 Task: Find connections with filter location Whickham with filter topic #DigitalMarketingwith filter profile language French with filter current company BayOne Solutions with filter school Shanmugha Arts, Science, Technology and Research Academy with filter industry Wholesale Petroleum and Petroleum Products with filter service category Virtual Assistance with filter keywords title Sales Representative
Action: Mouse moved to (664, 86)
Screenshot: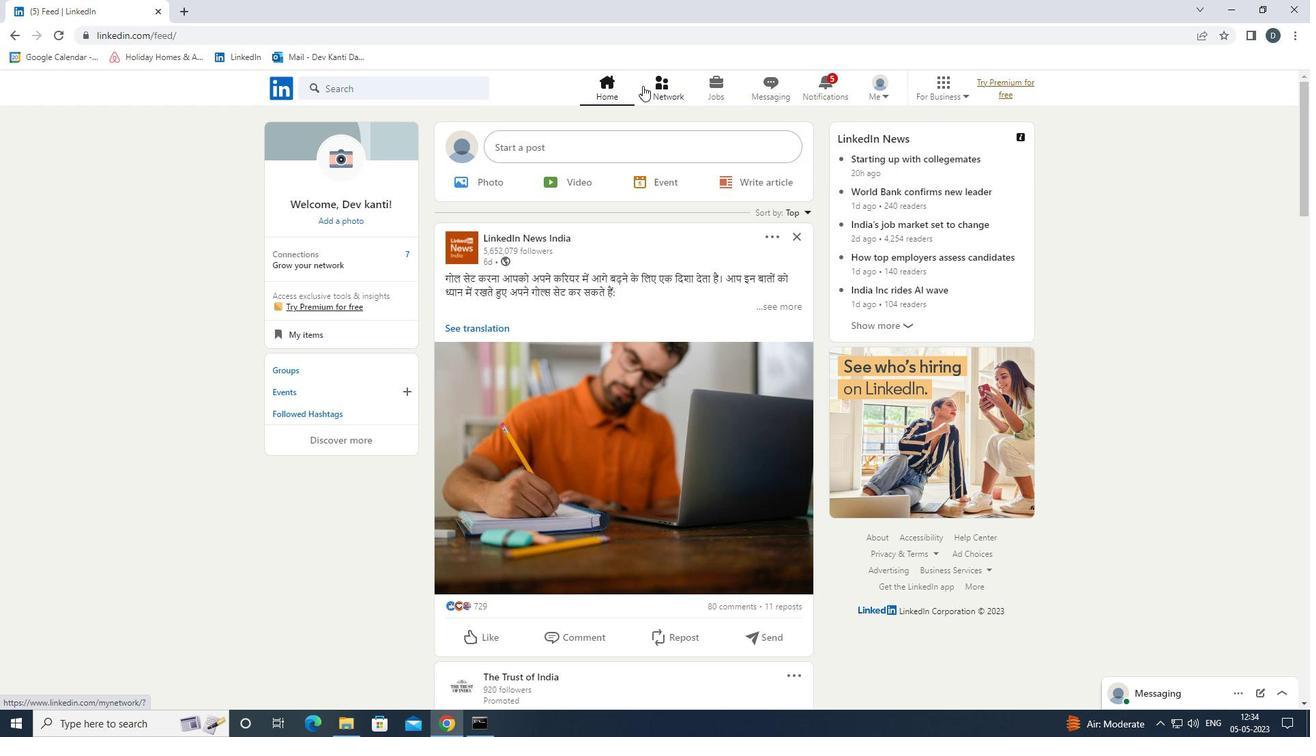 
Action: Mouse pressed left at (664, 86)
Screenshot: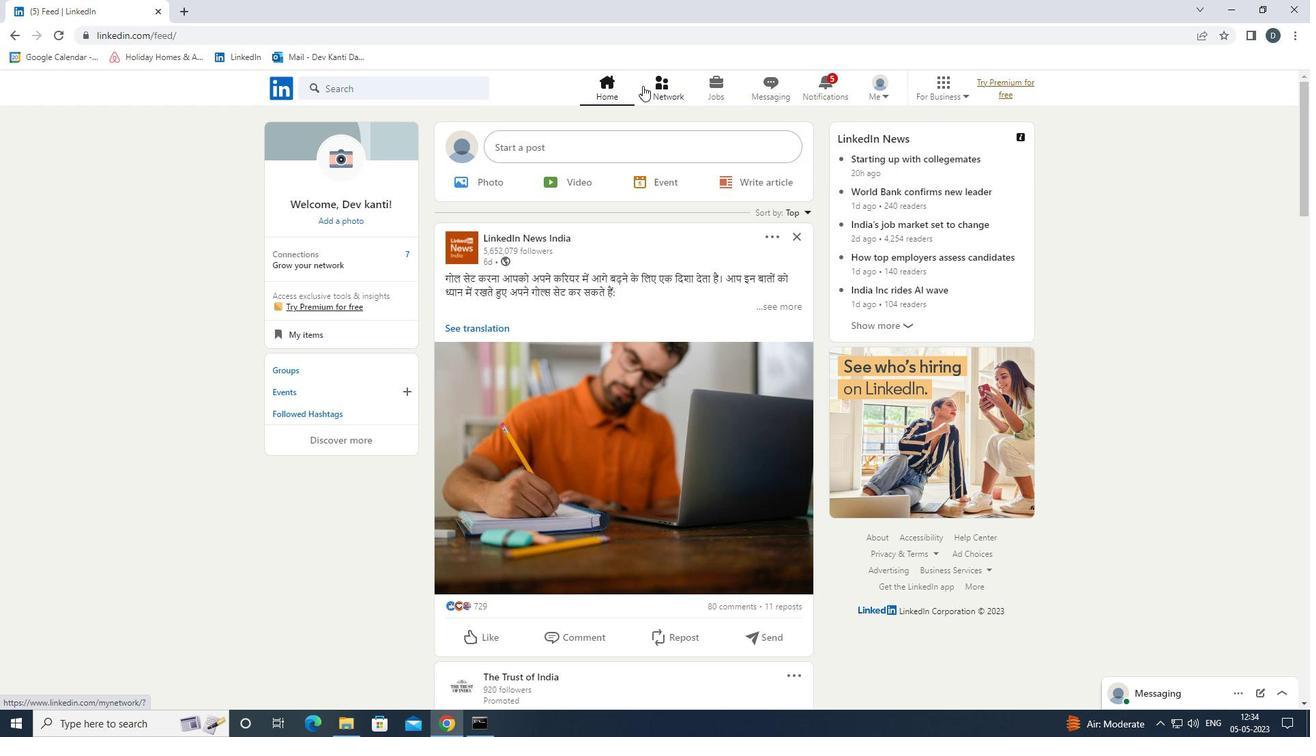 
Action: Mouse moved to (454, 165)
Screenshot: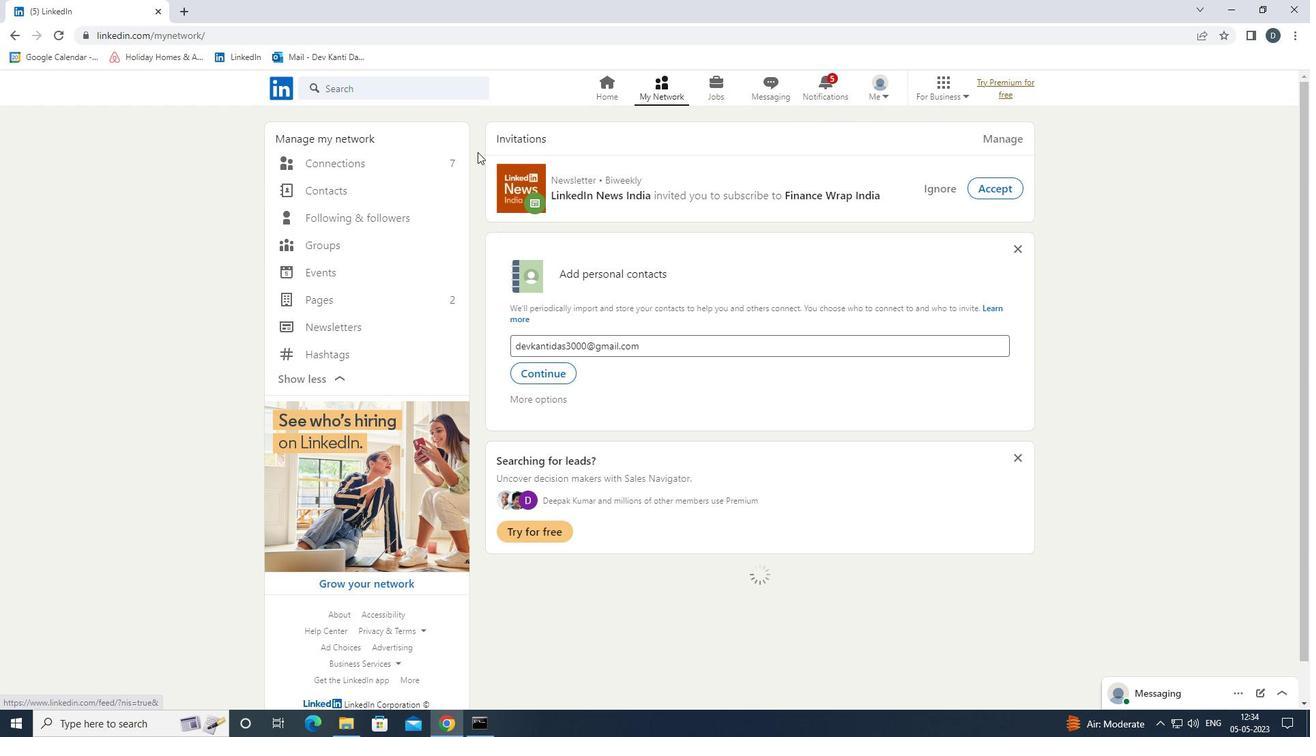 
Action: Mouse pressed left at (454, 165)
Screenshot: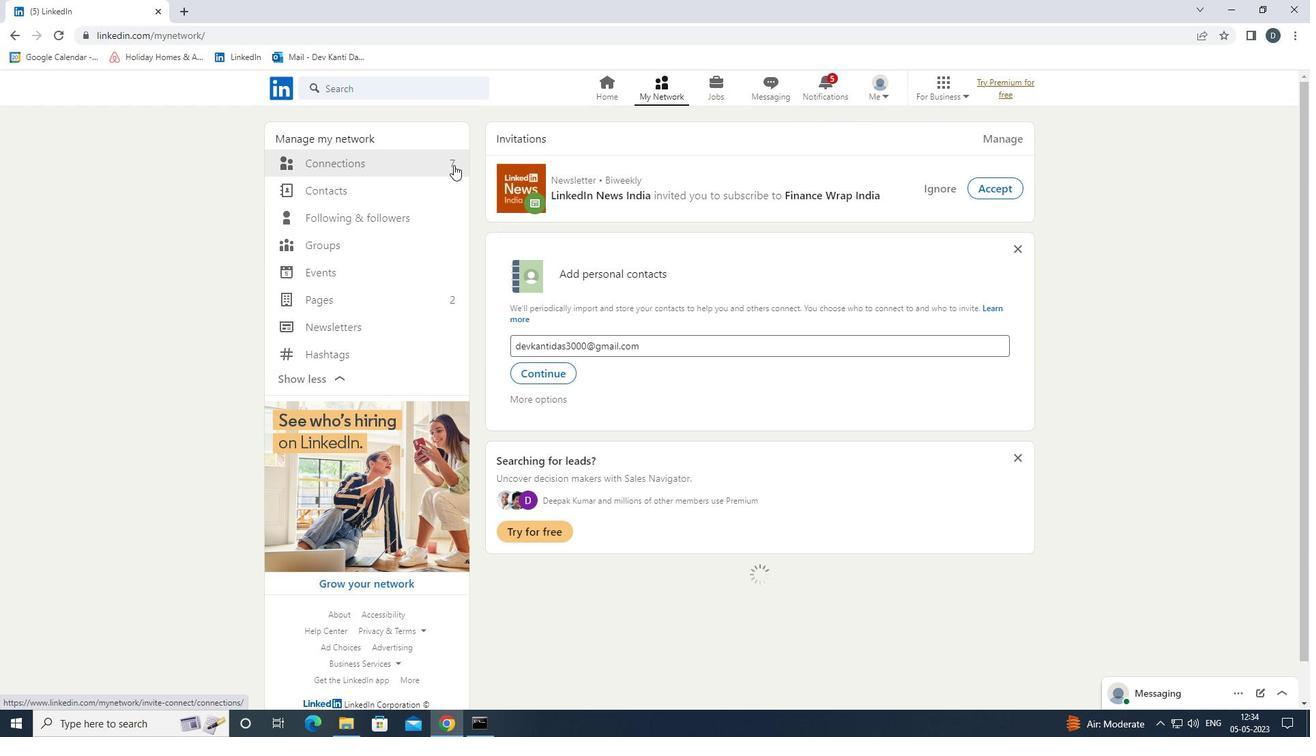 
Action: Mouse moved to (760, 163)
Screenshot: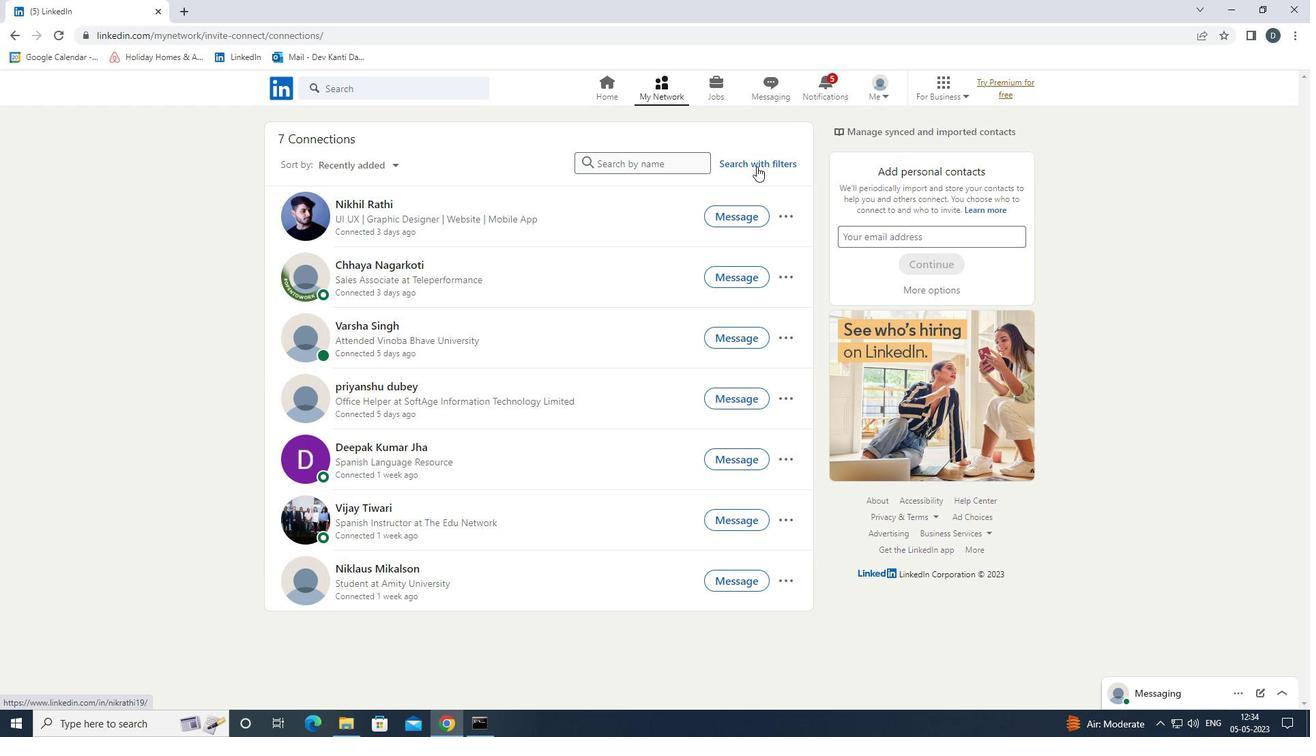 
Action: Mouse pressed left at (760, 163)
Screenshot: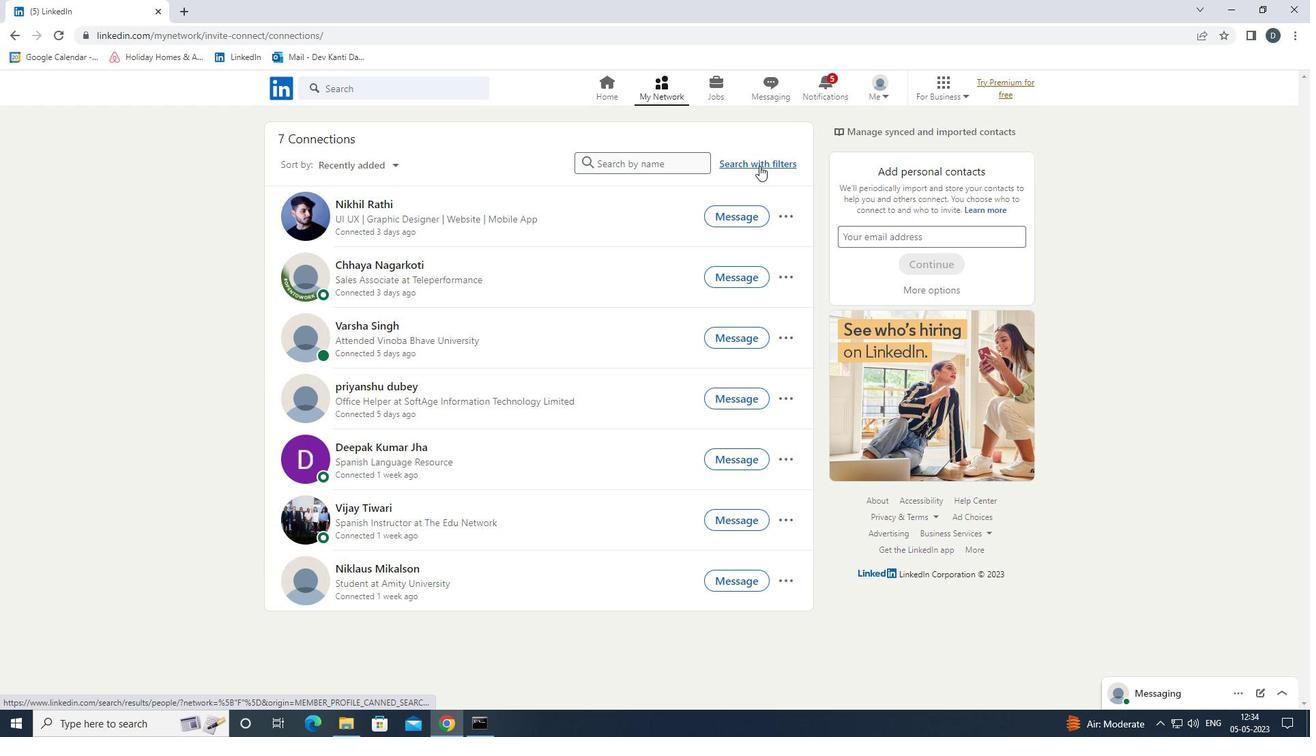 
Action: Mouse moved to (699, 126)
Screenshot: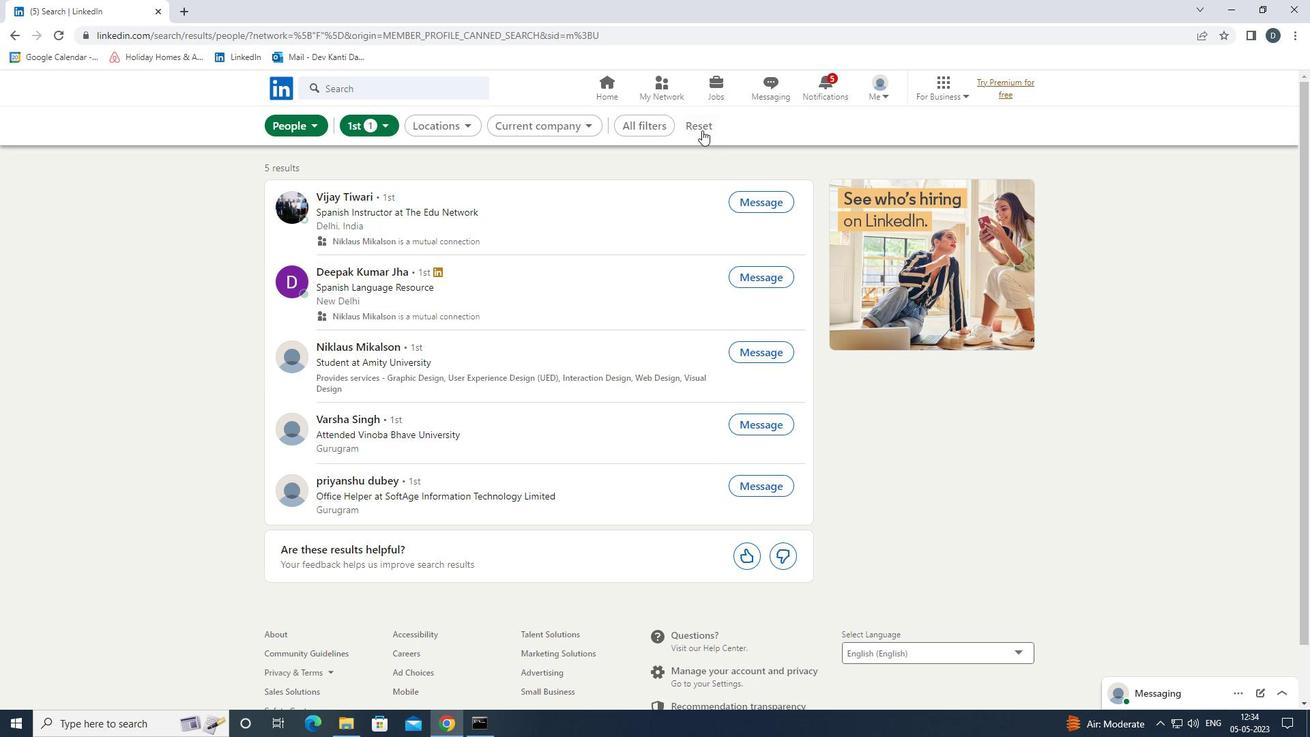 
Action: Mouse pressed left at (699, 126)
Screenshot: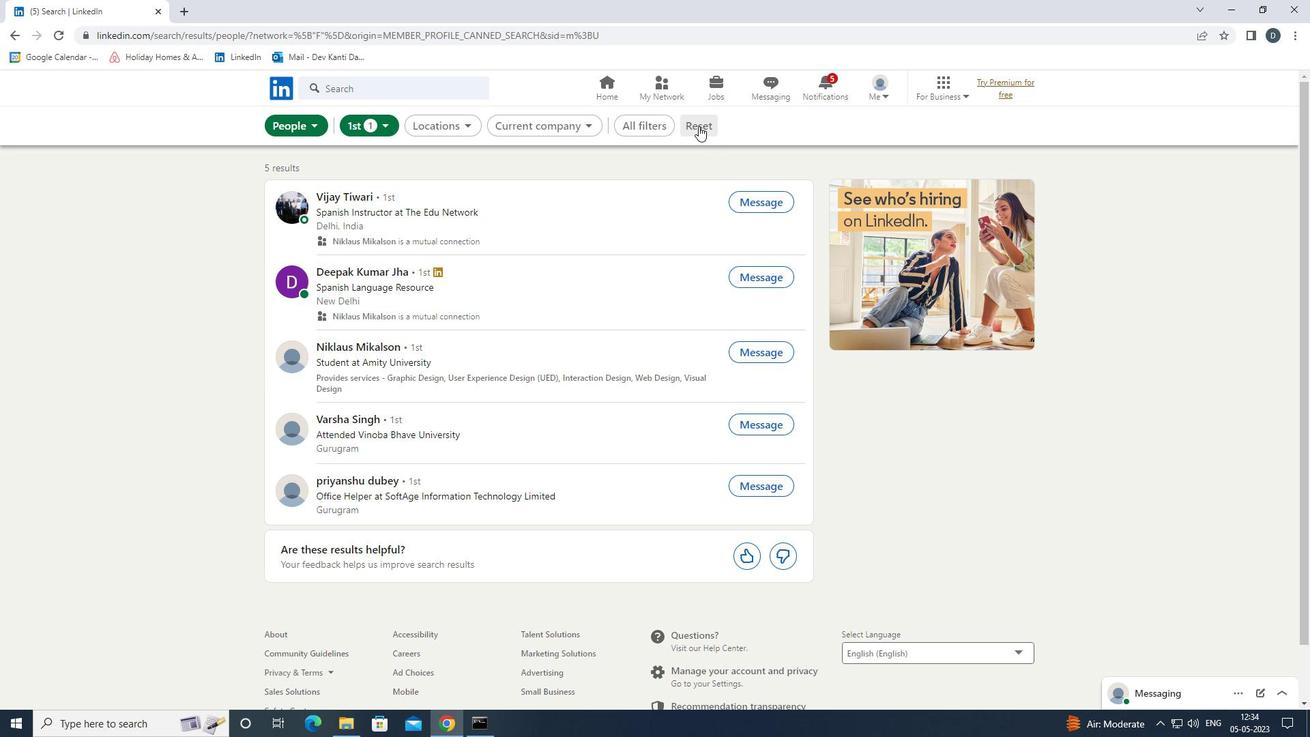 
Action: Mouse moved to (690, 124)
Screenshot: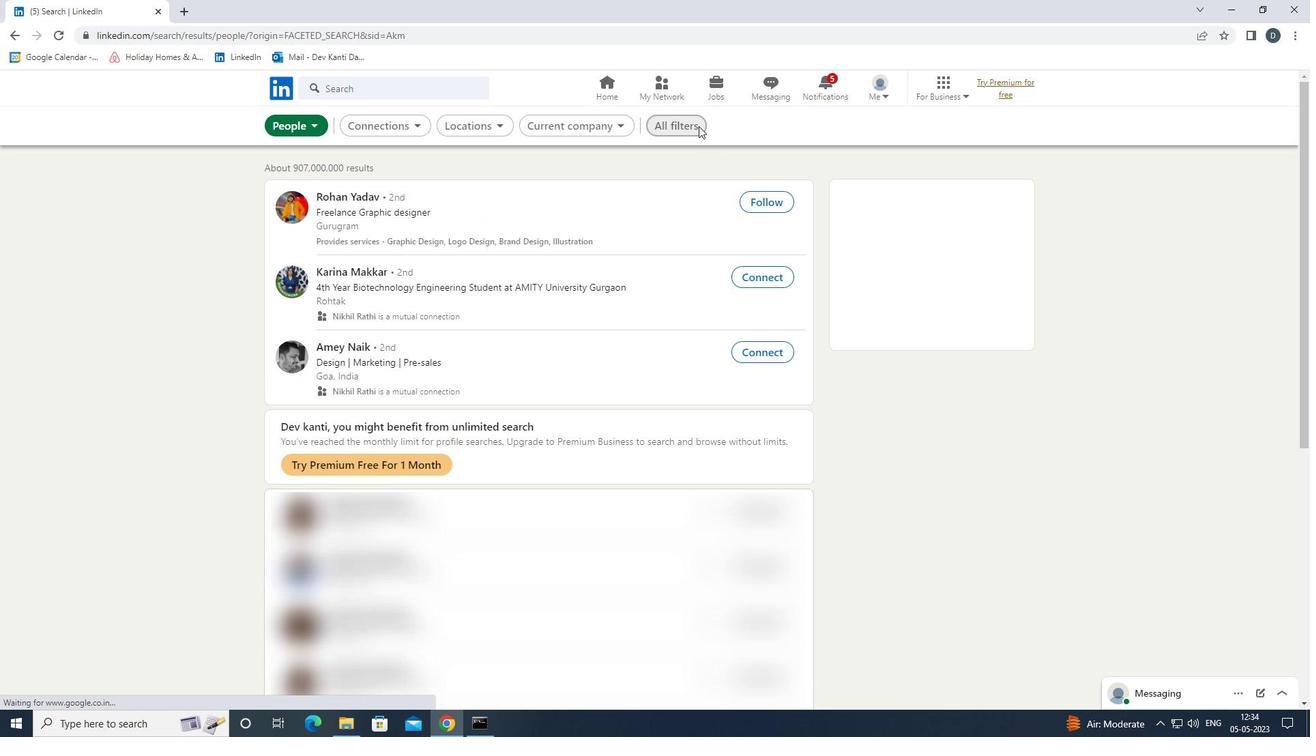 
Action: Mouse pressed left at (690, 124)
Screenshot: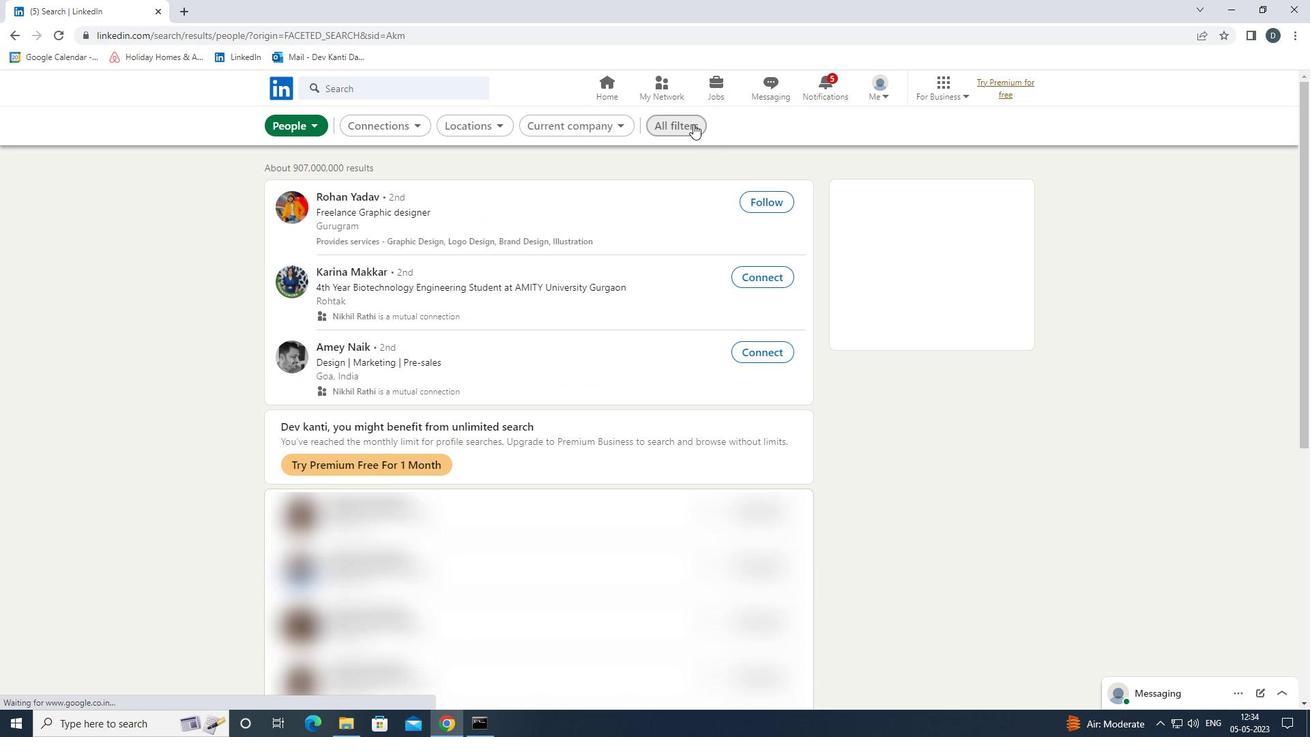 
Action: Mouse moved to (1133, 405)
Screenshot: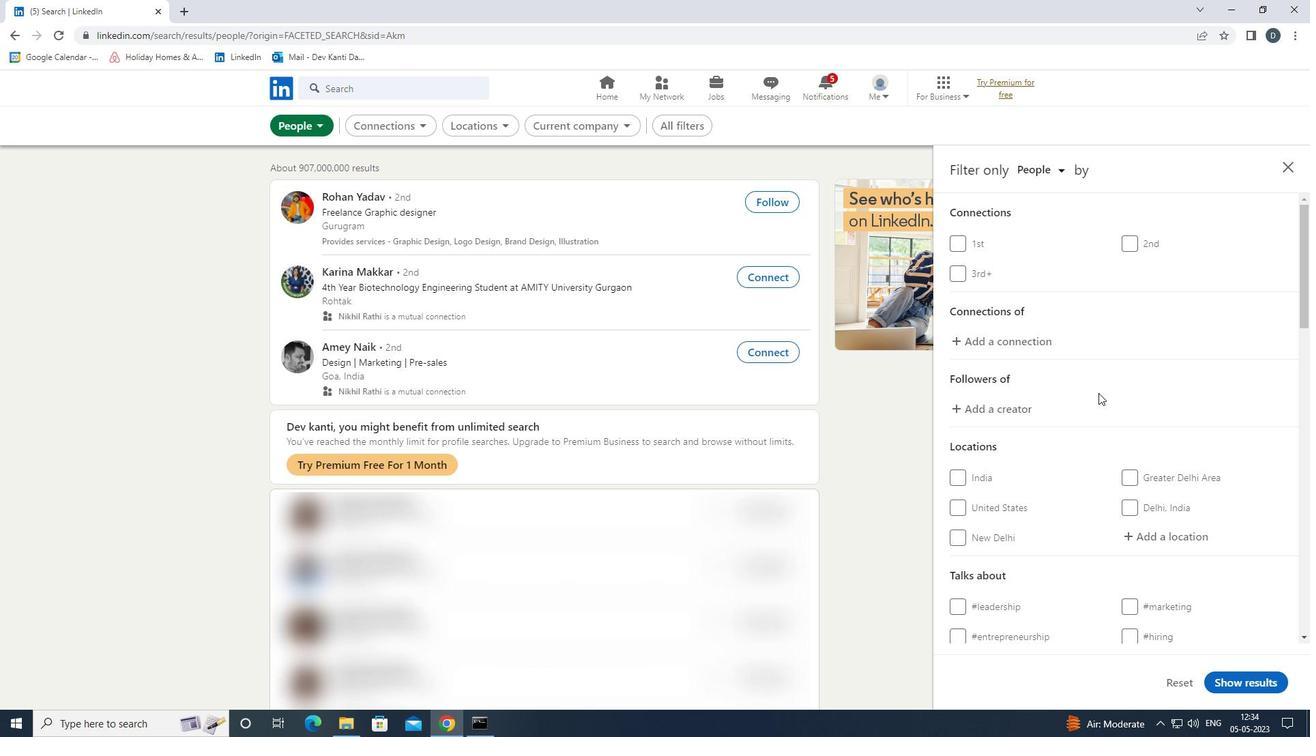 
Action: Mouse scrolled (1133, 404) with delta (0, 0)
Screenshot: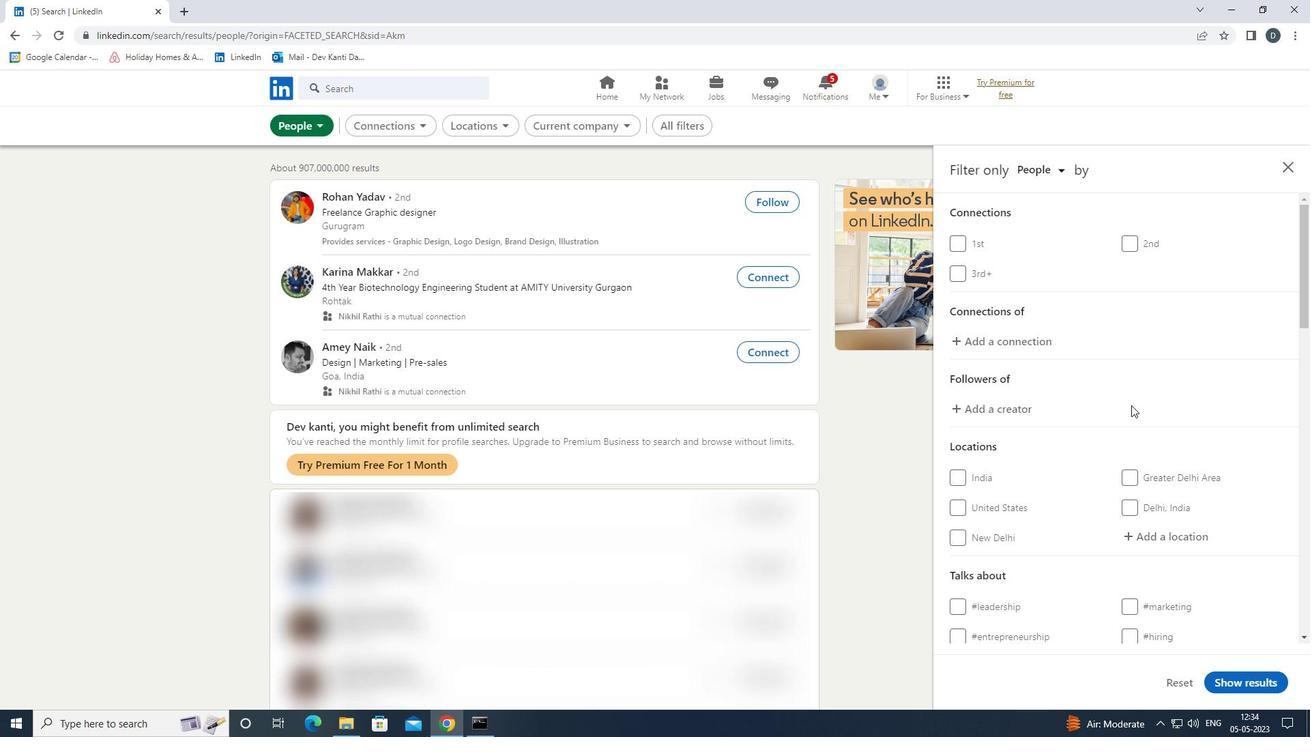 
Action: Mouse scrolled (1133, 404) with delta (0, 0)
Screenshot: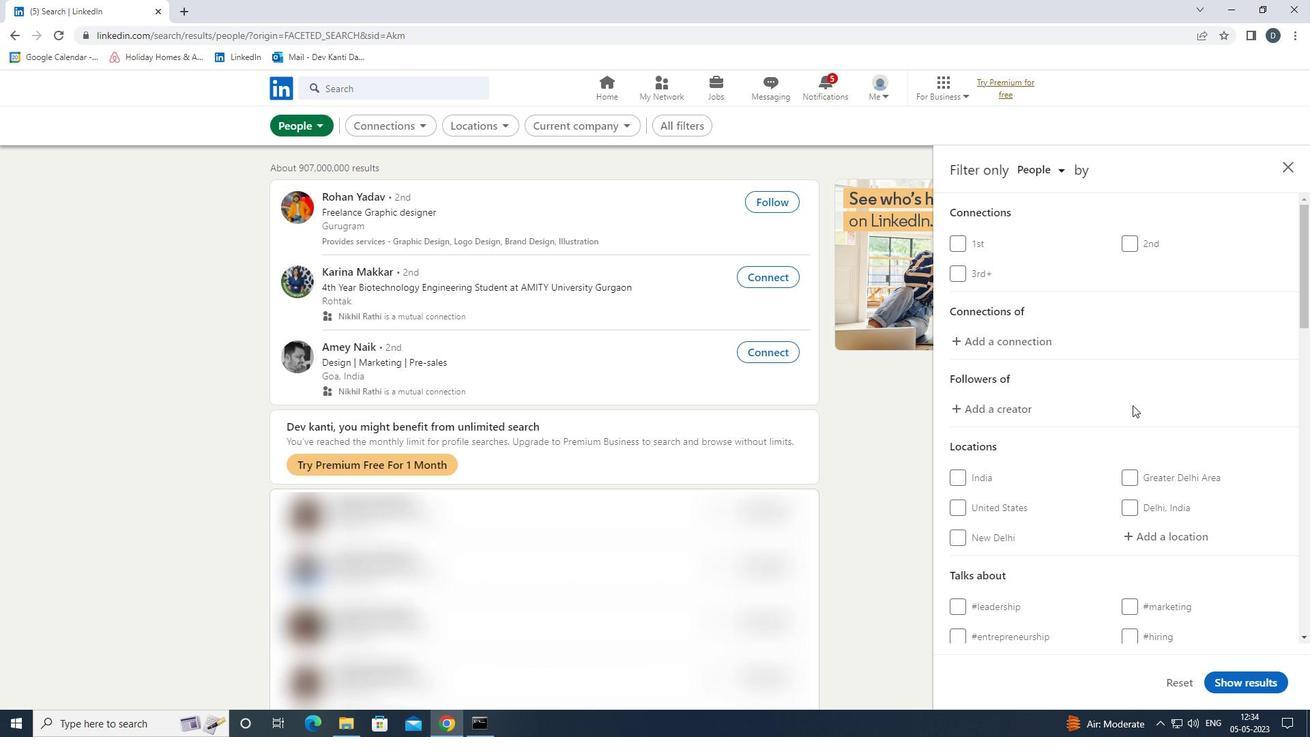 
Action: Mouse moved to (1164, 396)
Screenshot: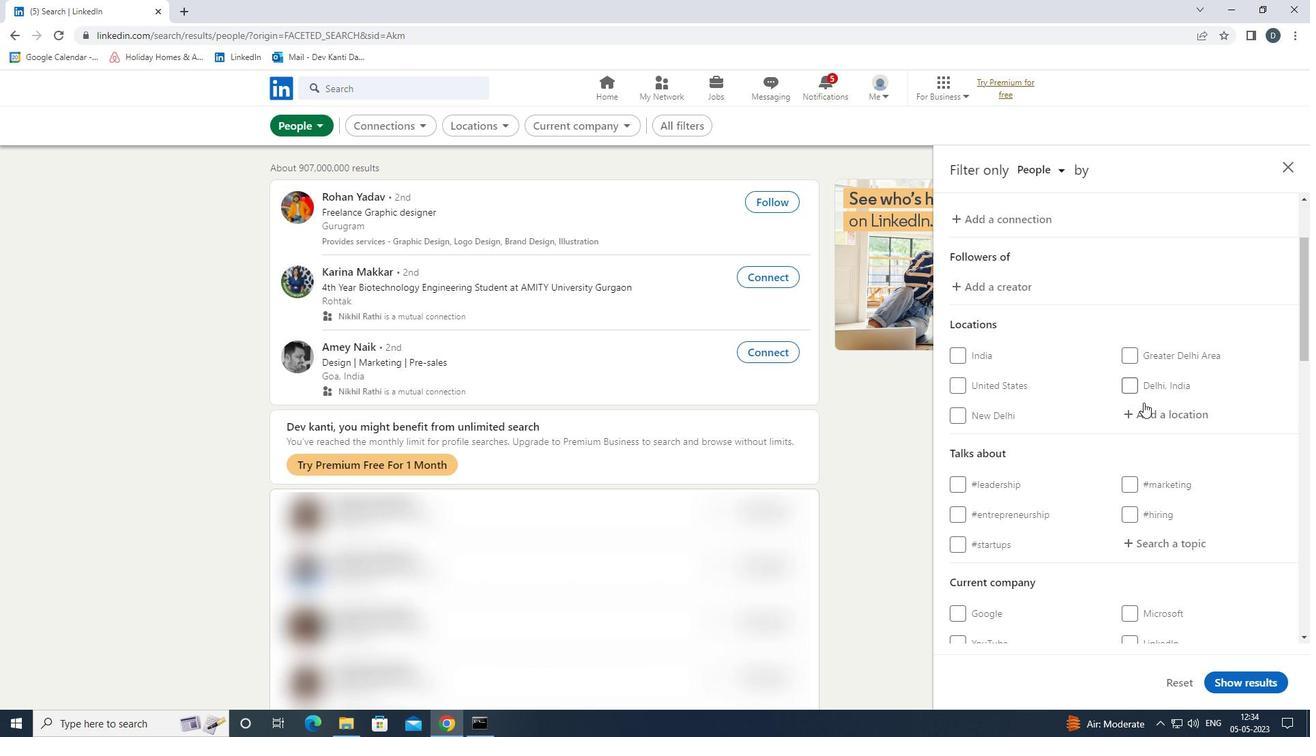 
Action: Mouse pressed left at (1164, 396)
Screenshot: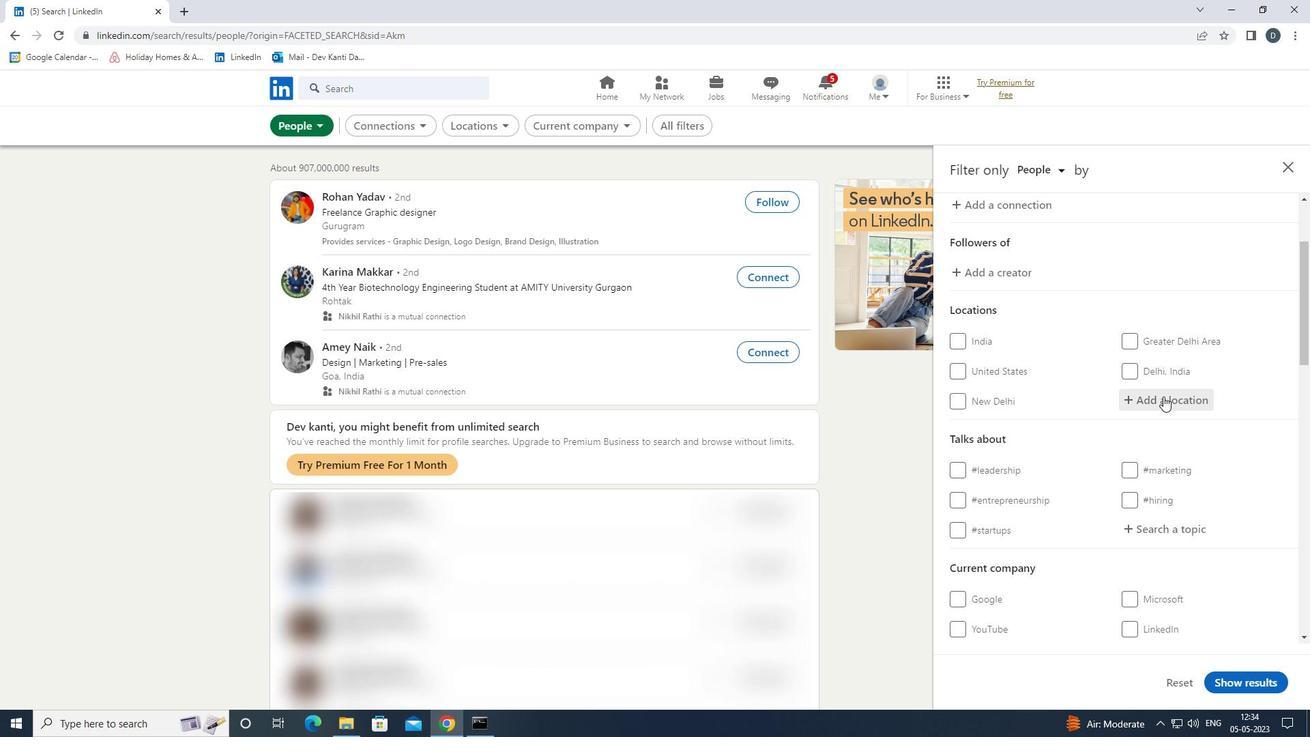 
Action: Key pressed <Key.shift><Key.shift><Key.shift><Key.shift>WHICKHAM<Key.backspace><Key.backspace><Key.backspace>HAM<Key.enter>
Screenshot: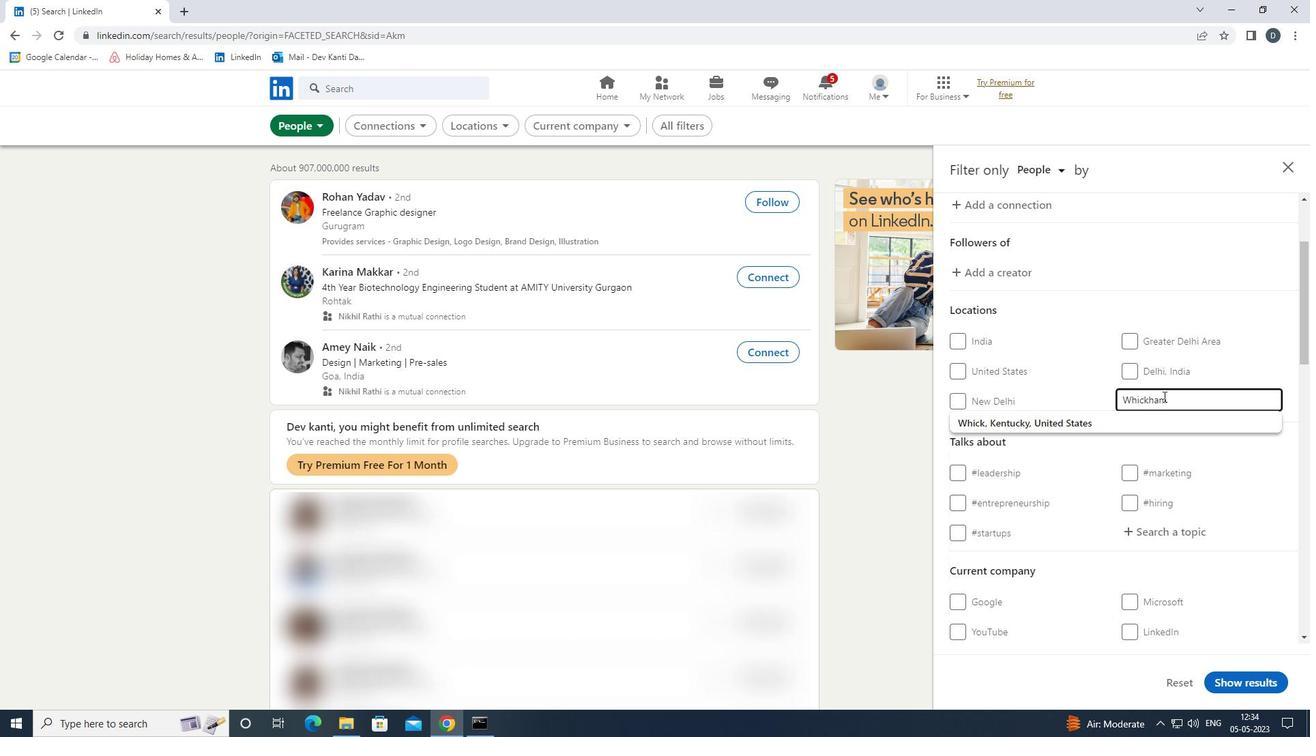 
Action: Mouse moved to (1164, 393)
Screenshot: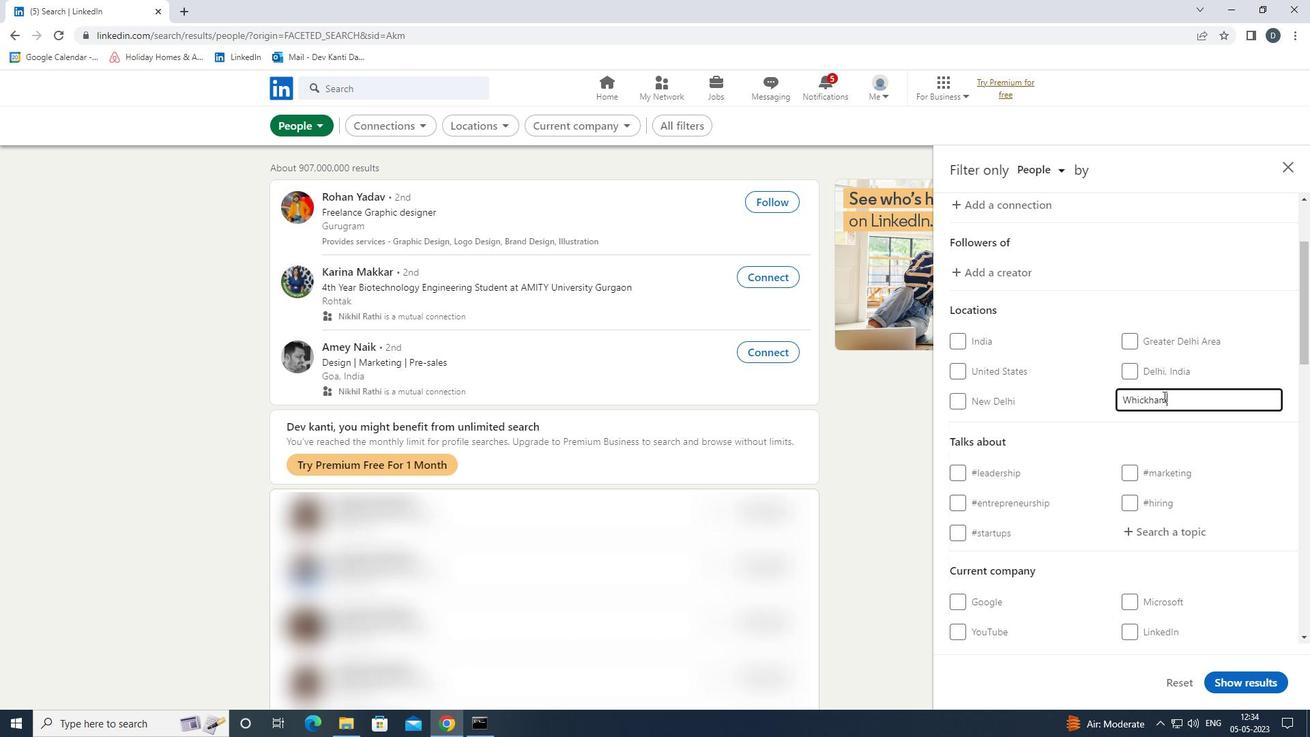 
Action: Mouse scrolled (1164, 393) with delta (0, 0)
Screenshot: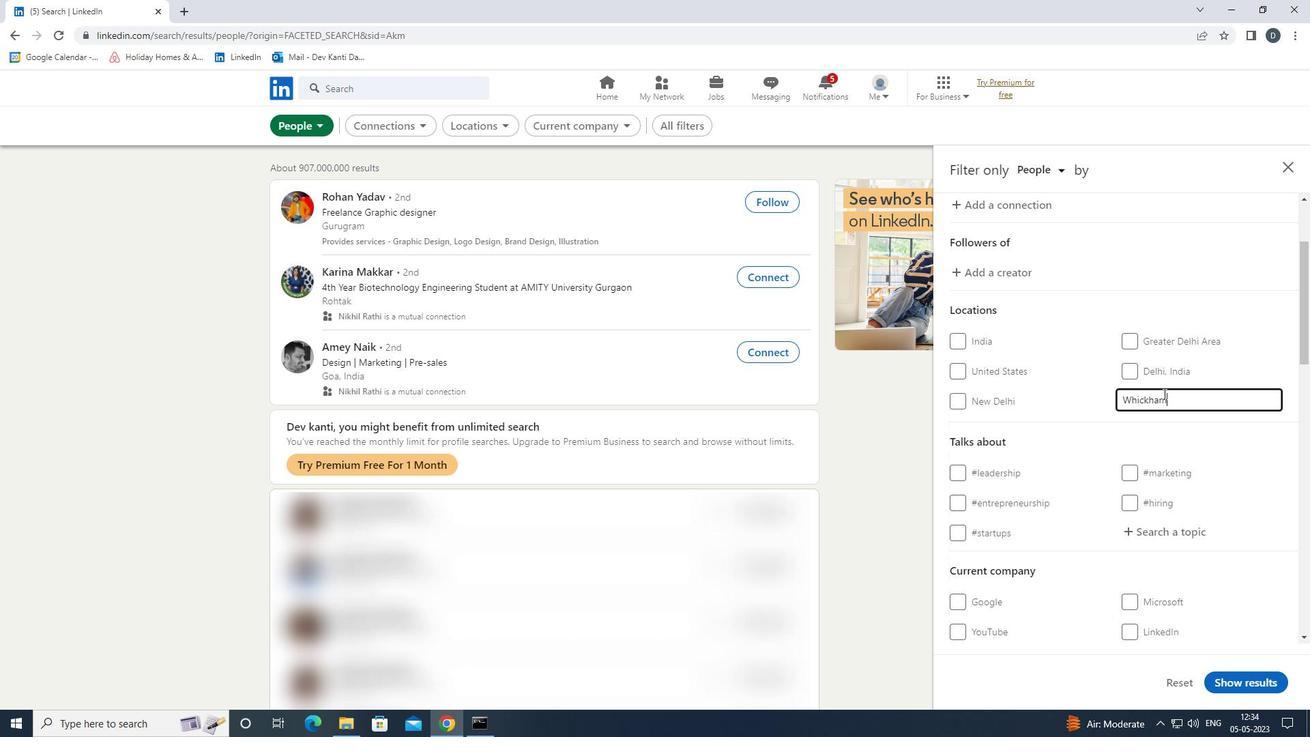 
Action: Mouse scrolled (1164, 393) with delta (0, 0)
Screenshot: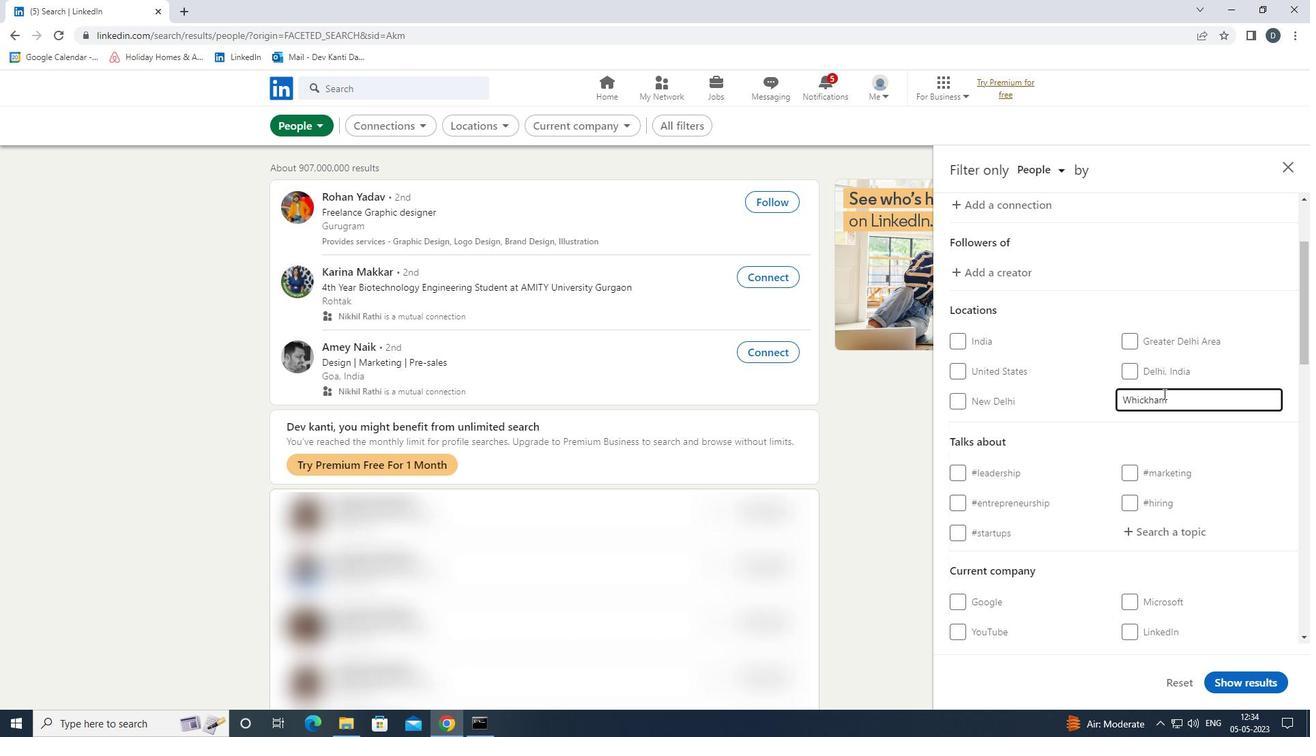 
Action: Mouse pressed left at (1164, 393)
Screenshot: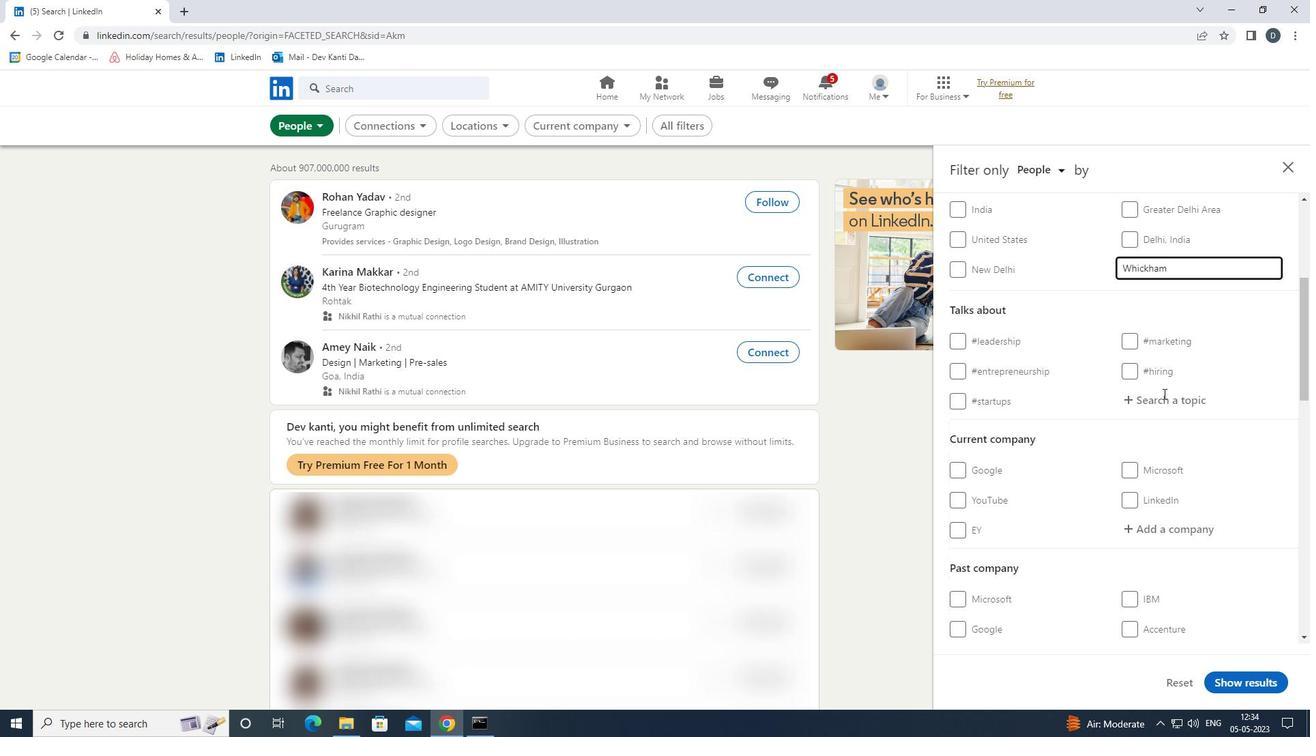 
Action: Key pressed <Key.shift>DIGITAL<Key.space><Key.backspace><Key.shift>MARKETING<Key.down><Key.enter>
Screenshot: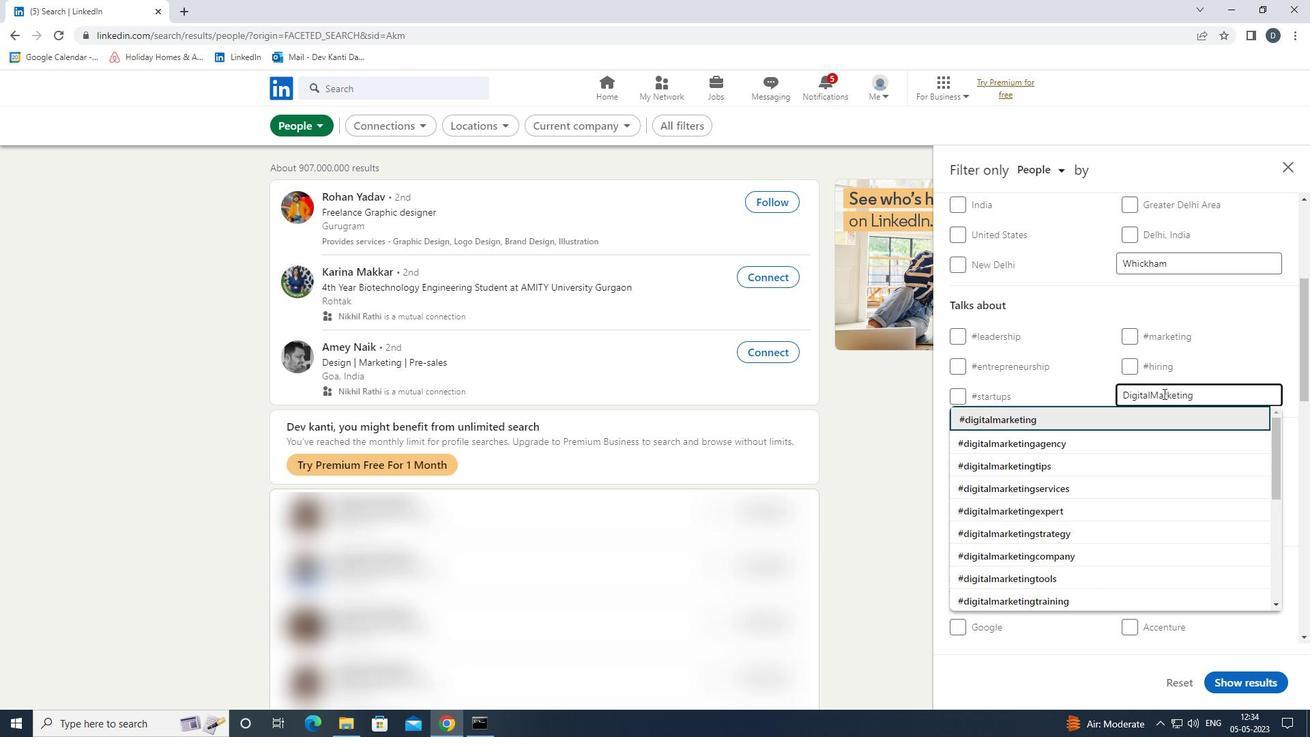 
Action: Mouse scrolled (1164, 393) with delta (0, 0)
Screenshot: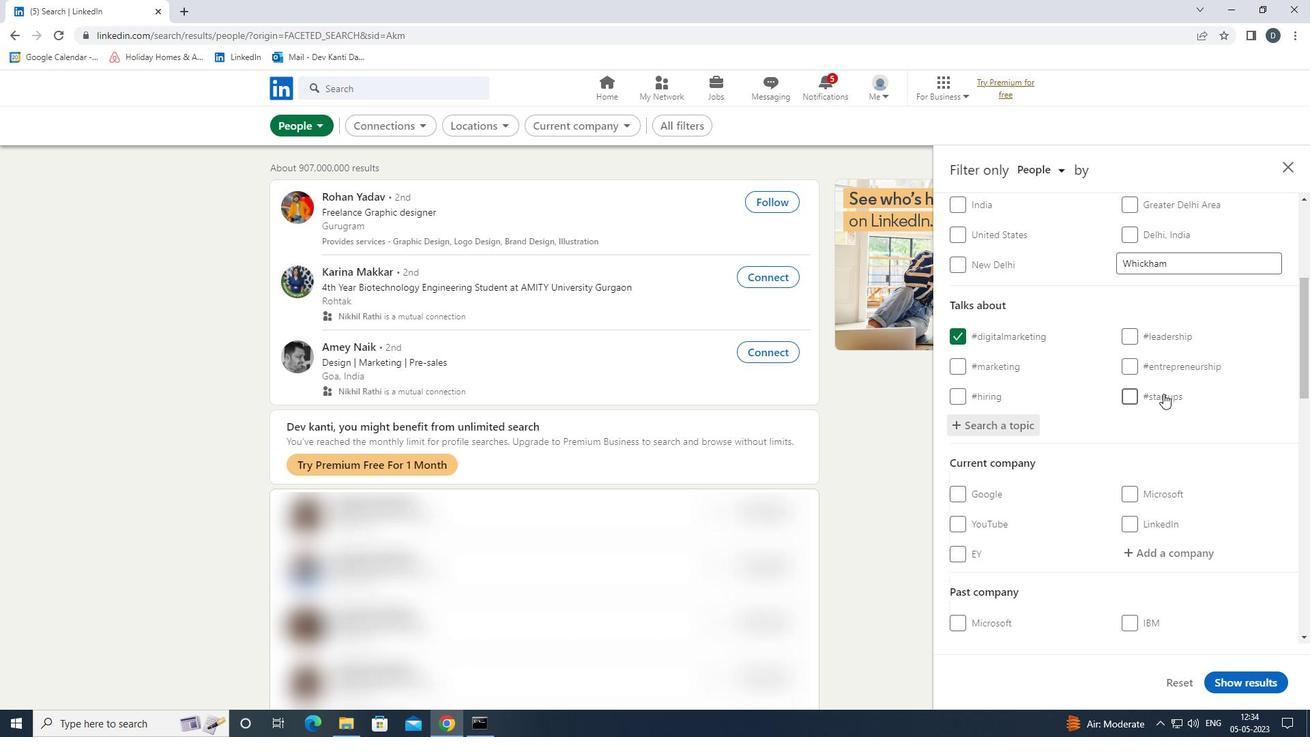 
Action: Mouse scrolled (1164, 393) with delta (0, 0)
Screenshot: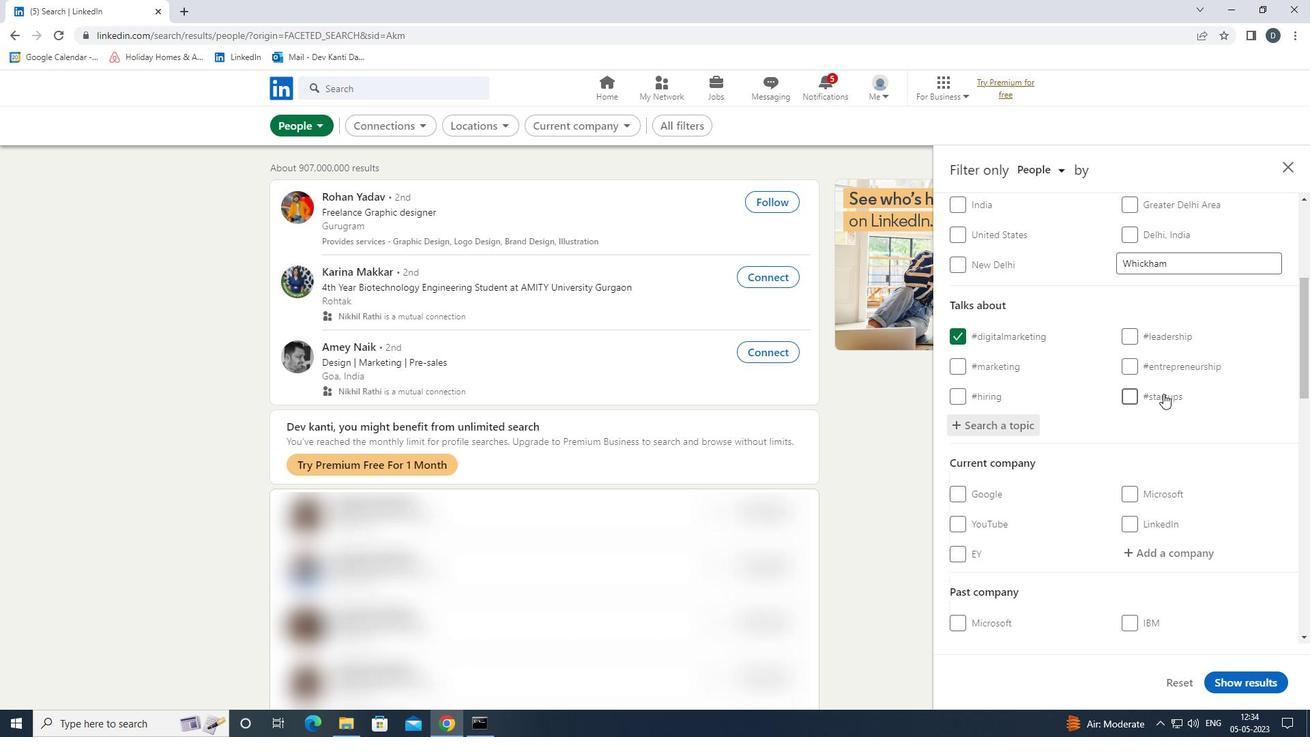 
Action: Mouse scrolled (1164, 393) with delta (0, 0)
Screenshot: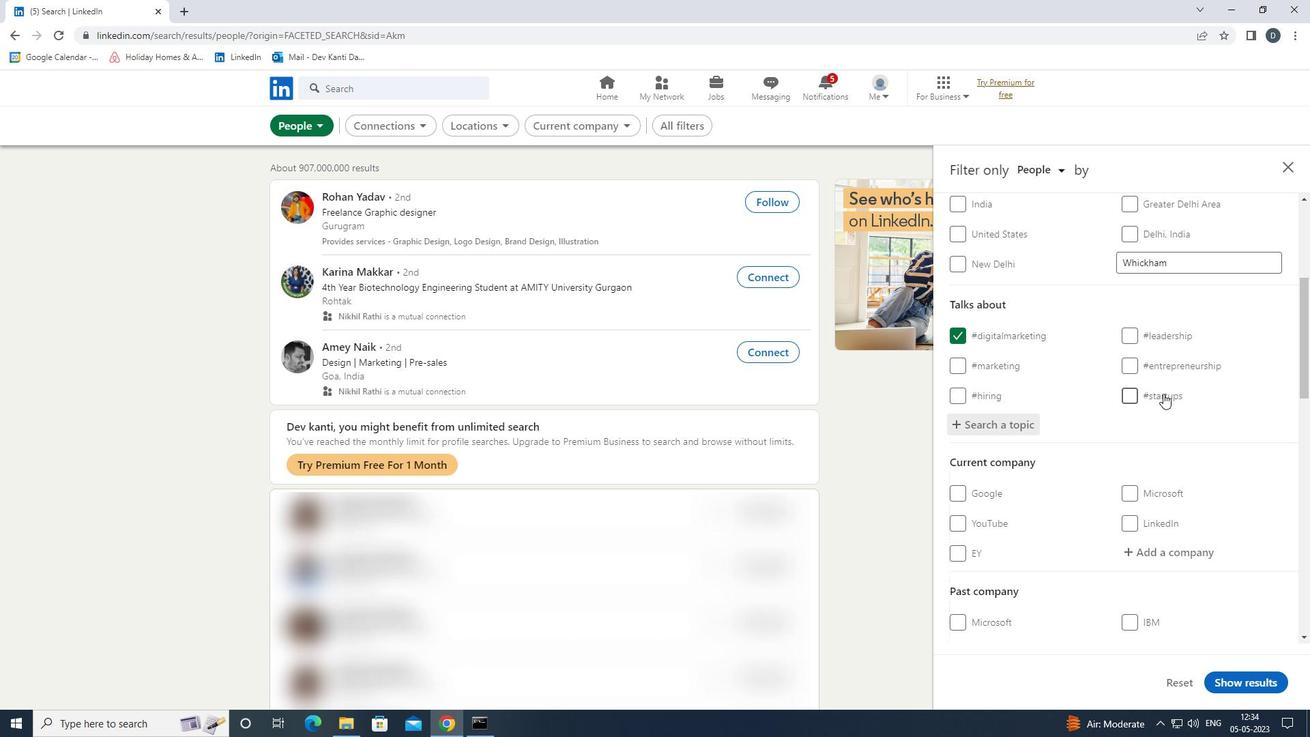 
Action: Mouse scrolled (1164, 393) with delta (0, 0)
Screenshot: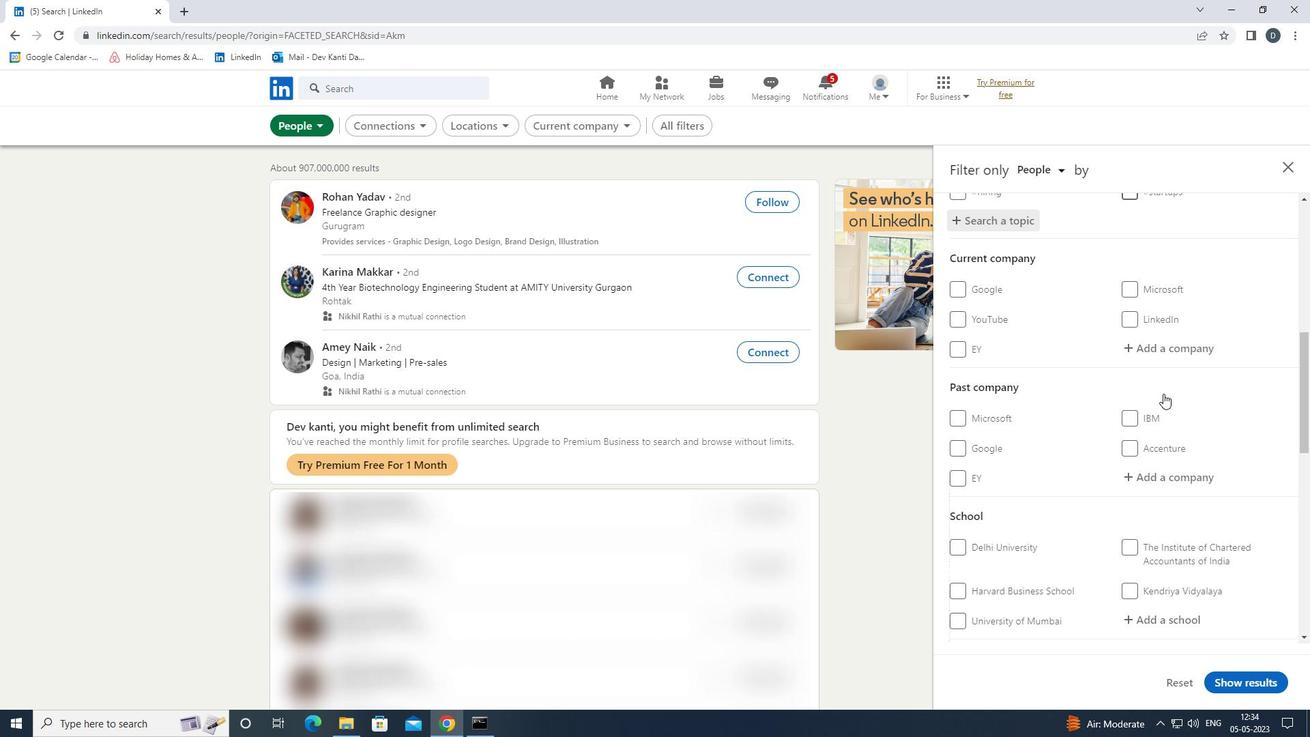 
Action: Mouse scrolled (1164, 393) with delta (0, 0)
Screenshot: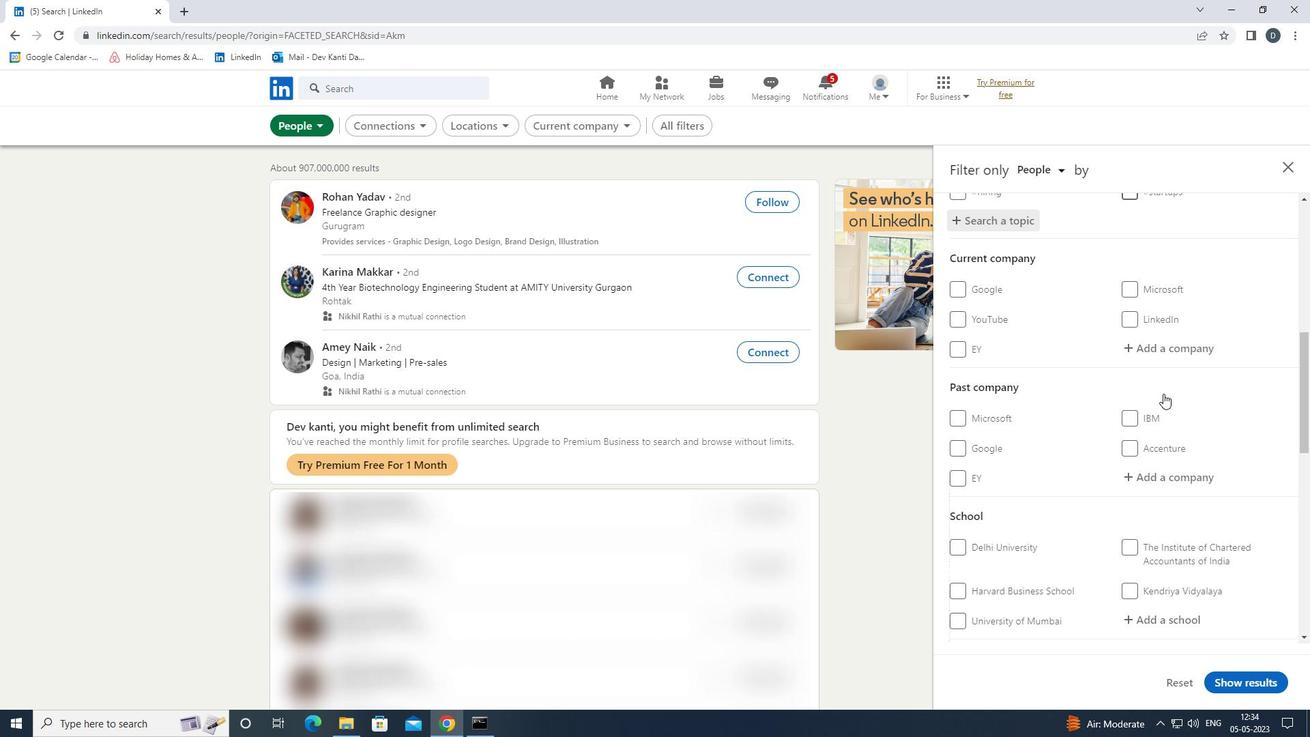 
Action: Mouse scrolled (1164, 393) with delta (0, 0)
Screenshot: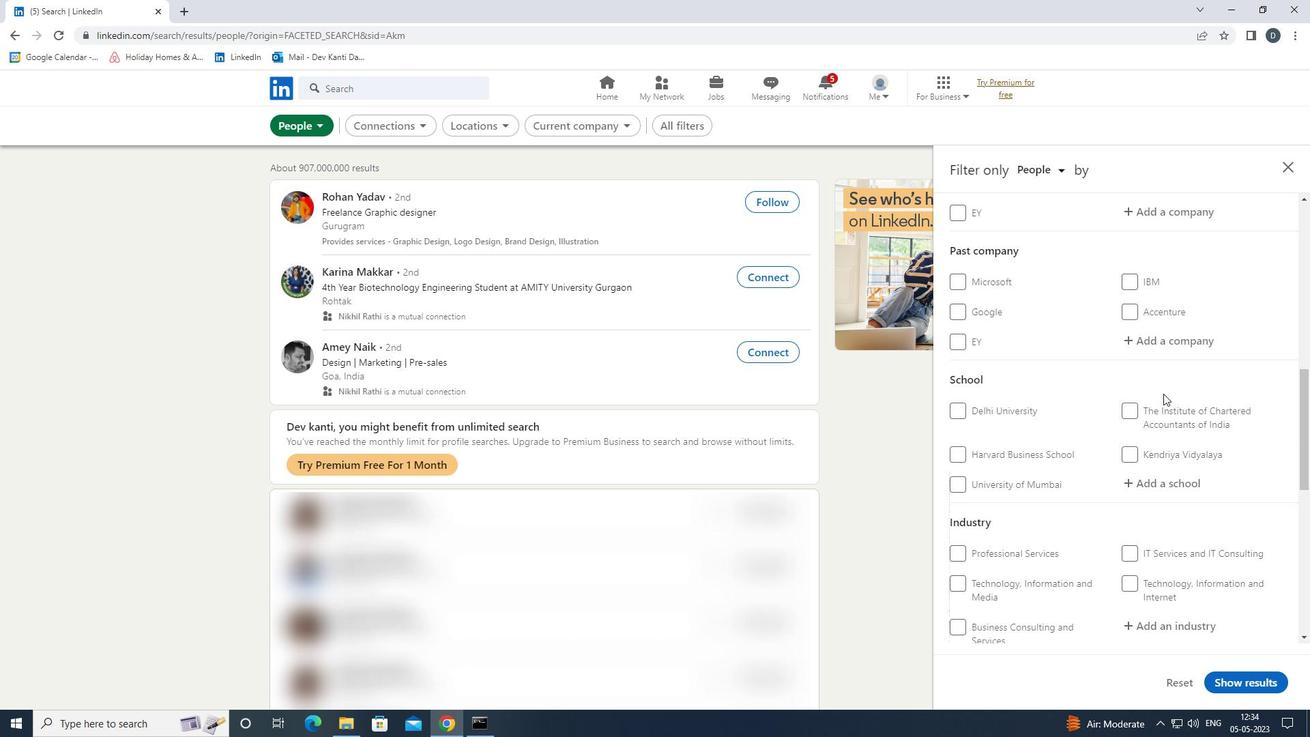 
Action: Mouse scrolled (1164, 393) with delta (0, 0)
Screenshot: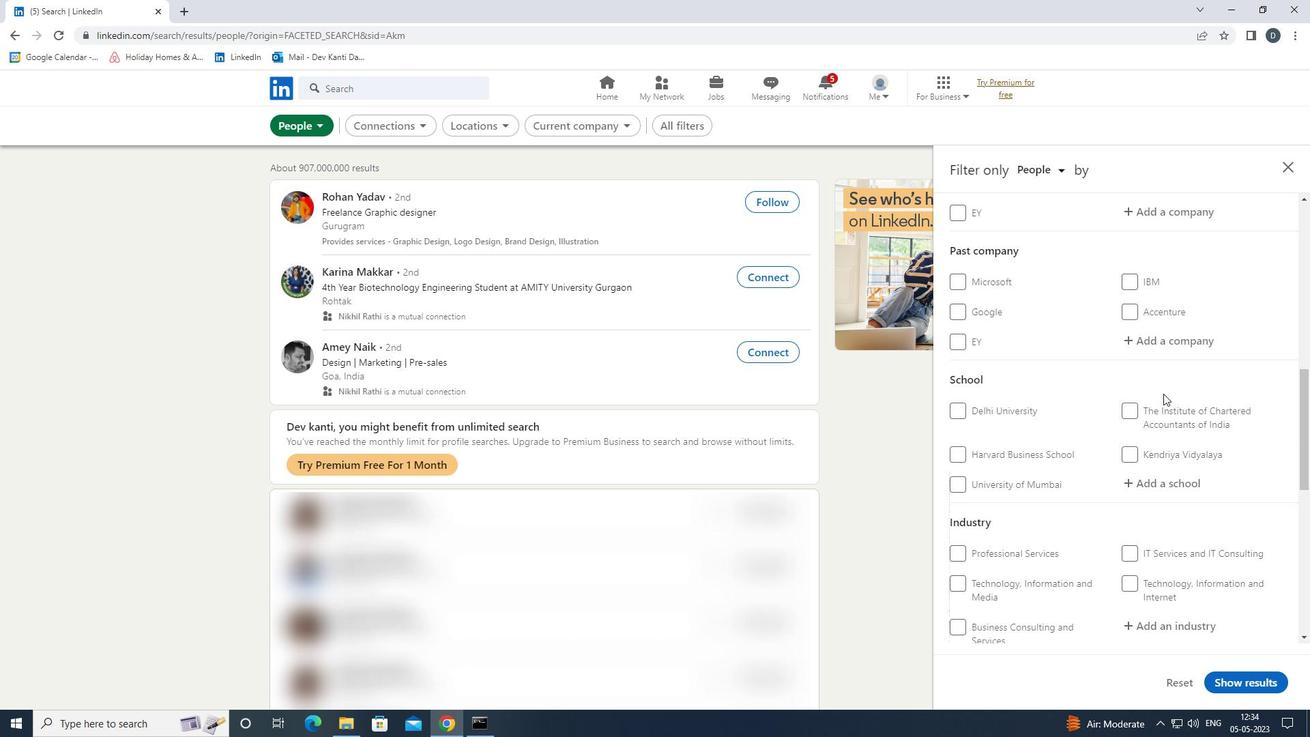 
Action: Mouse scrolled (1164, 393) with delta (0, 0)
Screenshot: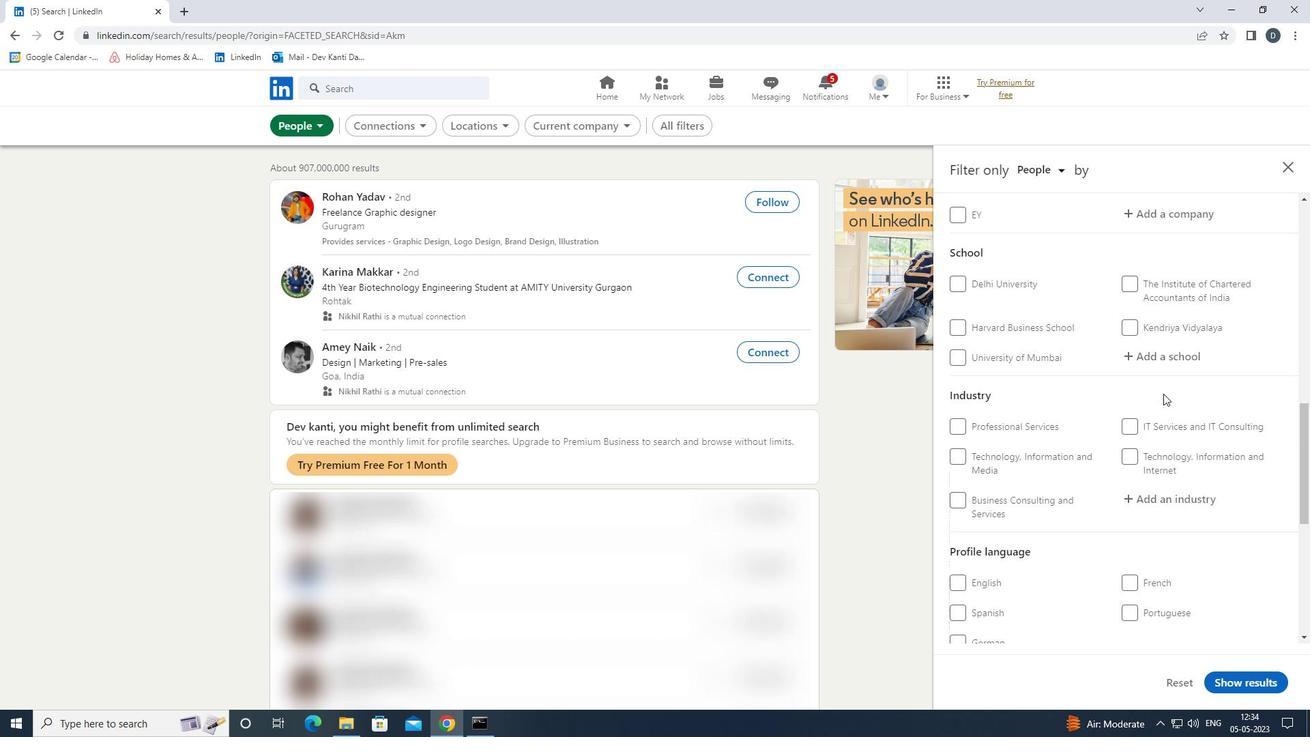 
Action: Mouse scrolled (1164, 393) with delta (0, 0)
Screenshot: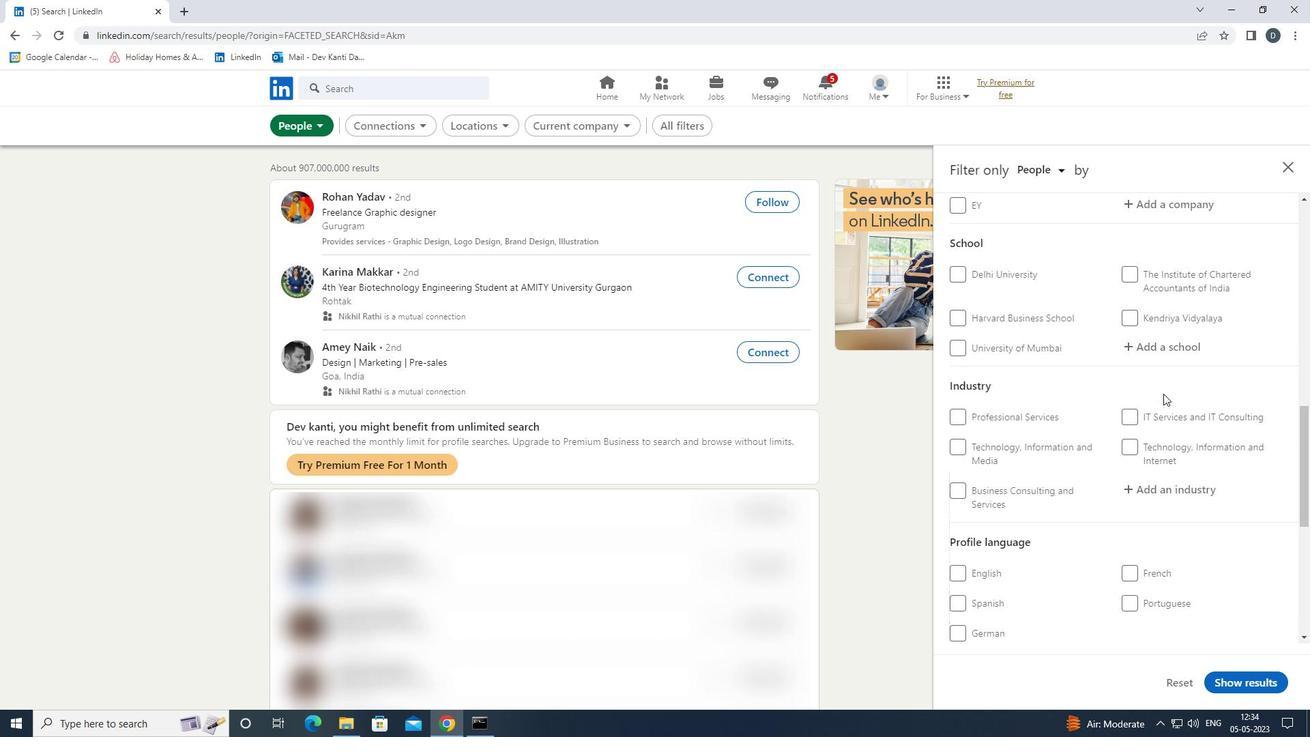 
Action: Mouse moved to (1151, 439)
Screenshot: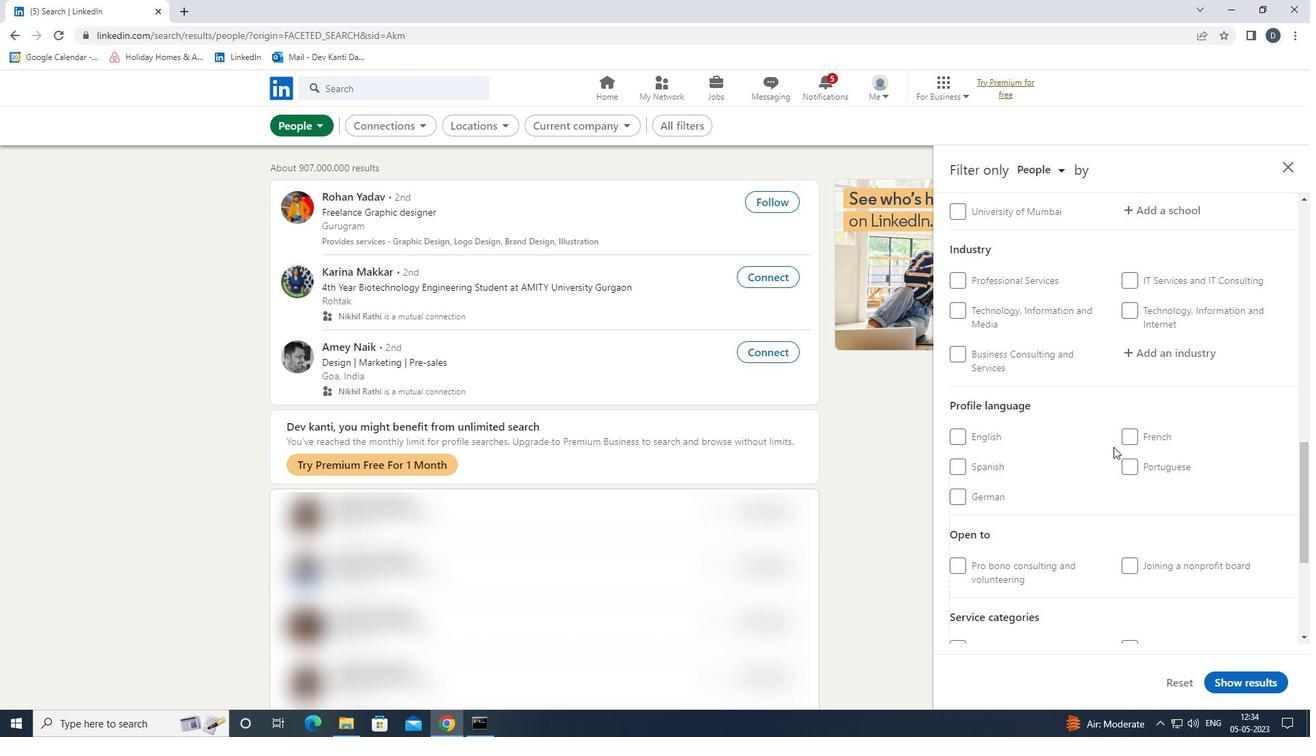 
Action: Mouse pressed left at (1151, 439)
Screenshot: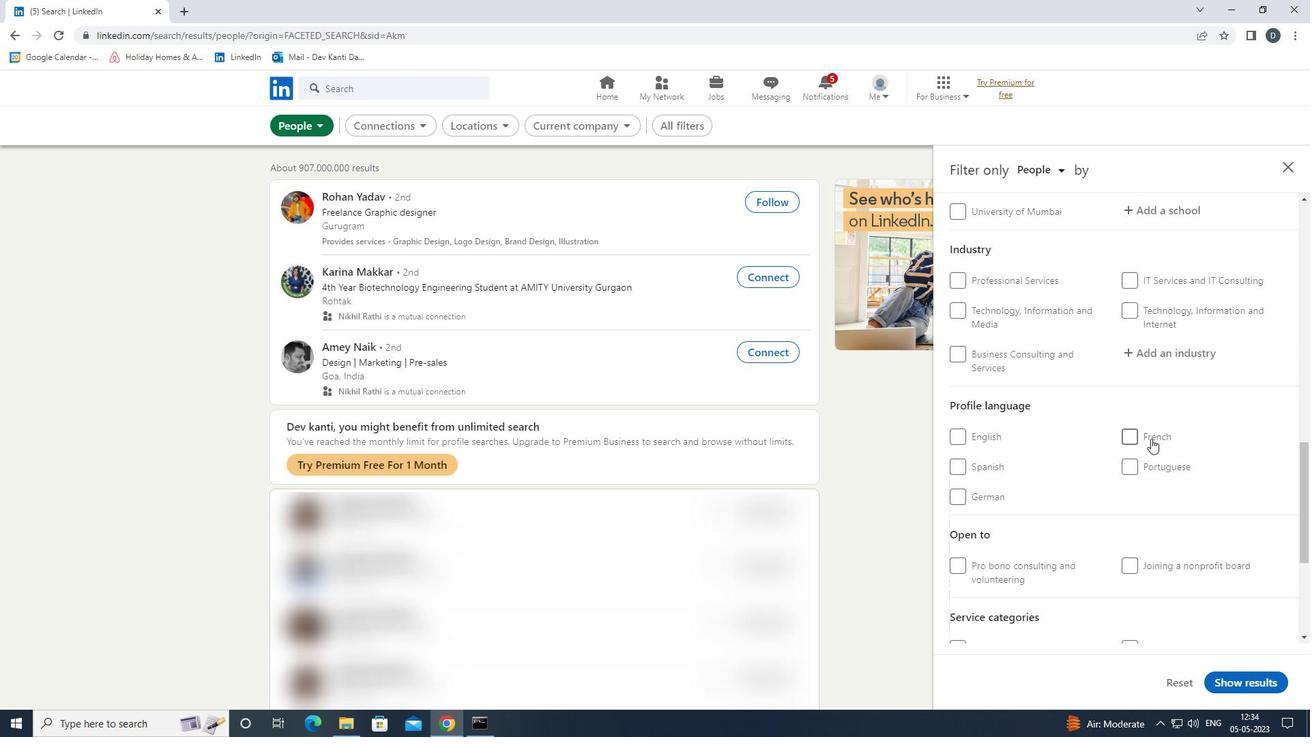 
Action: Mouse moved to (1151, 439)
Screenshot: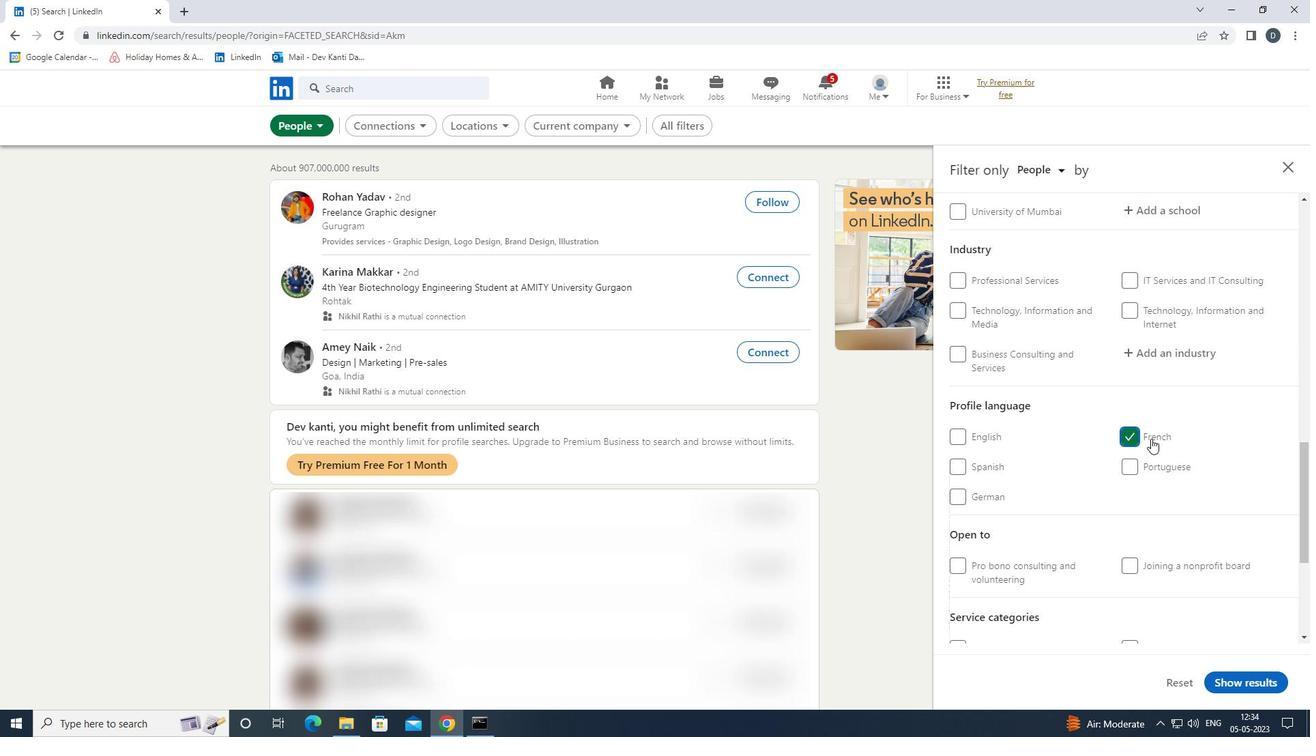 
Action: Mouse scrolled (1151, 439) with delta (0, 0)
Screenshot: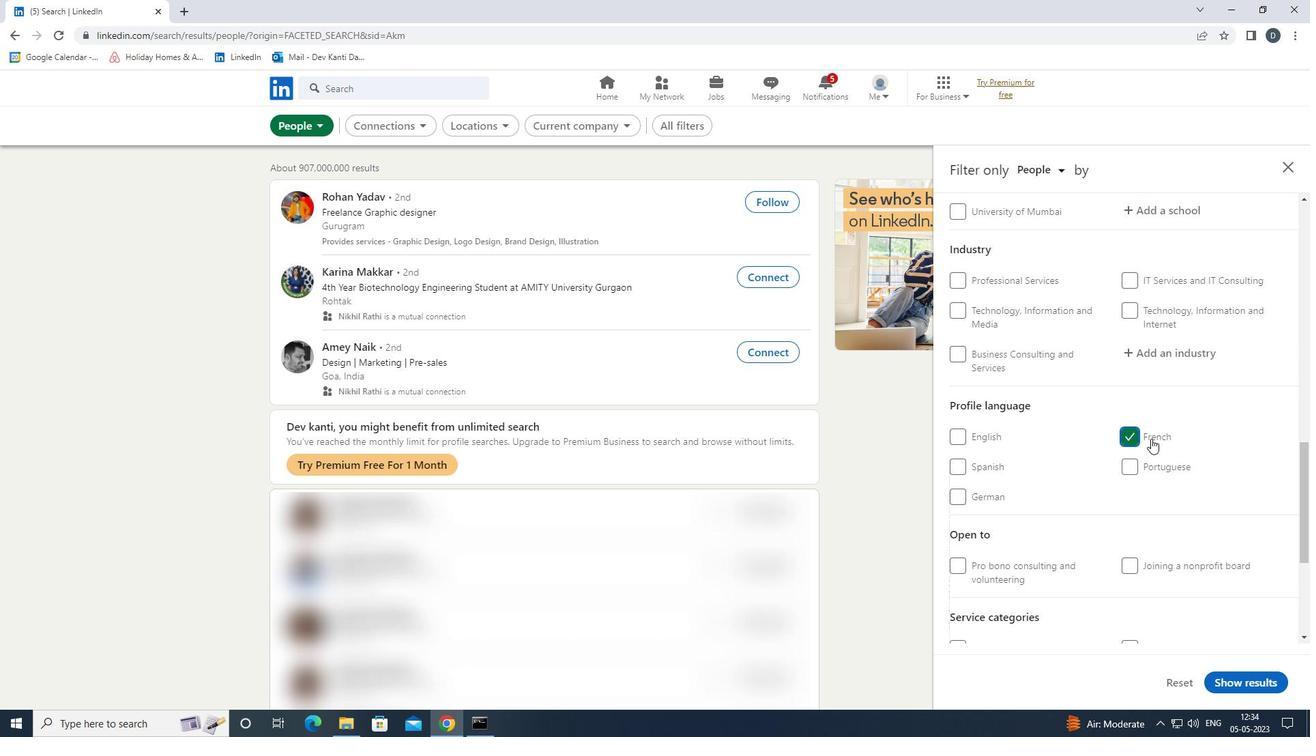 
Action: Mouse scrolled (1151, 439) with delta (0, 0)
Screenshot: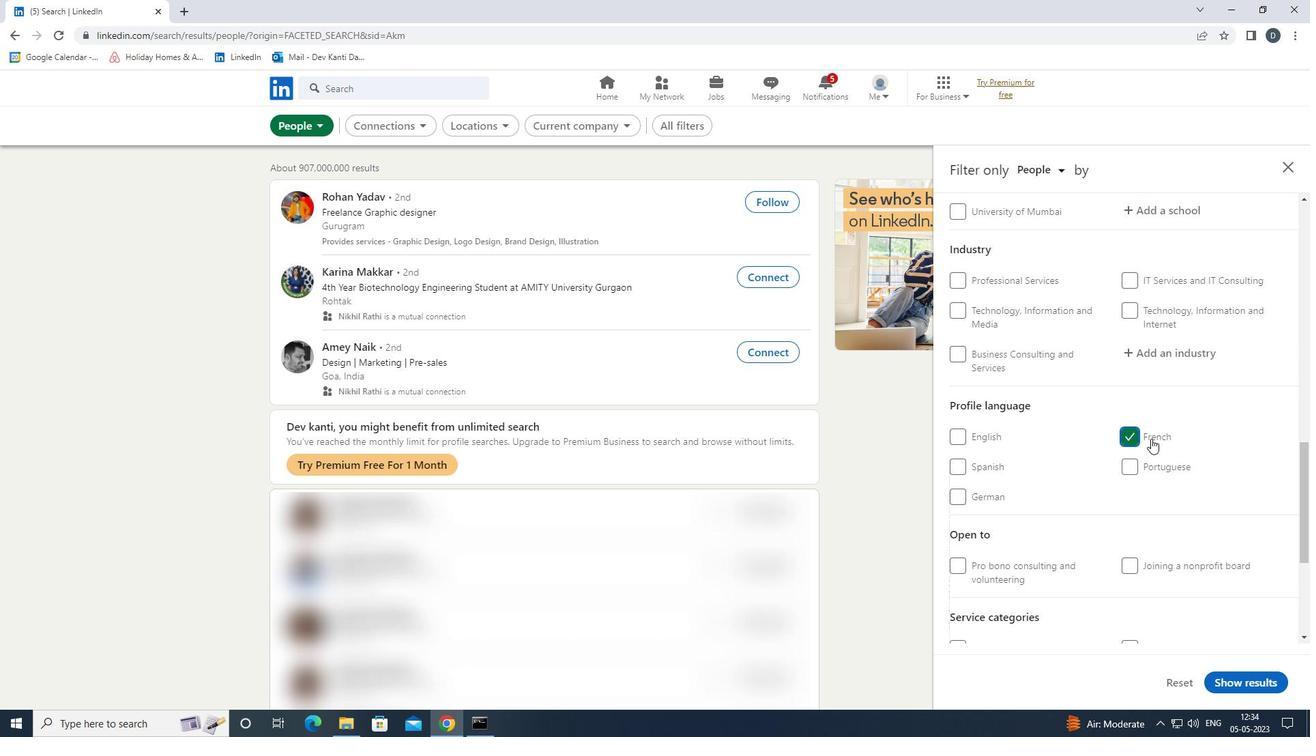 
Action: Mouse scrolled (1151, 439) with delta (0, 0)
Screenshot: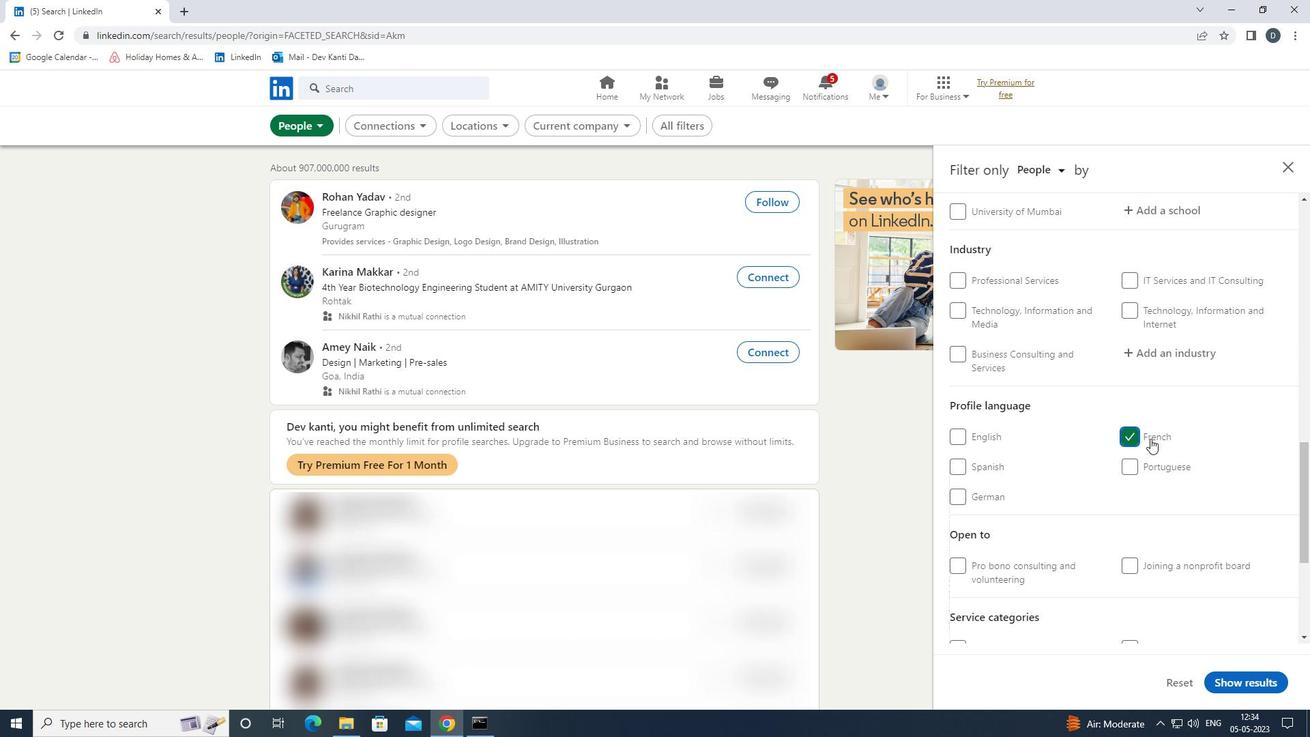 
Action: Mouse scrolled (1151, 439) with delta (0, 0)
Screenshot: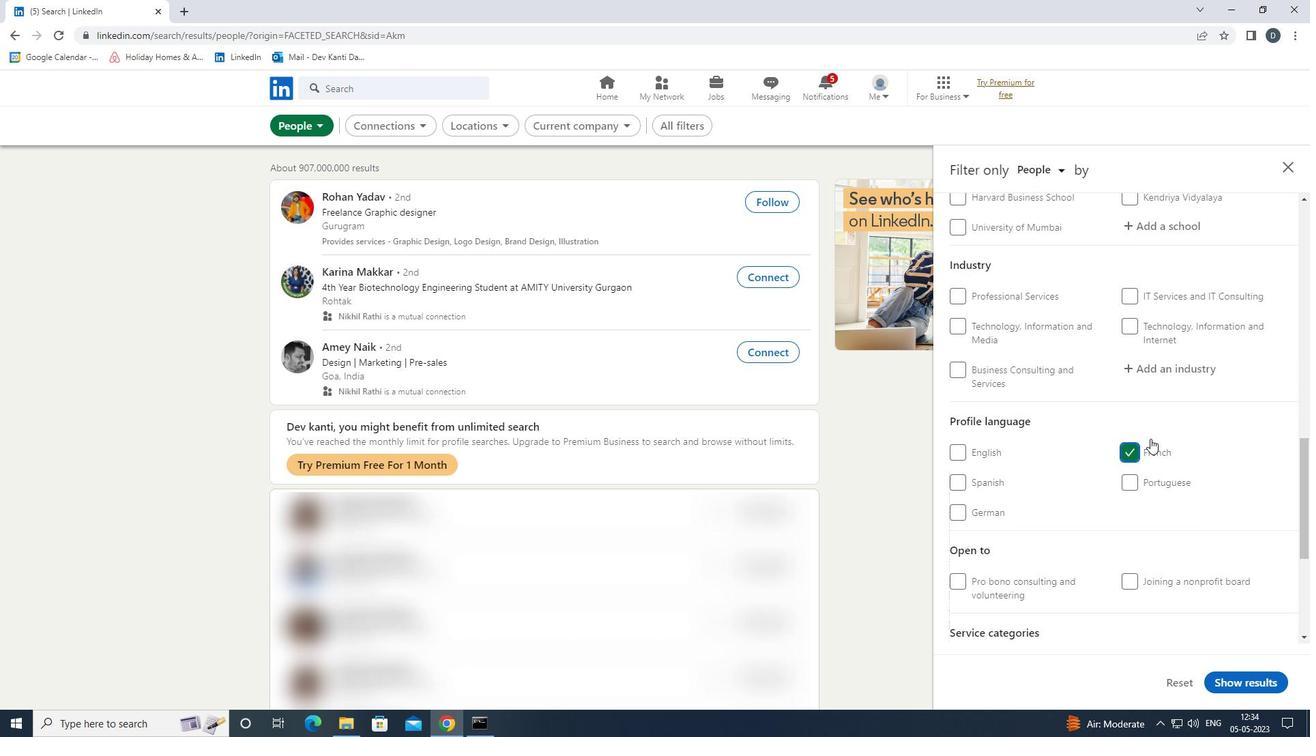
Action: Mouse scrolled (1151, 439) with delta (0, 0)
Screenshot: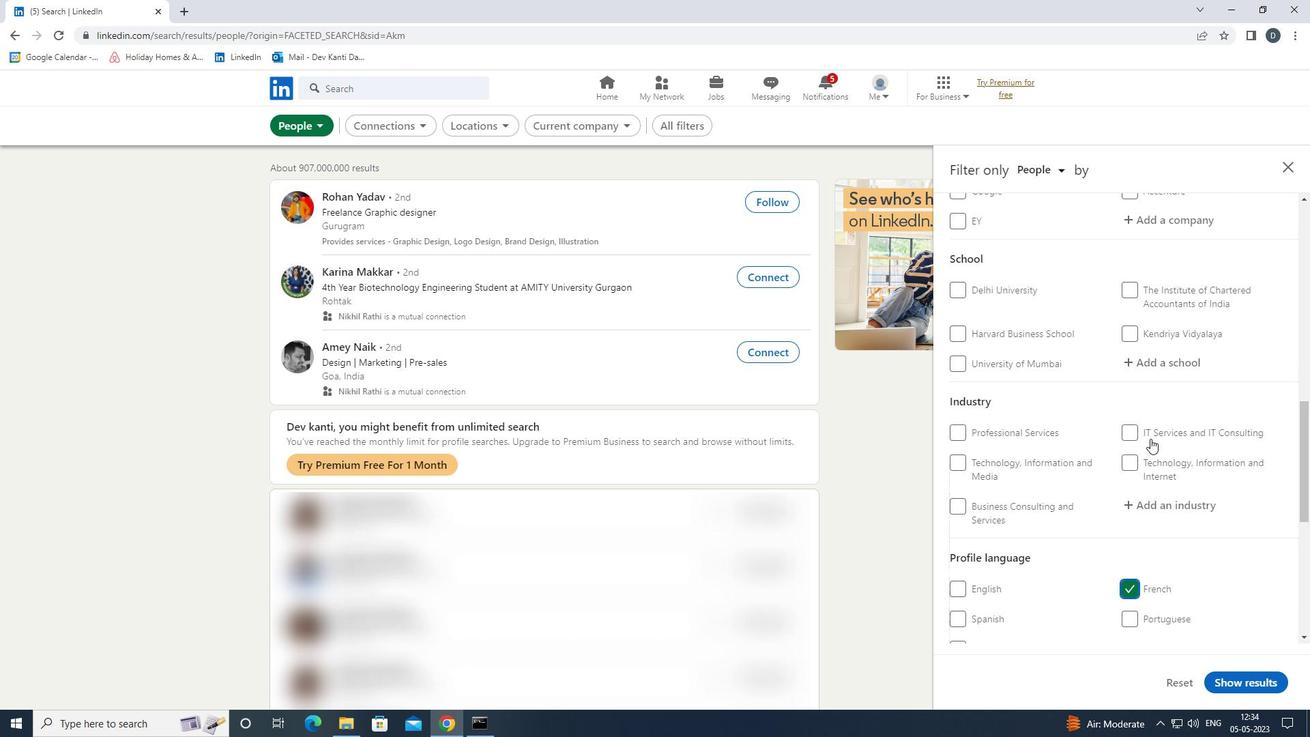 
Action: Mouse moved to (1188, 275)
Screenshot: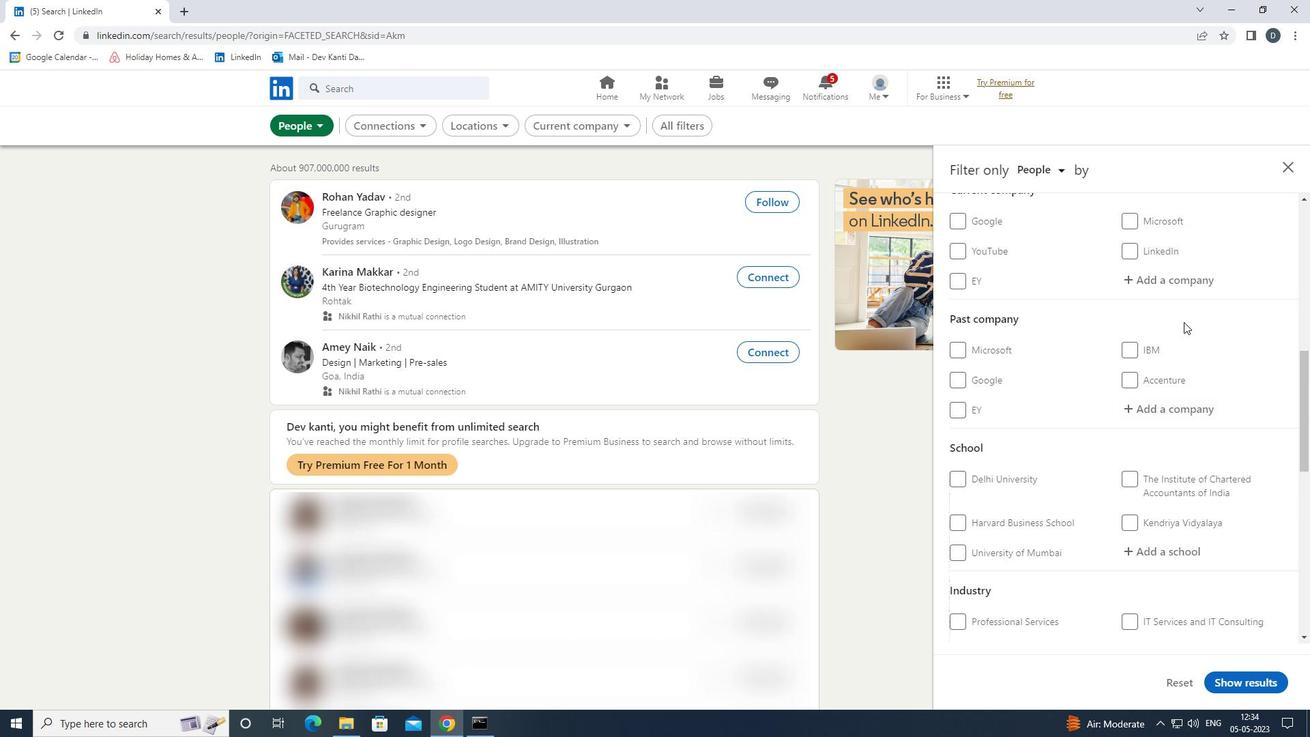 
Action: Mouse pressed left at (1188, 275)
Screenshot: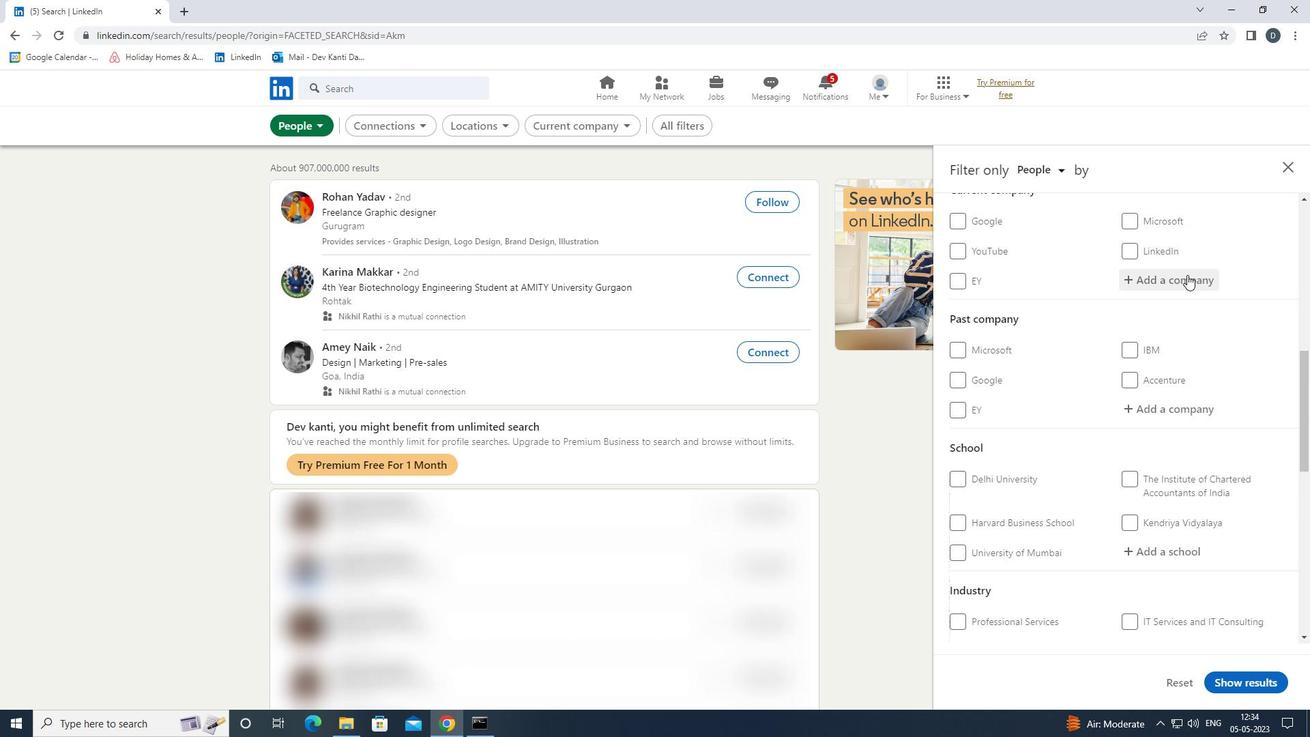 
Action: Key pressed <Key.shift><Key.shift><Key.shift><Key.shift><Key.shift><Key.shift>BAY<Key.shift><Key.shift><Key.shift><Key.shift><Key.shift><Key.shift><Key.shift><Key.shift><Key.shift><Key.shift><Key.shift><Key.shift><Key.shift><Key.shift><Key.shift><Key.shift><Key.shift><Key.shift><Key.shift><Key.shift><Key.shift><Key.shift><Key.shift><Key.shift><Key.shift><Key.shift><Key.shift><Key.shift><Key.shift><Key.shift><Key.shift><Key.shift><Key.shift><Key.shift><Key.shift>ONE<Key.down><Key.enter>
Screenshot: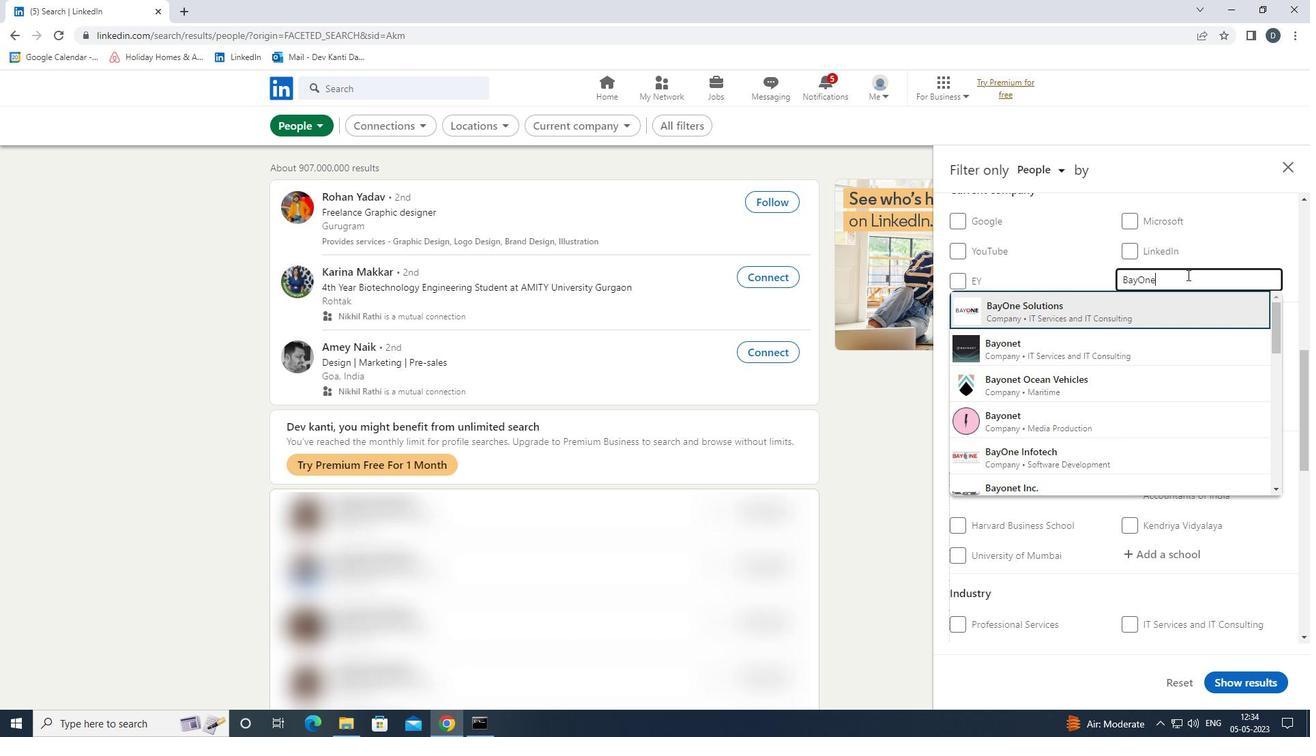 
Action: Mouse moved to (1194, 297)
Screenshot: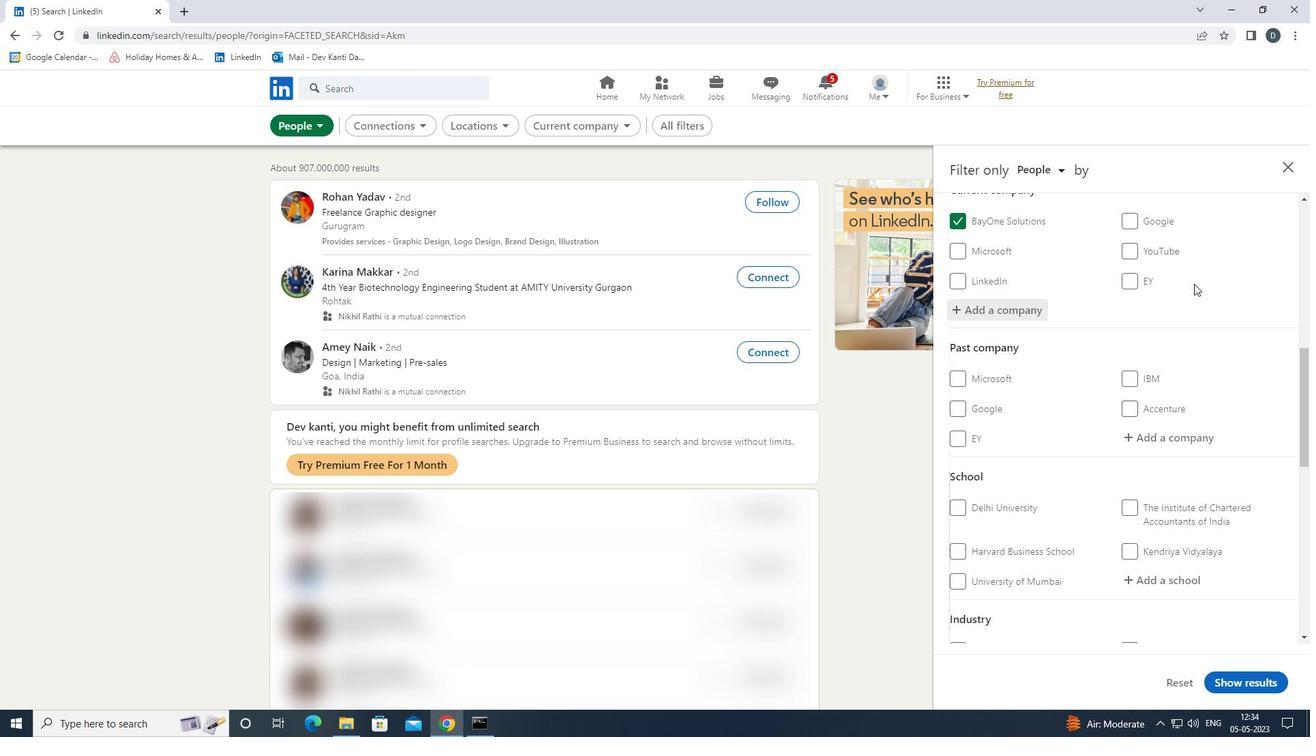 
Action: Mouse scrolled (1194, 296) with delta (0, 0)
Screenshot: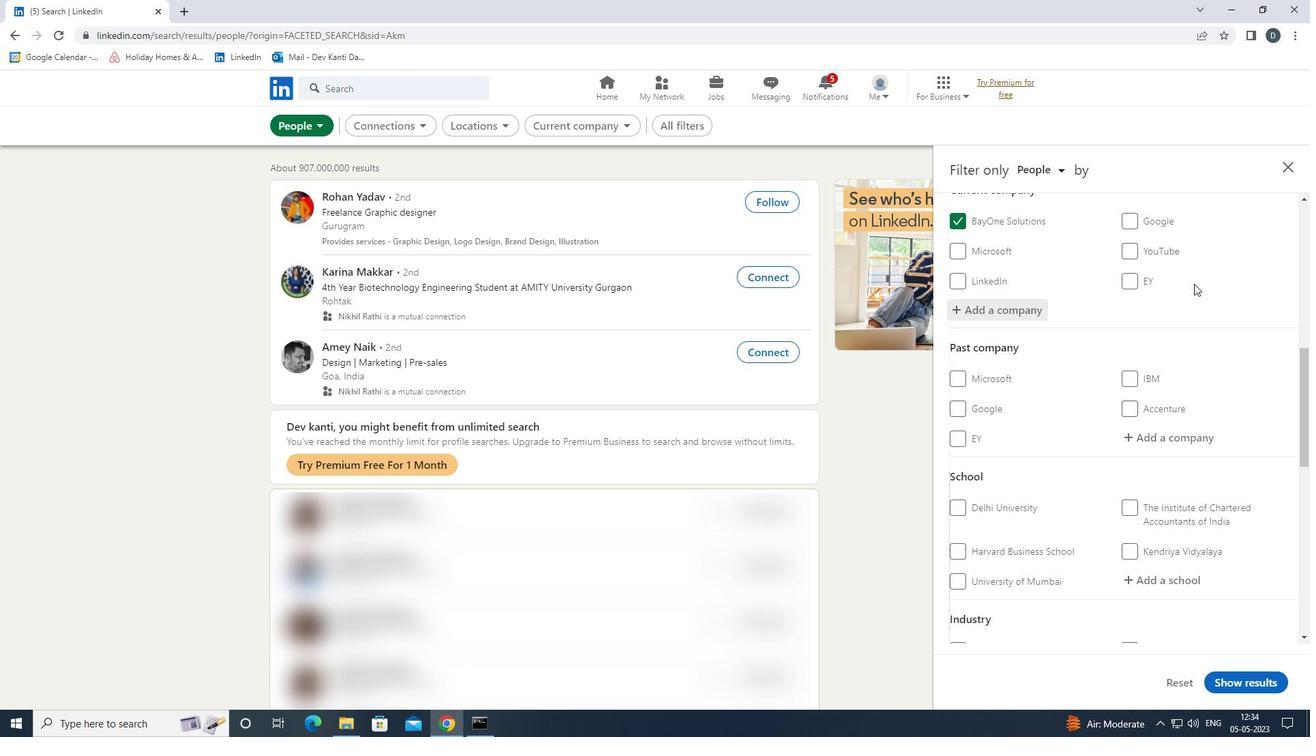 
Action: Mouse moved to (1194, 299)
Screenshot: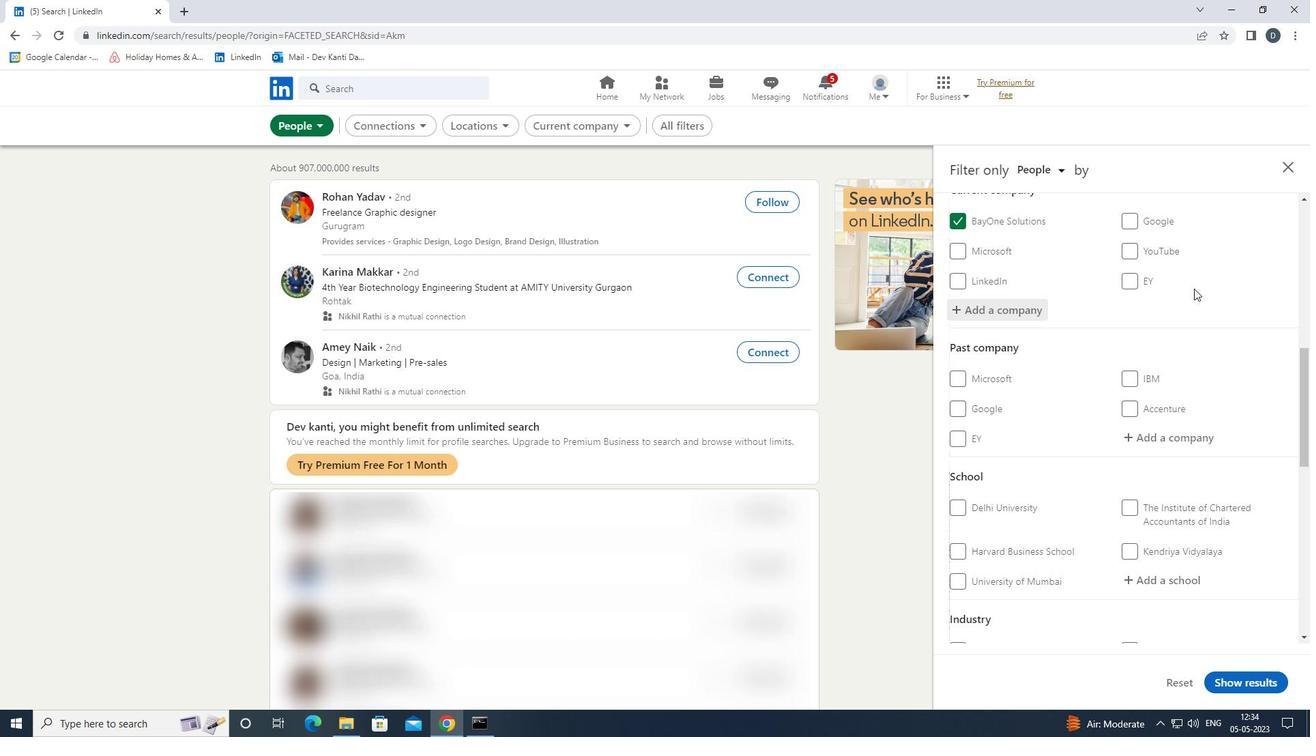 
Action: Mouse scrolled (1194, 298) with delta (0, 0)
Screenshot: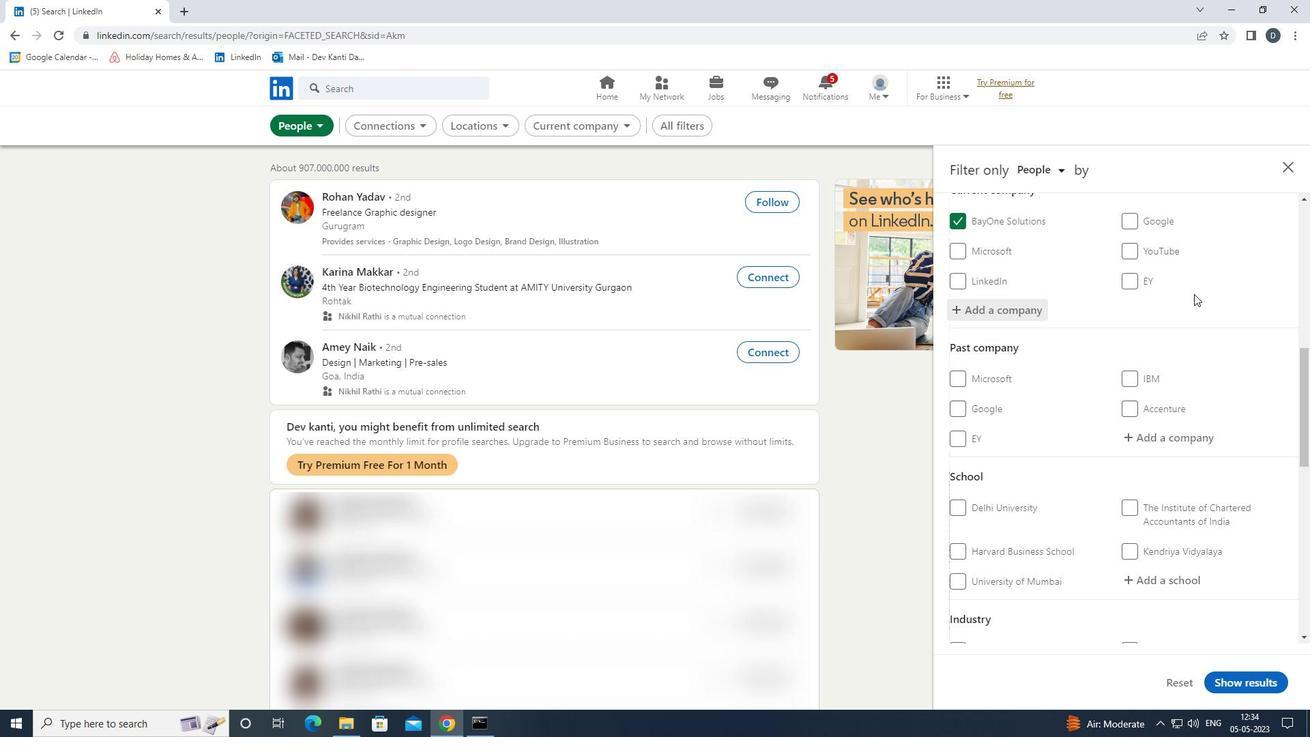
Action: Mouse moved to (1192, 442)
Screenshot: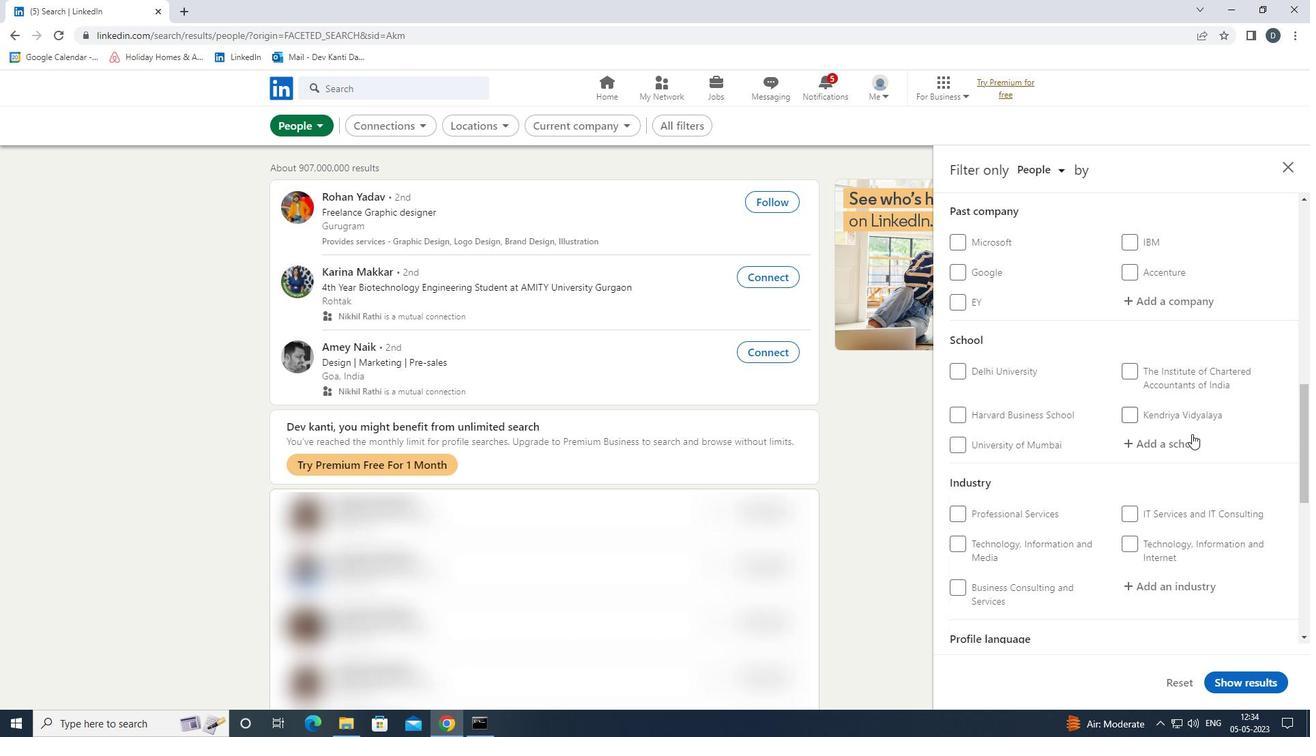 
Action: Mouse pressed left at (1192, 442)
Screenshot: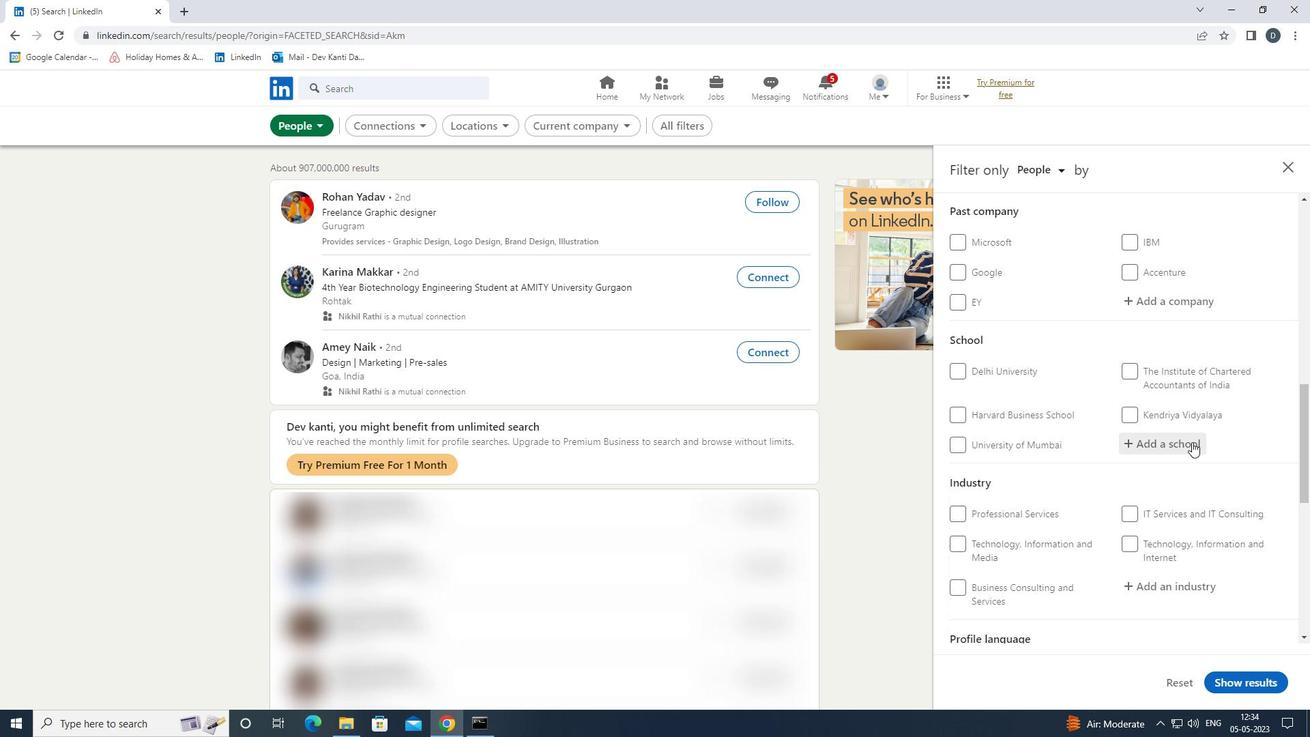 
Action: Key pressed <Key.shift>SA<Key.backspace>HANMUGHA<Key.space><Key.down><Key.down><Key.enter>
Screenshot: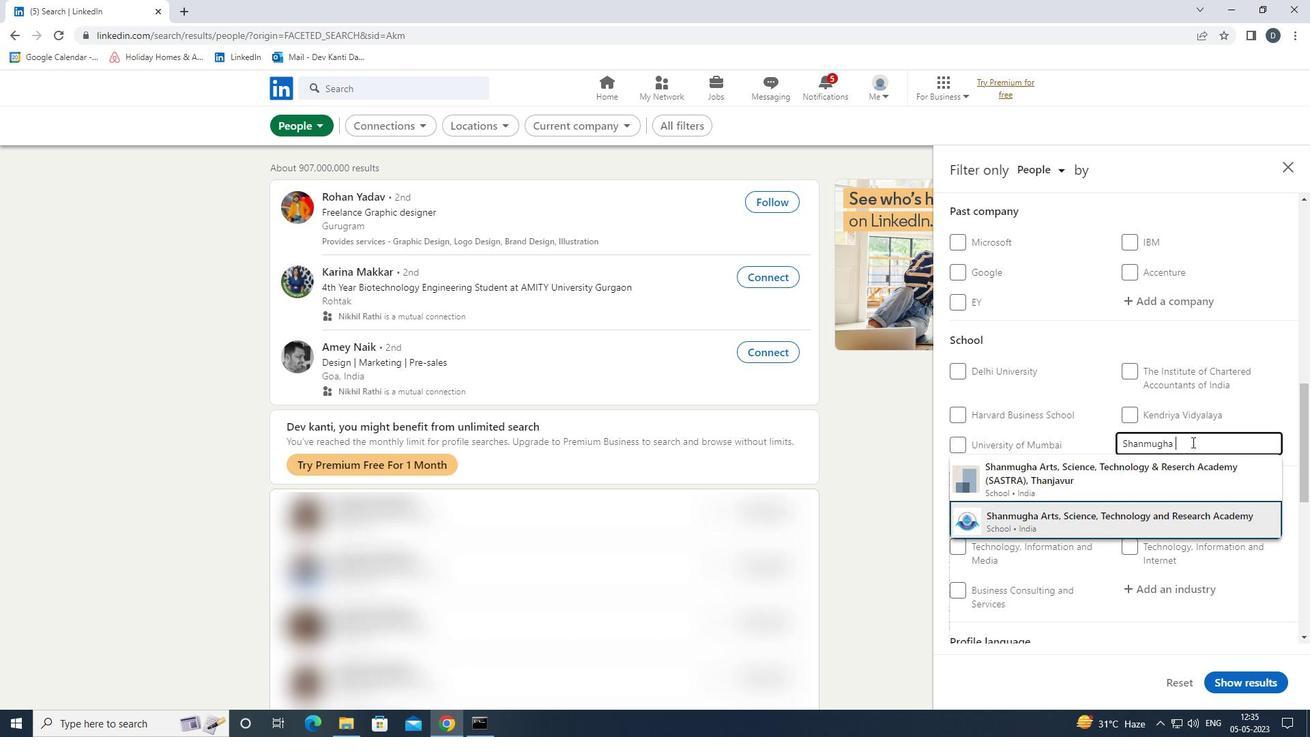 
Action: Mouse moved to (1190, 436)
Screenshot: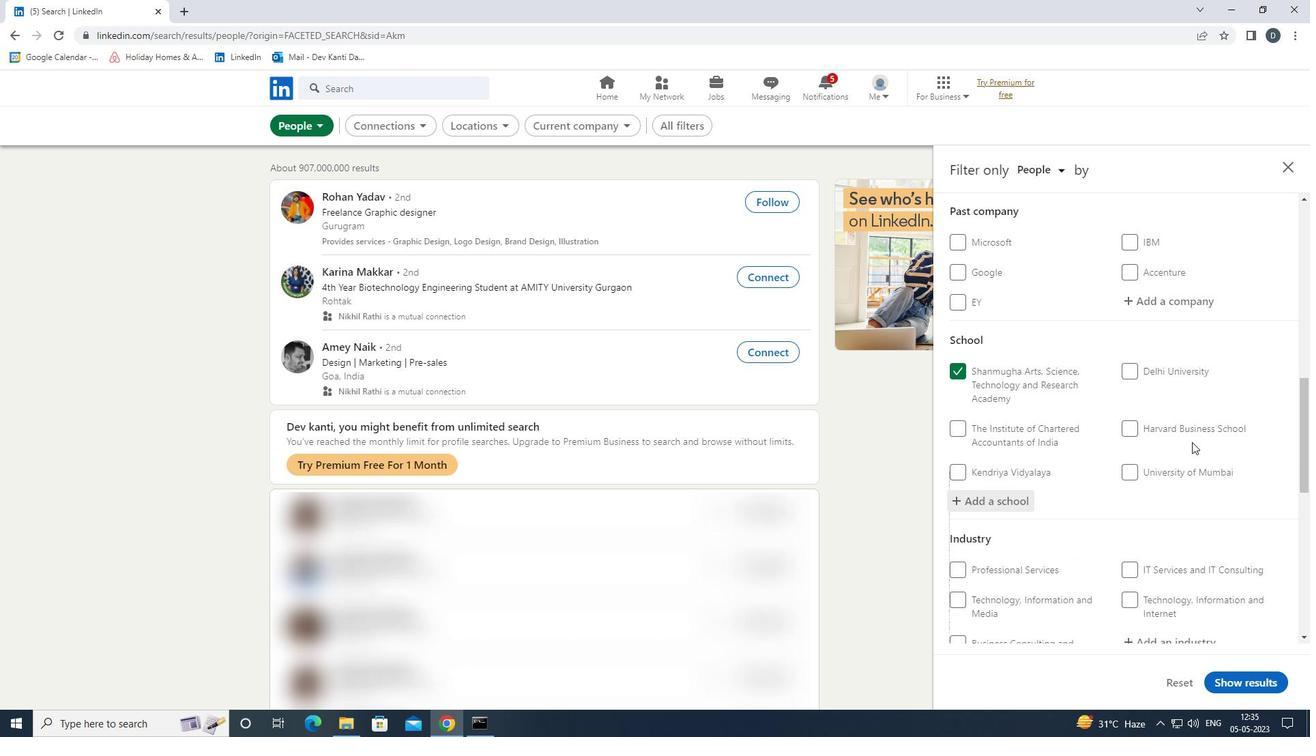 
Action: Mouse scrolled (1190, 435) with delta (0, 0)
Screenshot: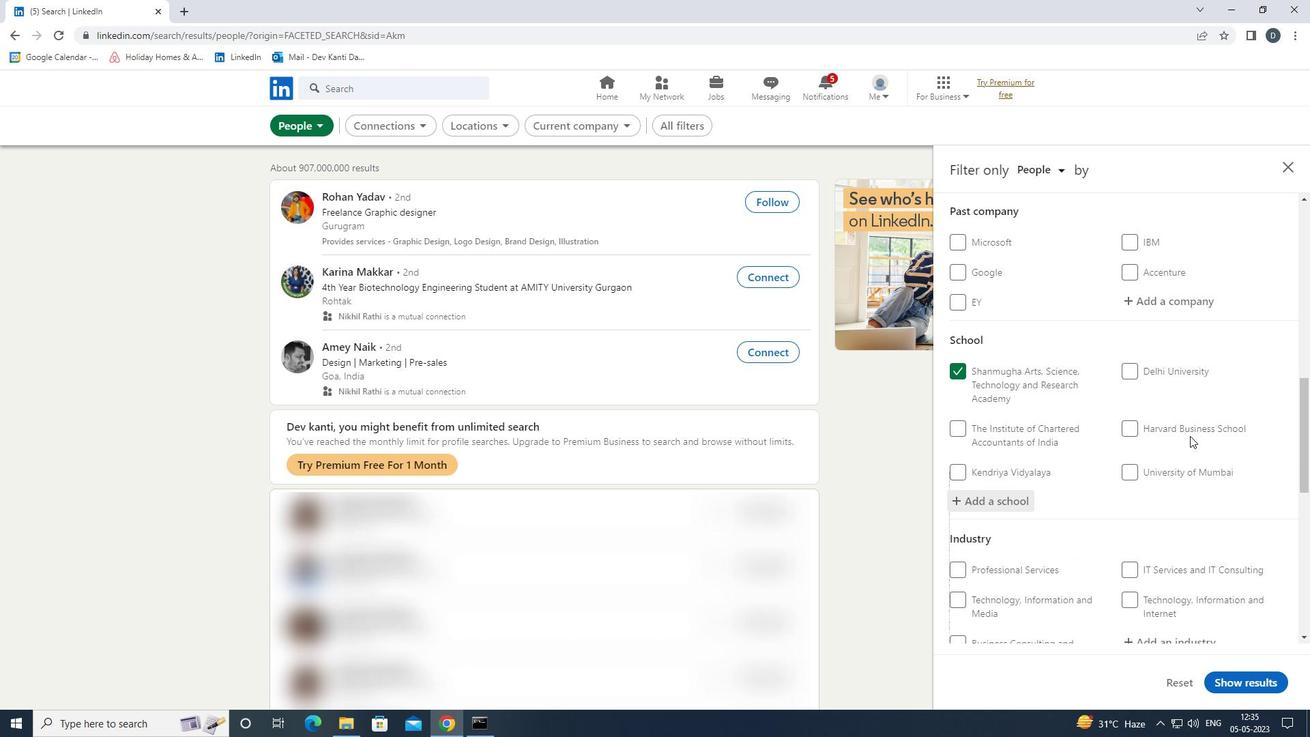 
Action: Mouse scrolled (1190, 435) with delta (0, 0)
Screenshot: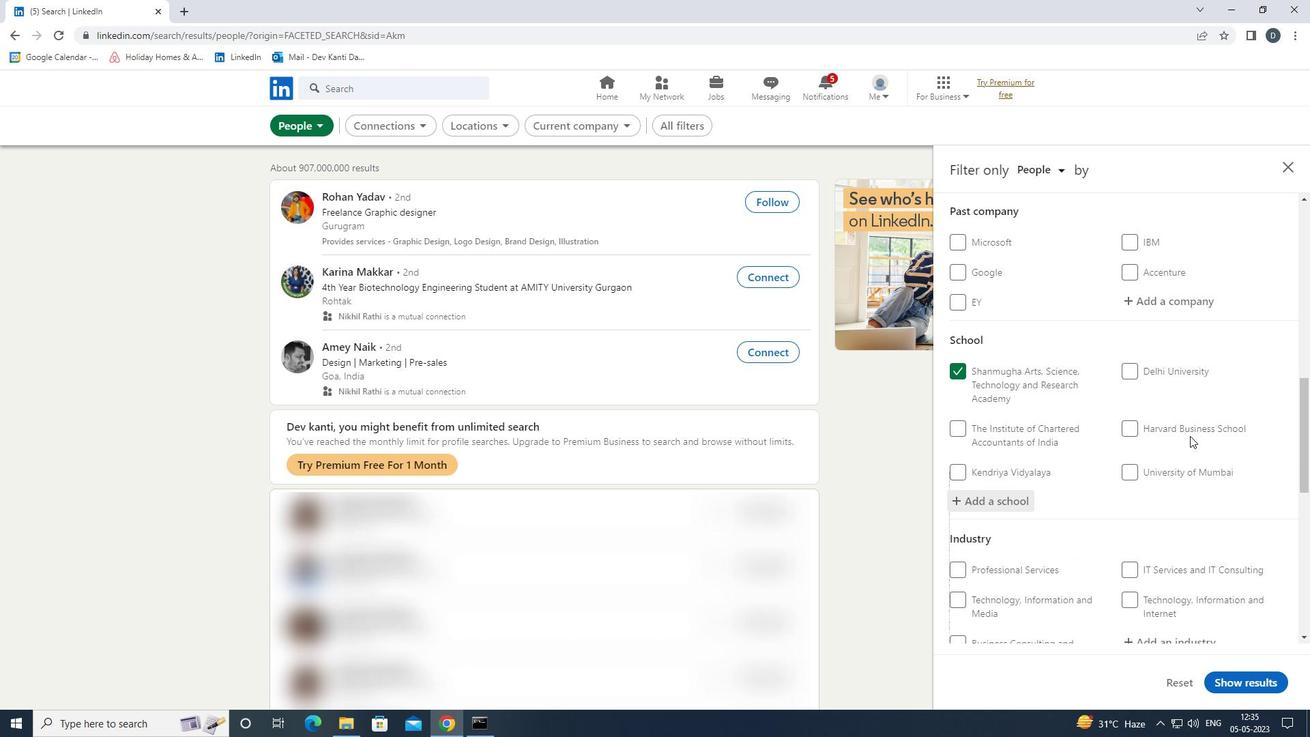 
Action: Mouse moved to (1202, 500)
Screenshot: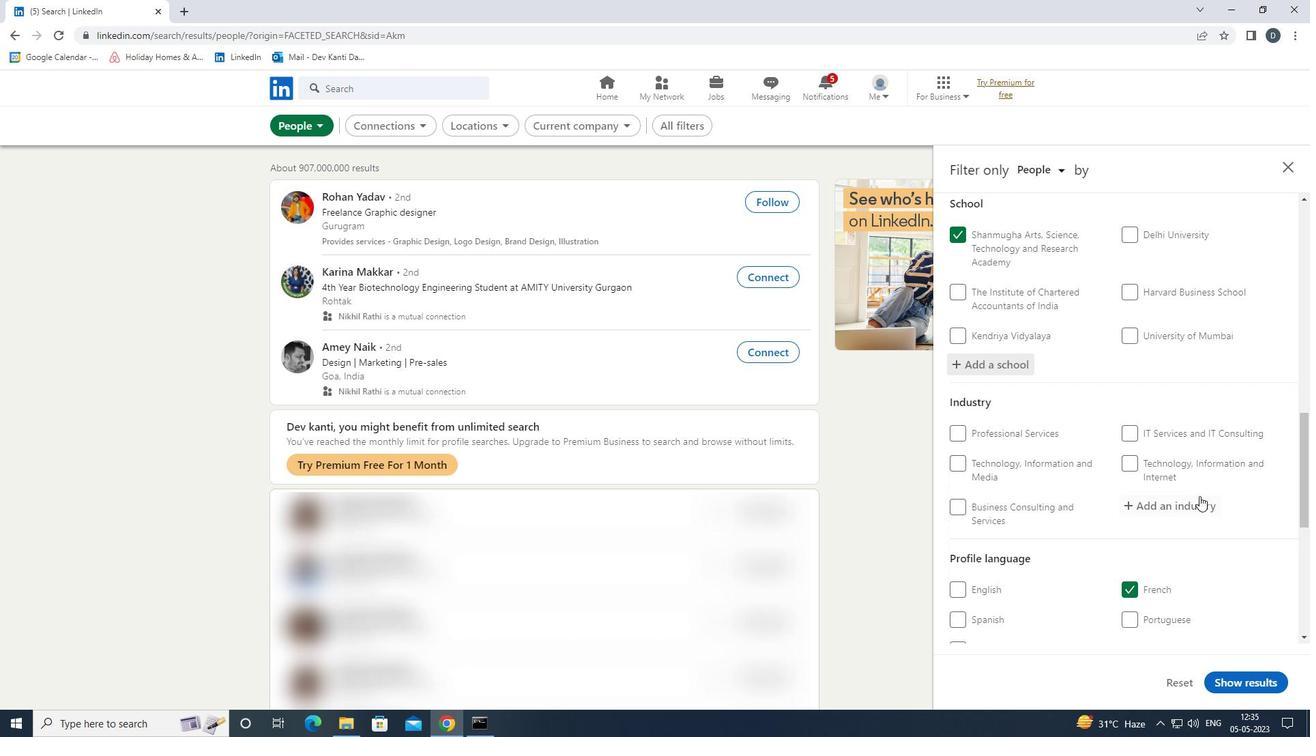 
Action: Mouse pressed left at (1202, 500)
Screenshot: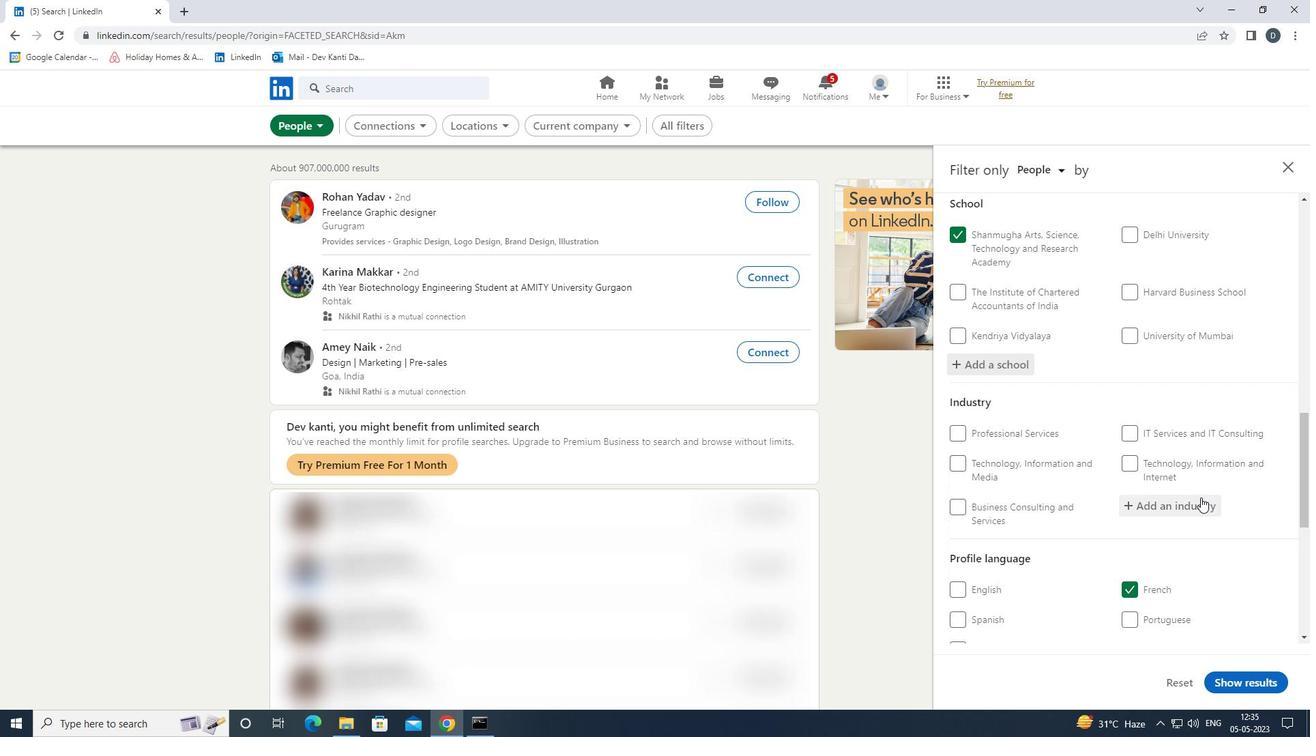 
Action: Mouse moved to (1216, 499)
Screenshot: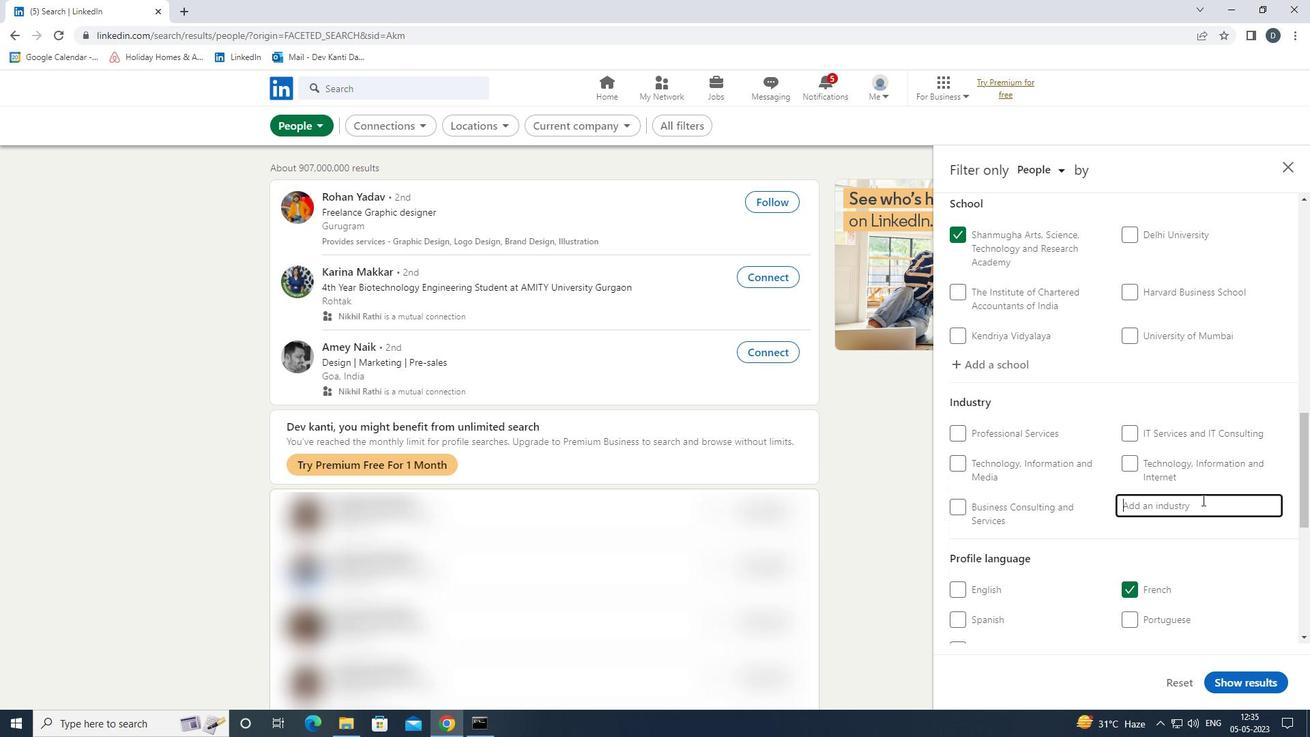 
Action: Key pressed <Key.shift>WHLESALE<Key.space><Key.left><Key.left><Key.left><Key.left><Key.left><Key.left><Key.left>O<Key.right><Key.right><Key.right><Key.right><Key.right><Key.right><Key.right><Key.right><Key.right><Key.right><Key.right><Key.right><Key.shift><Key.shift><Key.shift><Key.shift><Key.shift><Key.shift><Key.shift>PETROLEUM<Key.down><Key.enter>
Screenshot: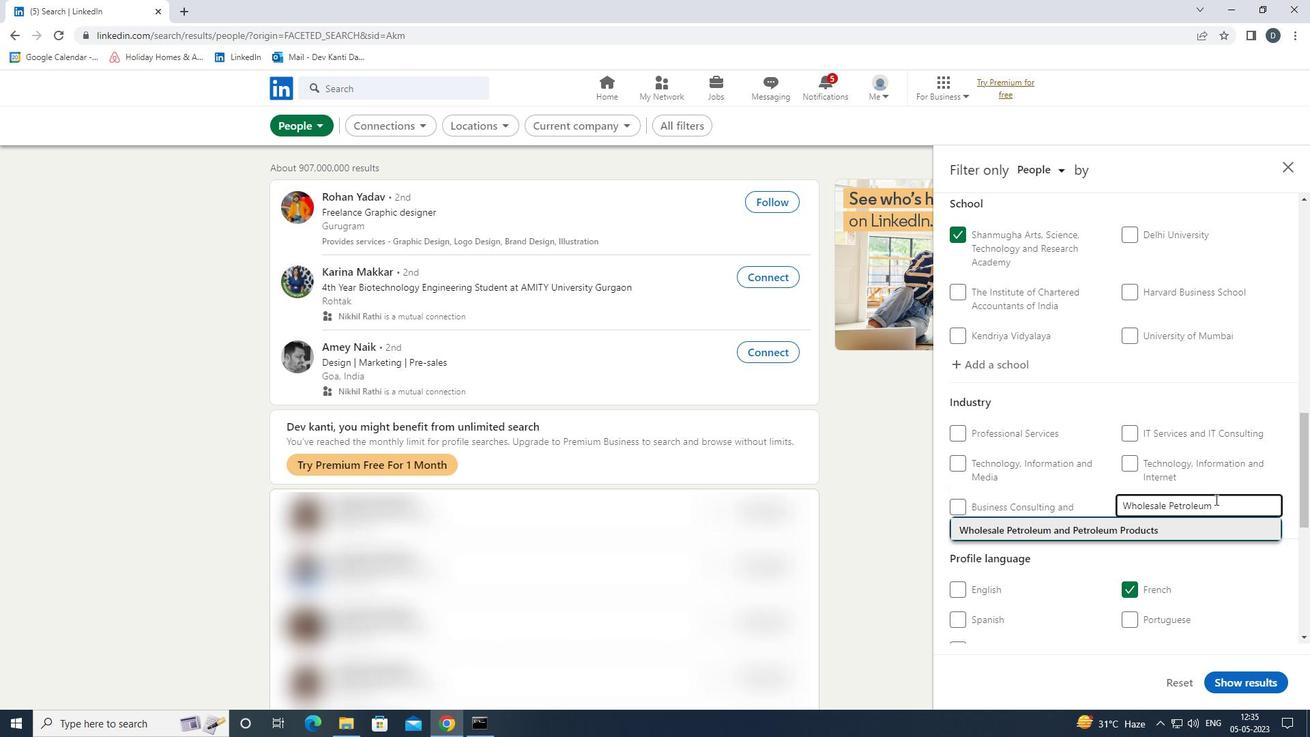 
Action: Mouse moved to (1216, 489)
Screenshot: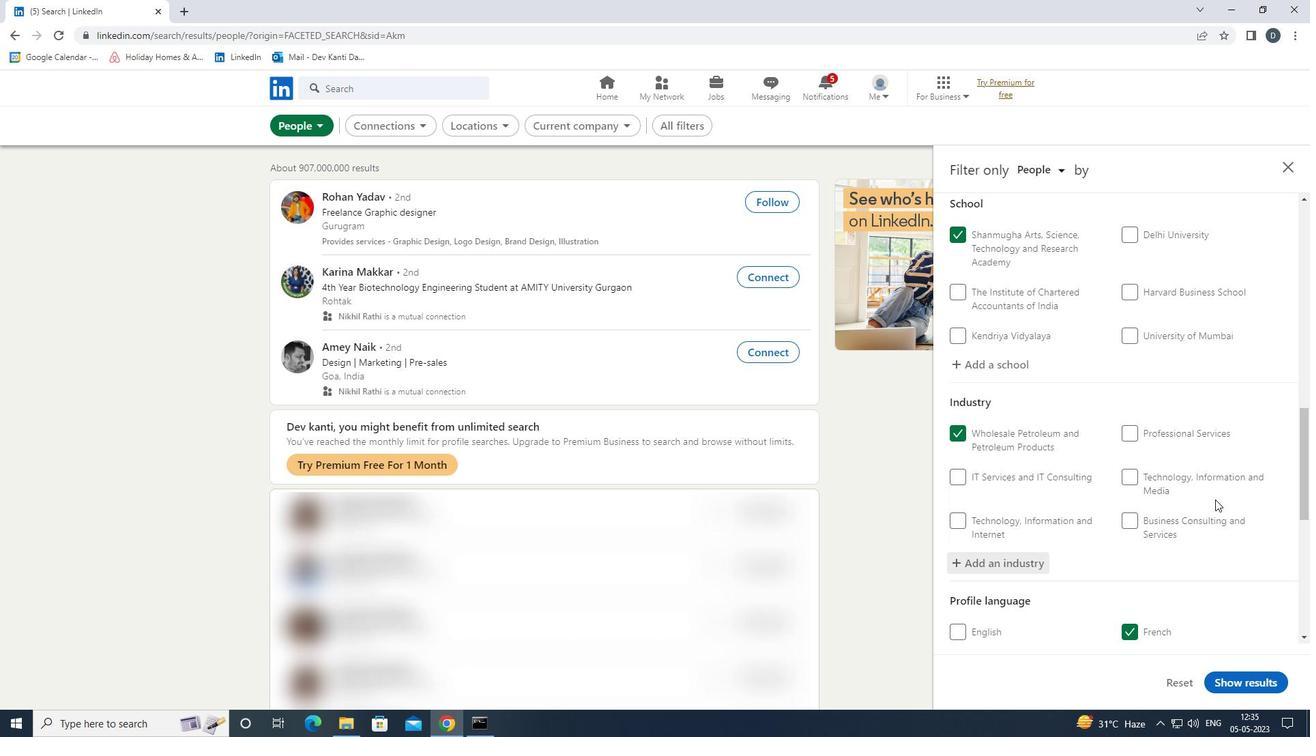 
Action: Mouse scrolled (1216, 488) with delta (0, 0)
Screenshot: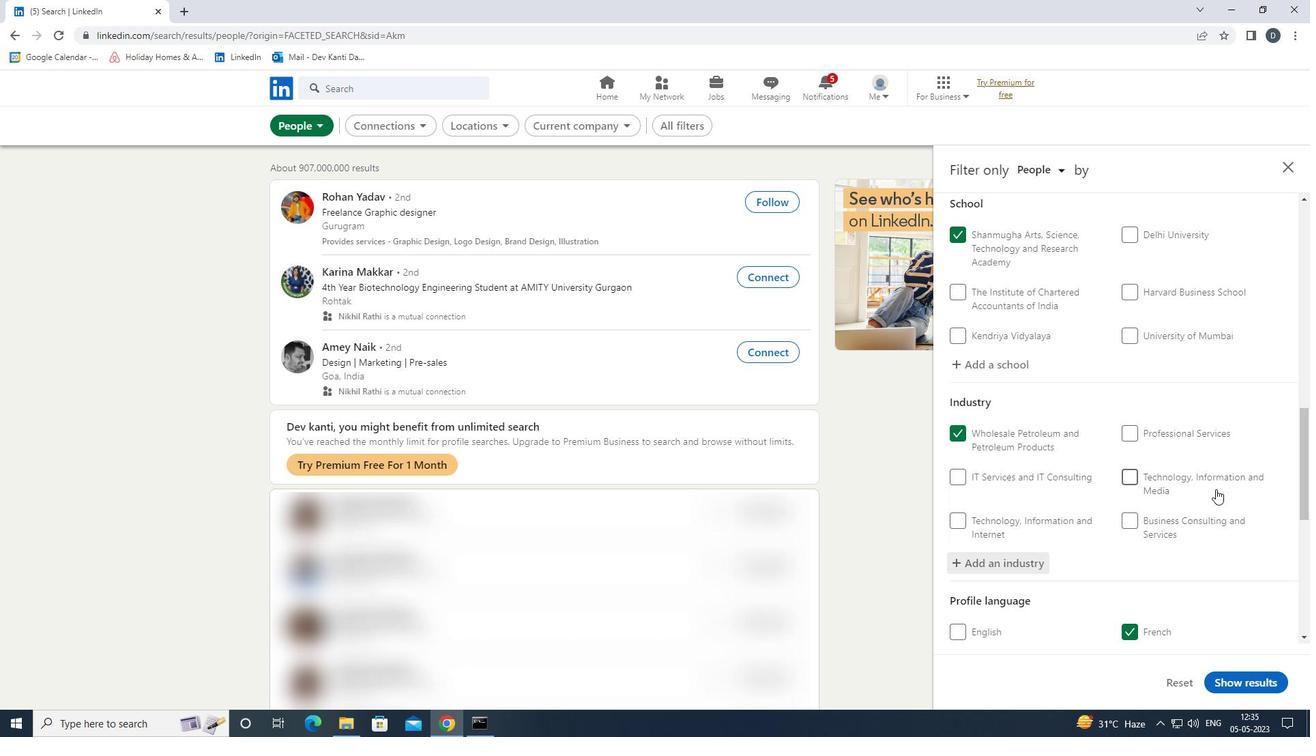 
Action: Mouse scrolled (1216, 488) with delta (0, 0)
Screenshot: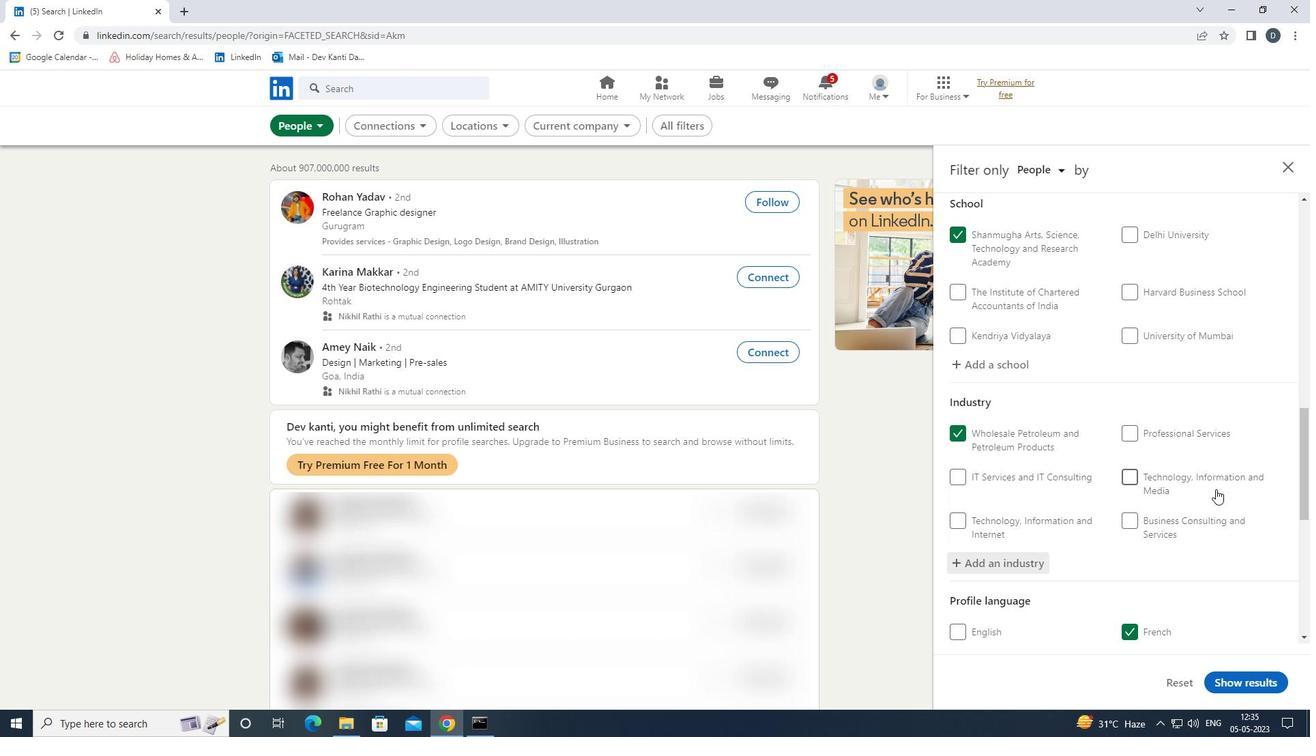 
Action: Mouse moved to (1218, 491)
Screenshot: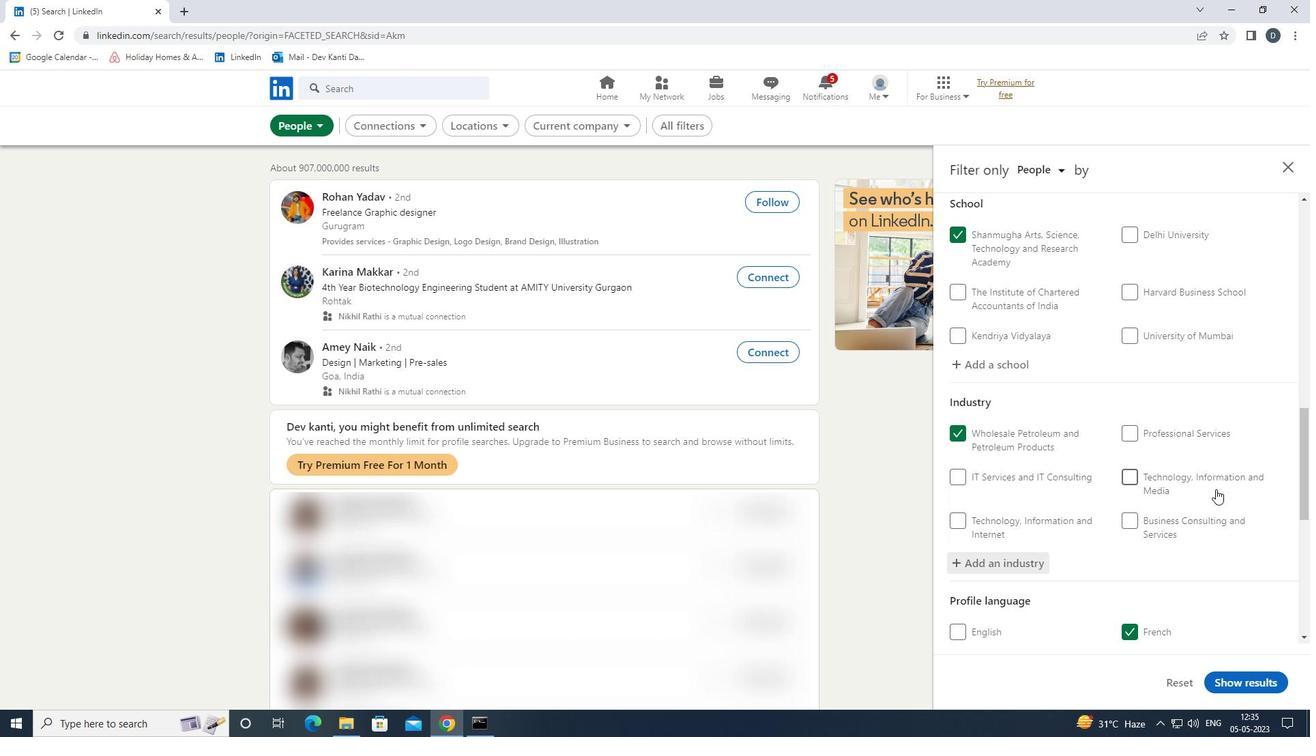 
Action: Mouse scrolled (1218, 490) with delta (0, 0)
Screenshot: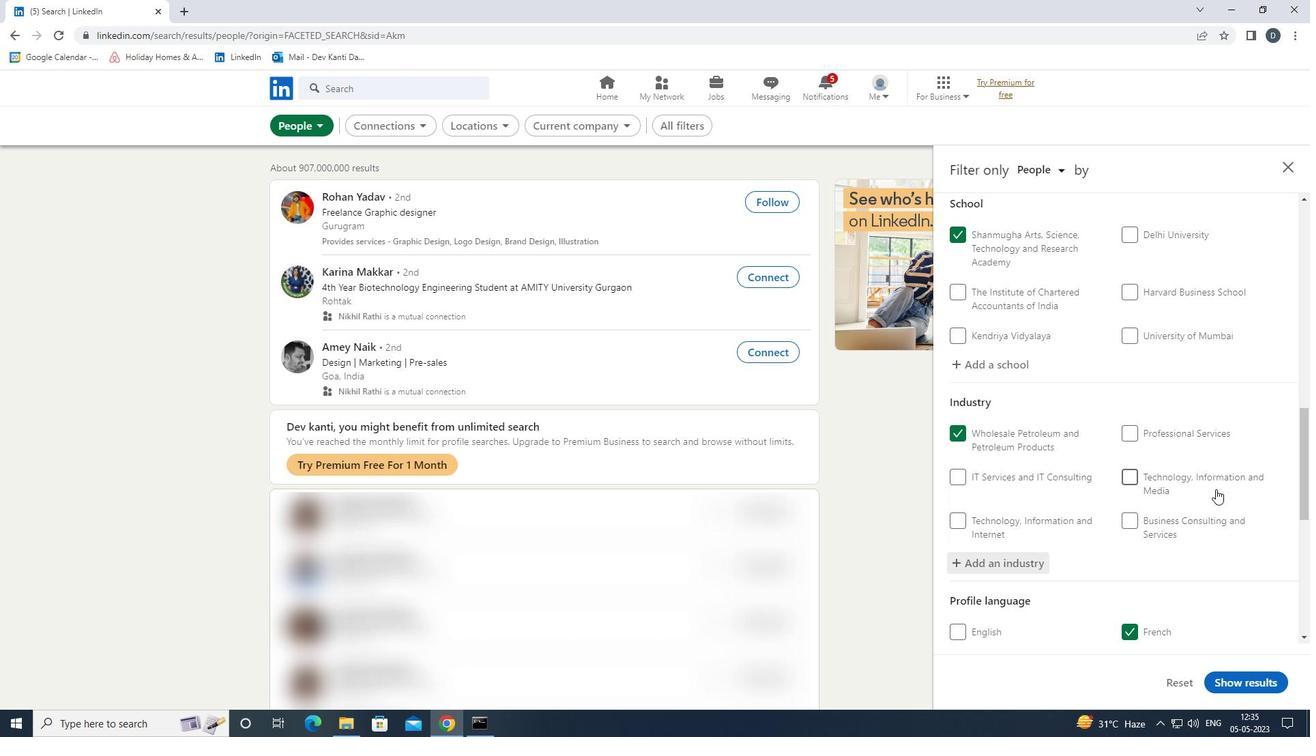 
Action: Mouse moved to (1220, 495)
Screenshot: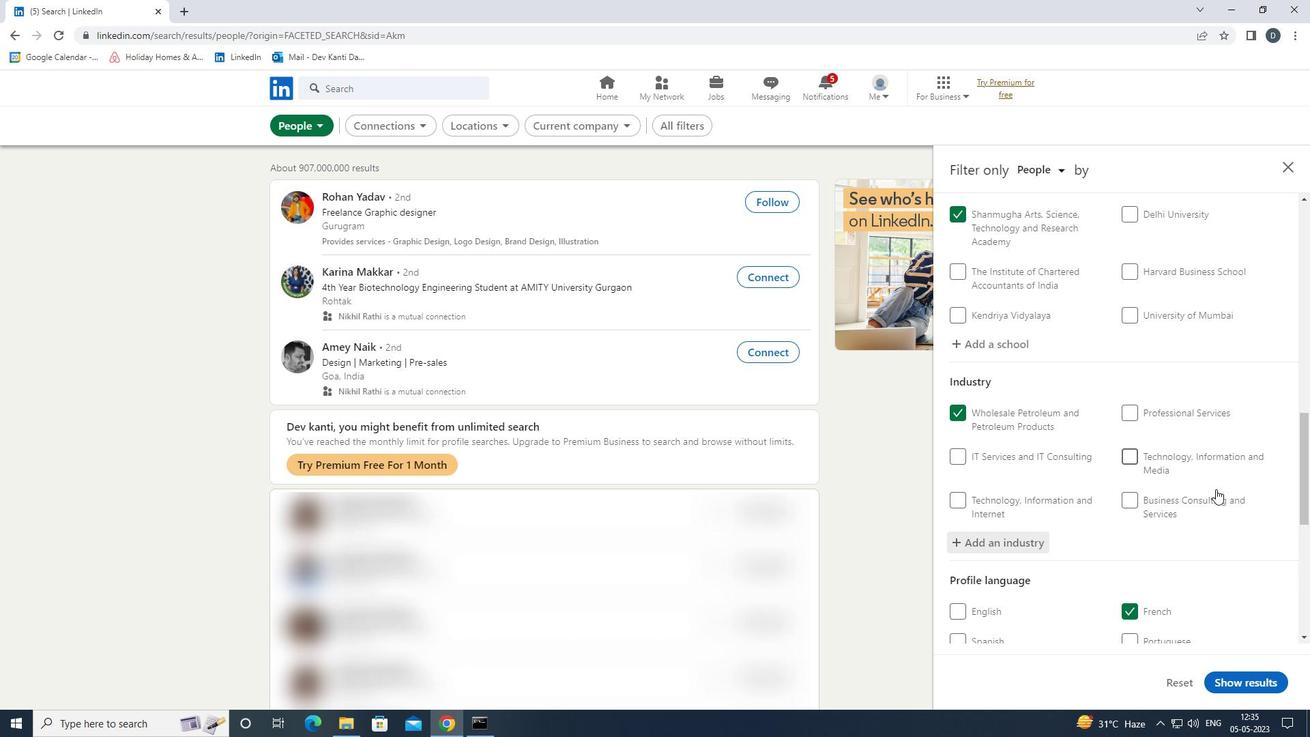 
Action: Mouse scrolled (1220, 494) with delta (0, 0)
Screenshot: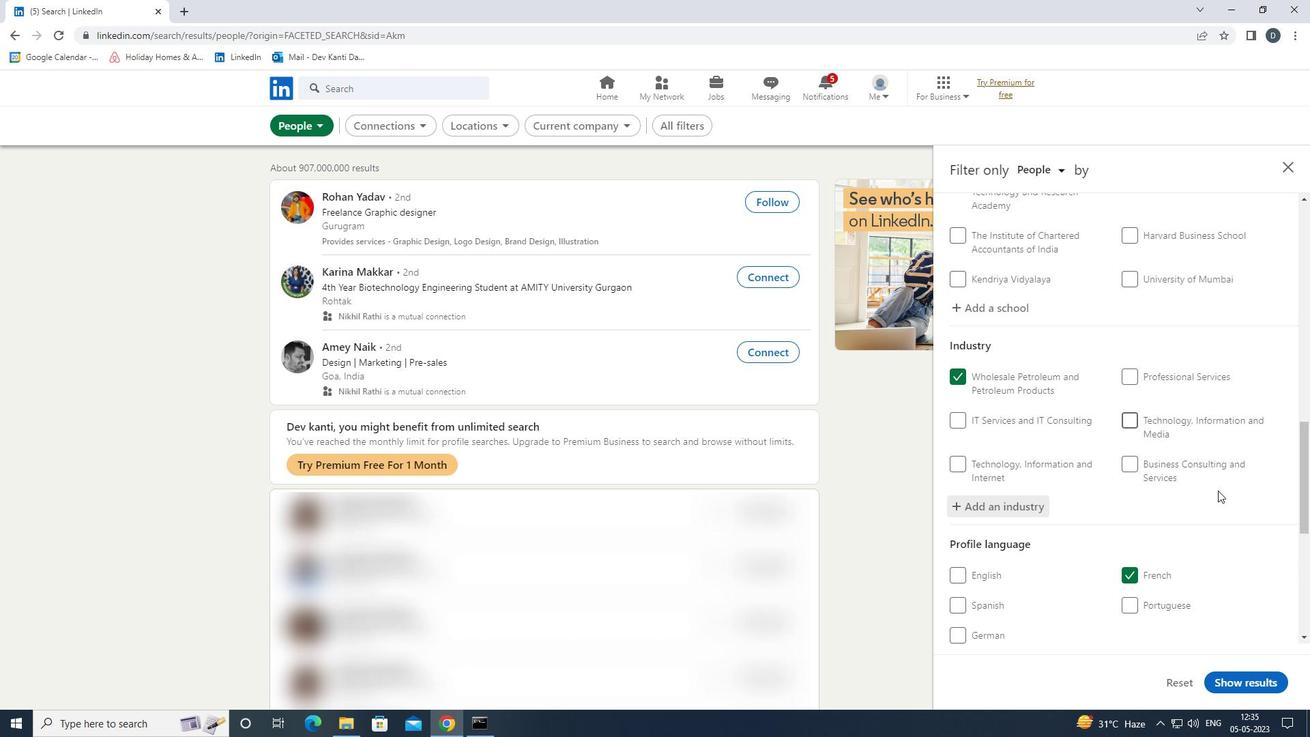 
Action: Mouse moved to (1179, 625)
Screenshot: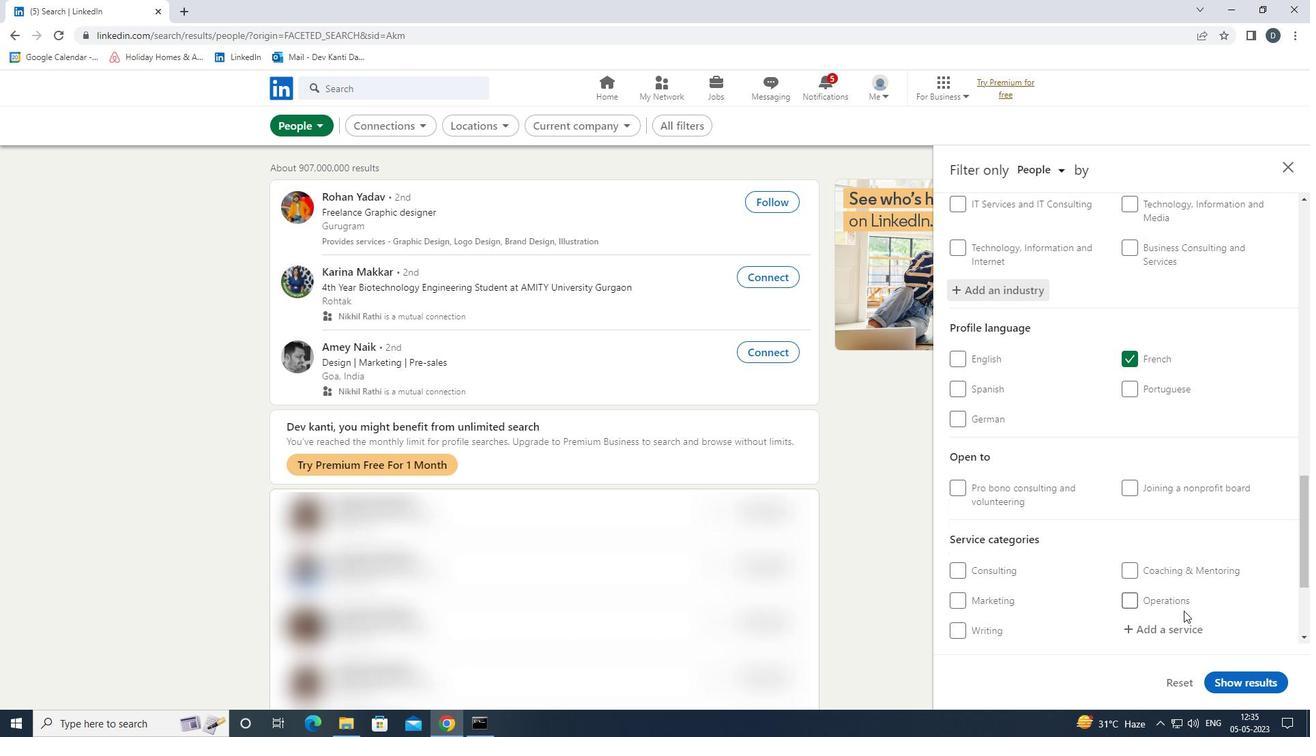 
Action: Mouse pressed left at (1179, 625)
Screenshot: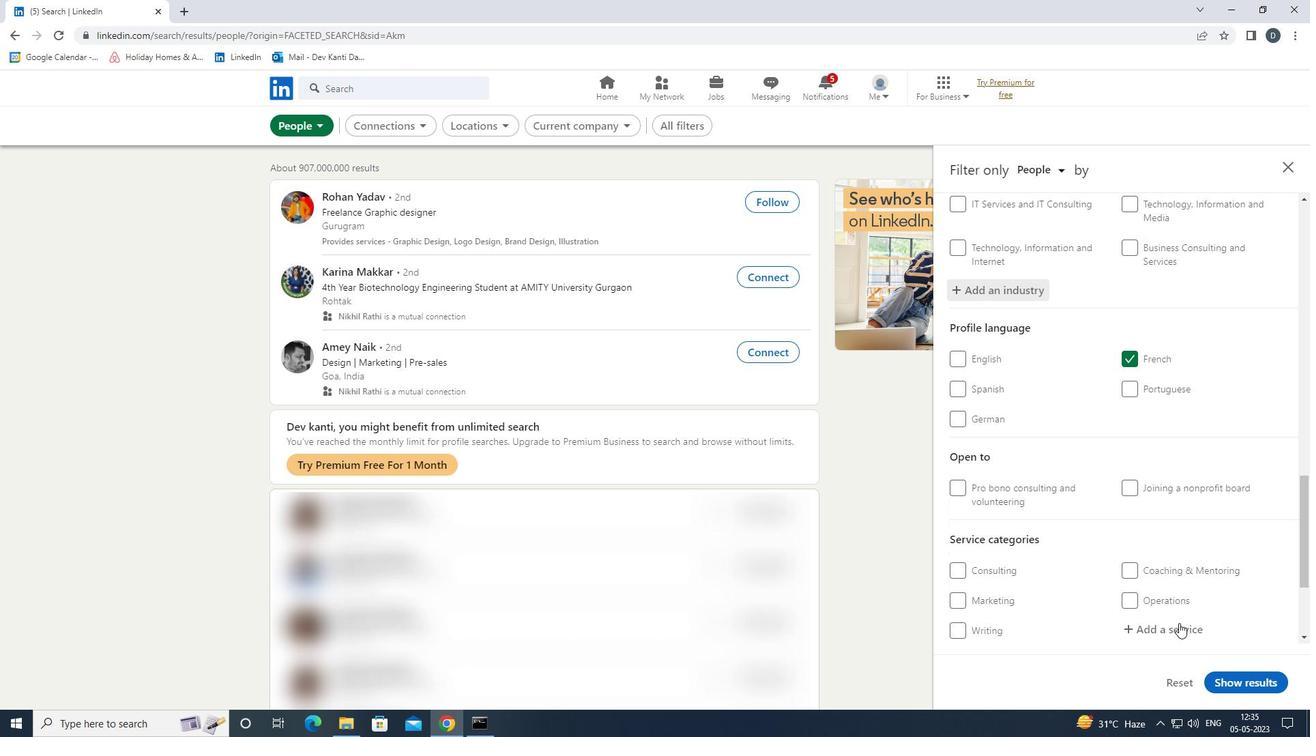 
Action: Mouse moved to (1203, 514)
Screenshot: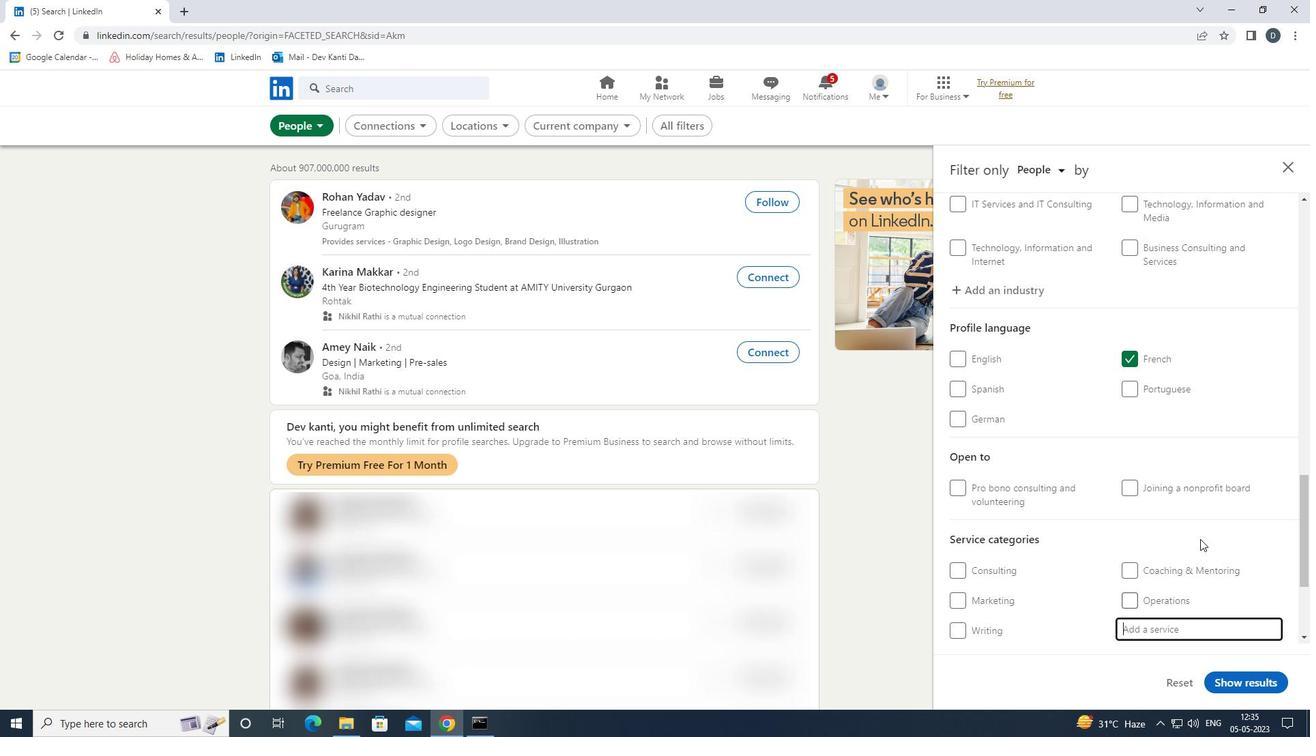 
Action: Mouse scrolled (1203, 513) with delta (0, 0)
Screenshot: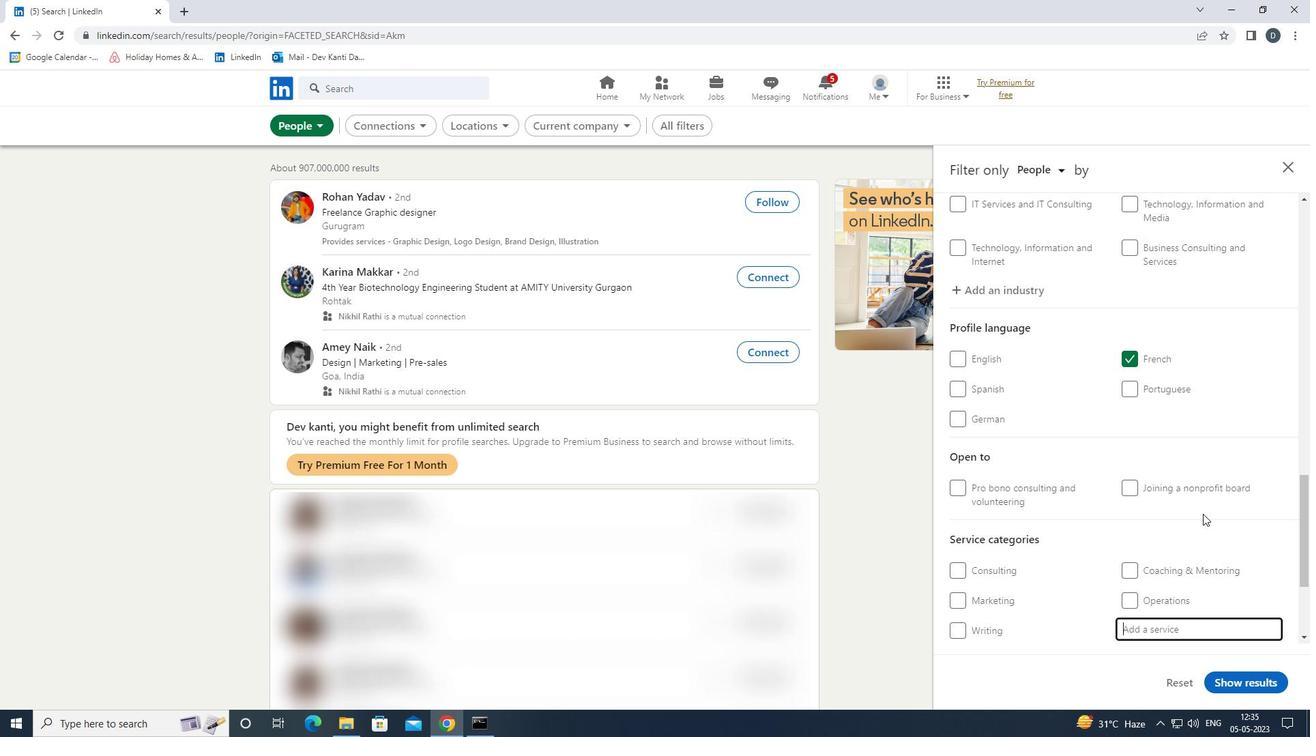 
Action: Mouse scrolled (1203, 513) with delta (0, 0)
Screenshot: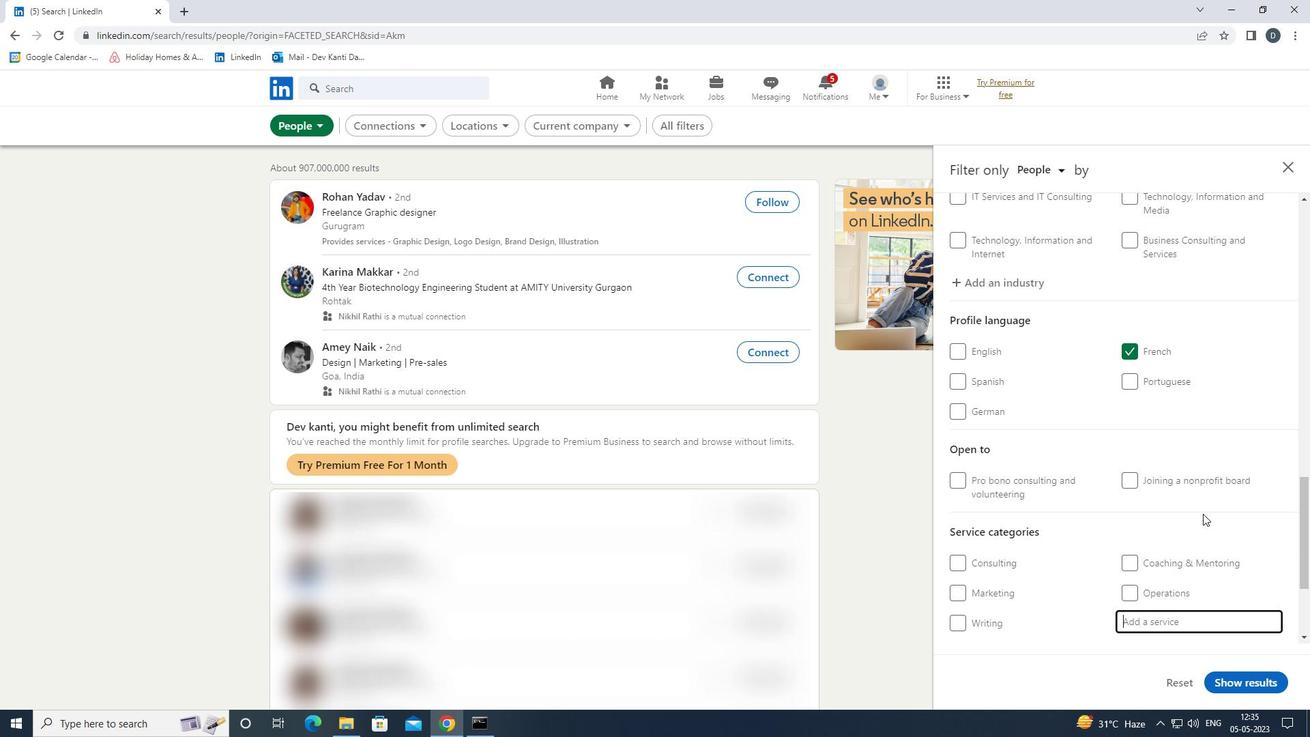 
Action: Key pressed <Key.shift><Key.shift><Key.shift><Key.shift><Key.shift>VIRTUAL<Key.down><Key.enter>
Screenshot: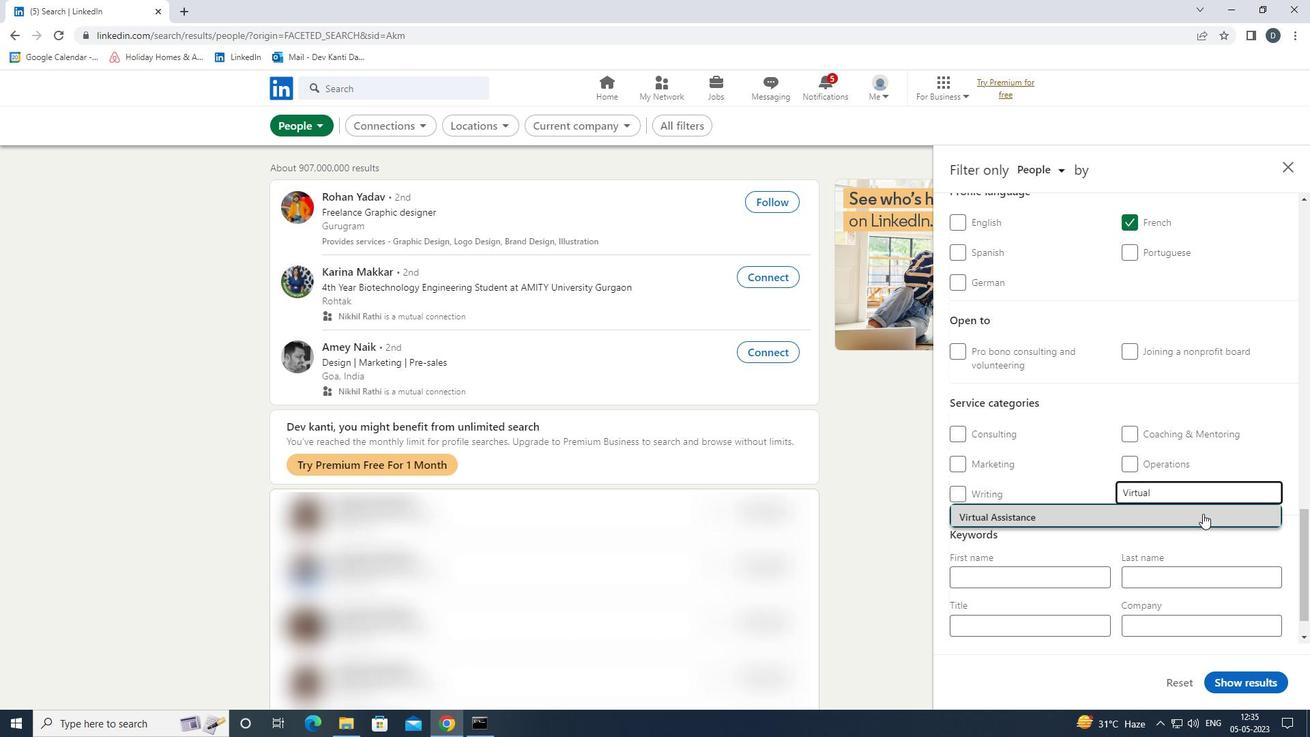 
Action: Mouse scrolled (1203, 513) with delta (0, 0)
Screenshot: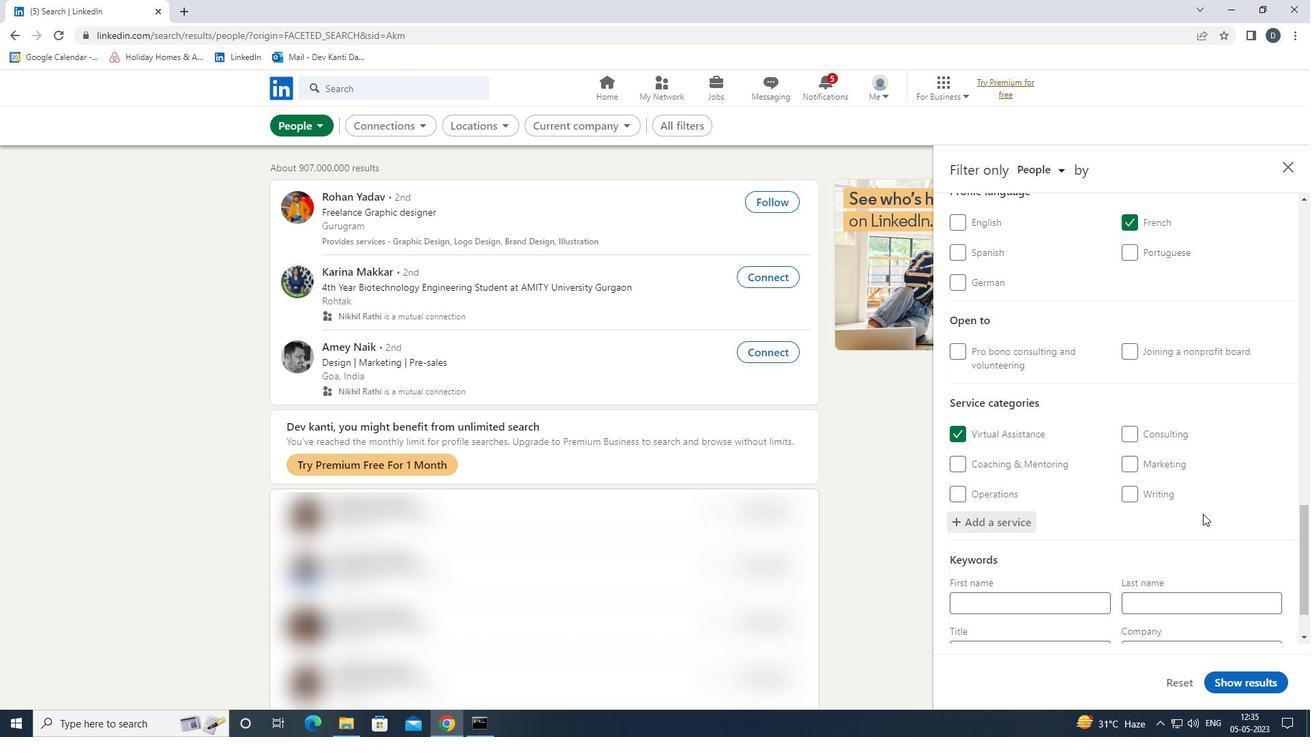 
Action: Mouse scrolled (1203, 513) with delta (0, 0)
Screenshot: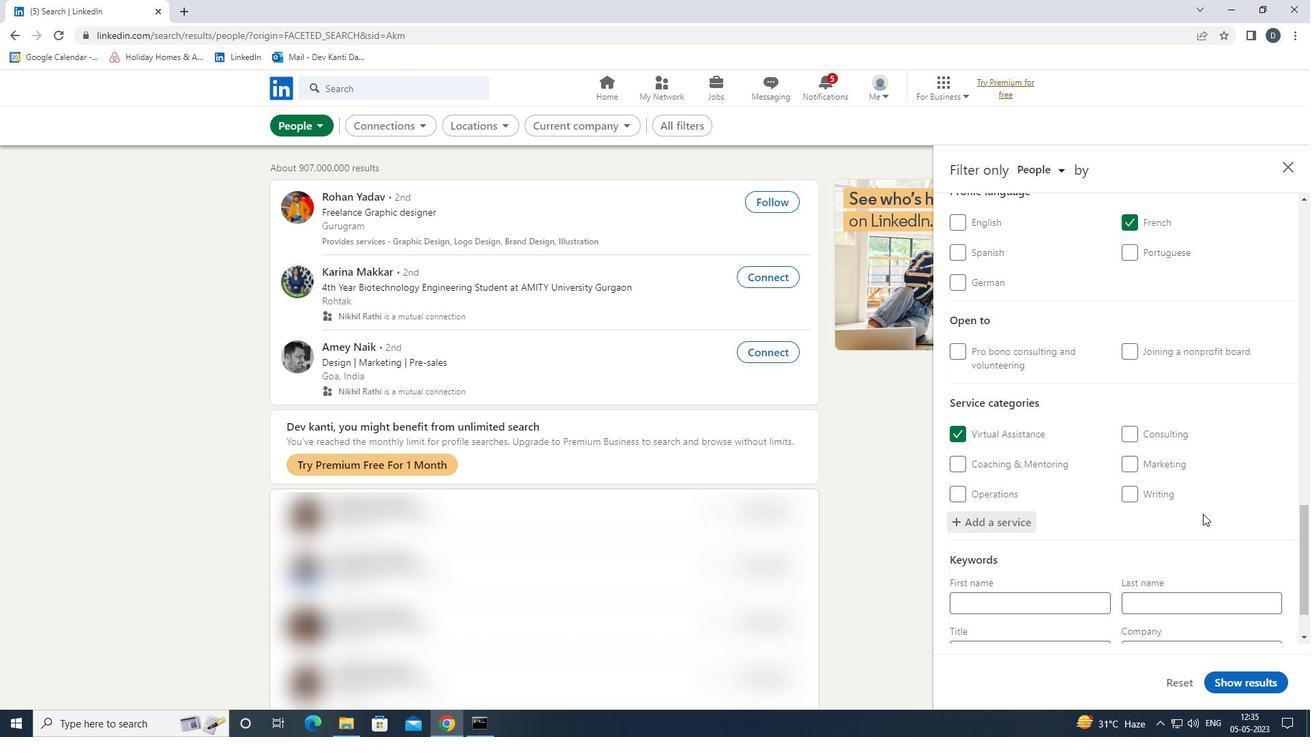 
Action: Mouse scrolled (1203, 513) with delta (0, 0)
Screenshot: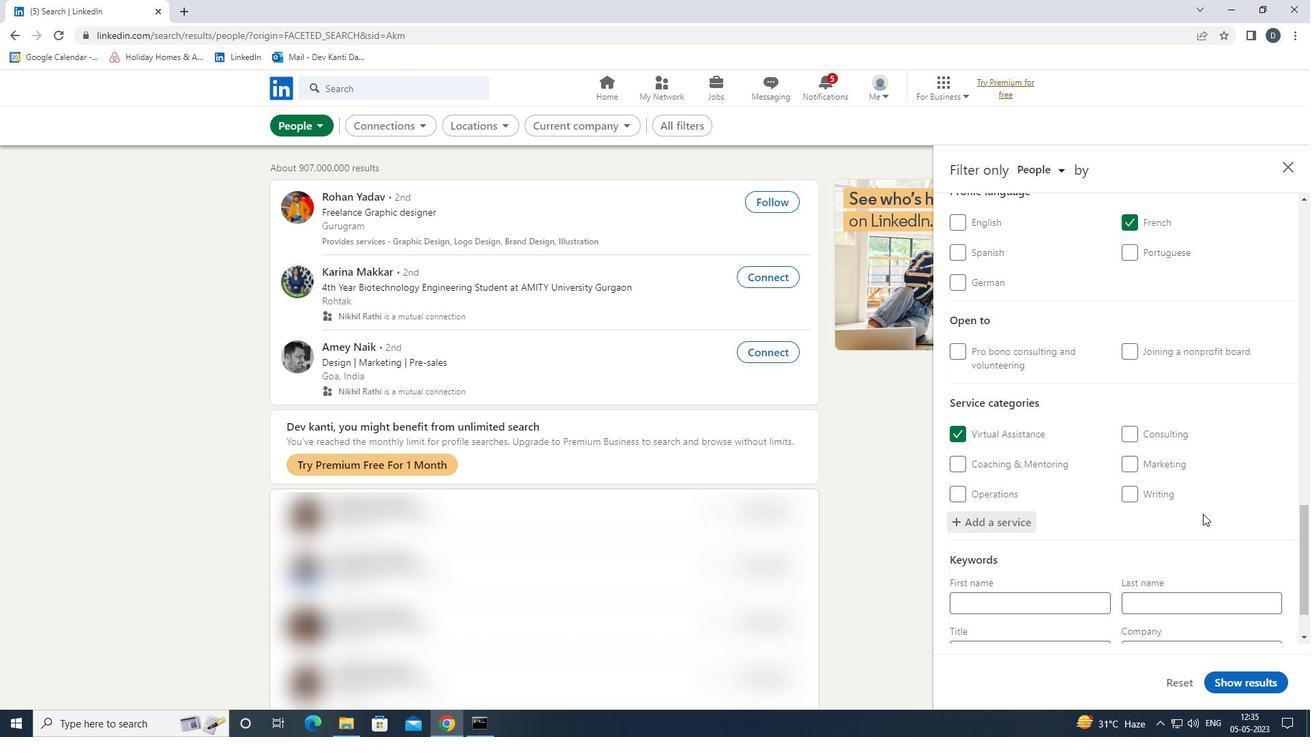 
Action: Mouse moved to (1056, 579)
Screenshot: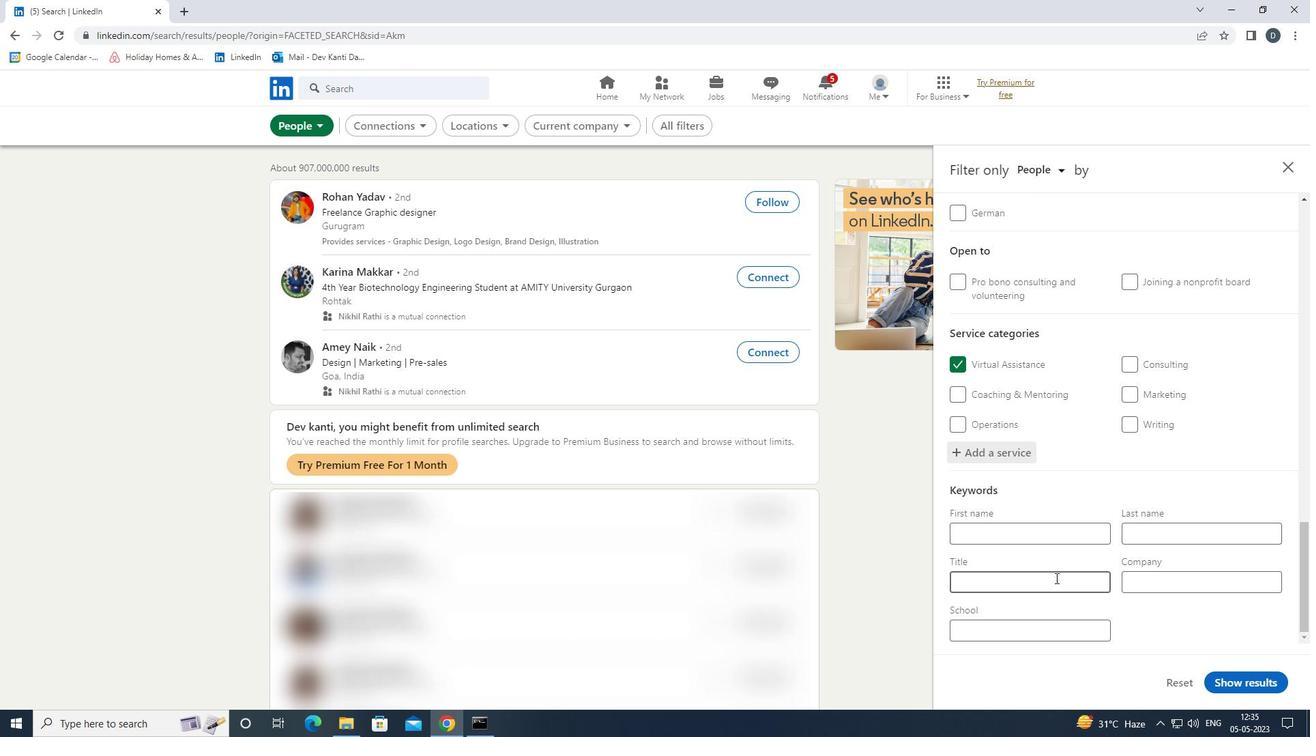 
Action: Mouse pressed left at (1056, 579)
Screenshot: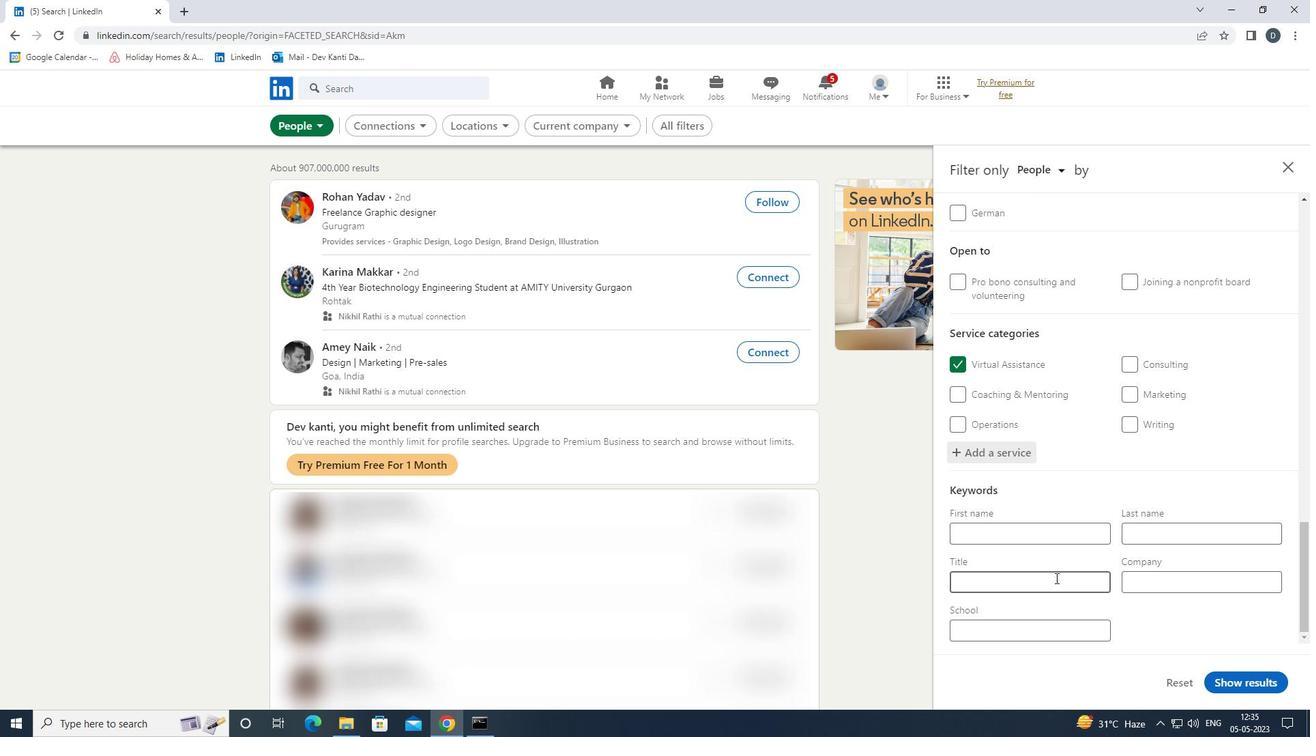 
Action: Mouse moved to (1056, 585)
Screenshot: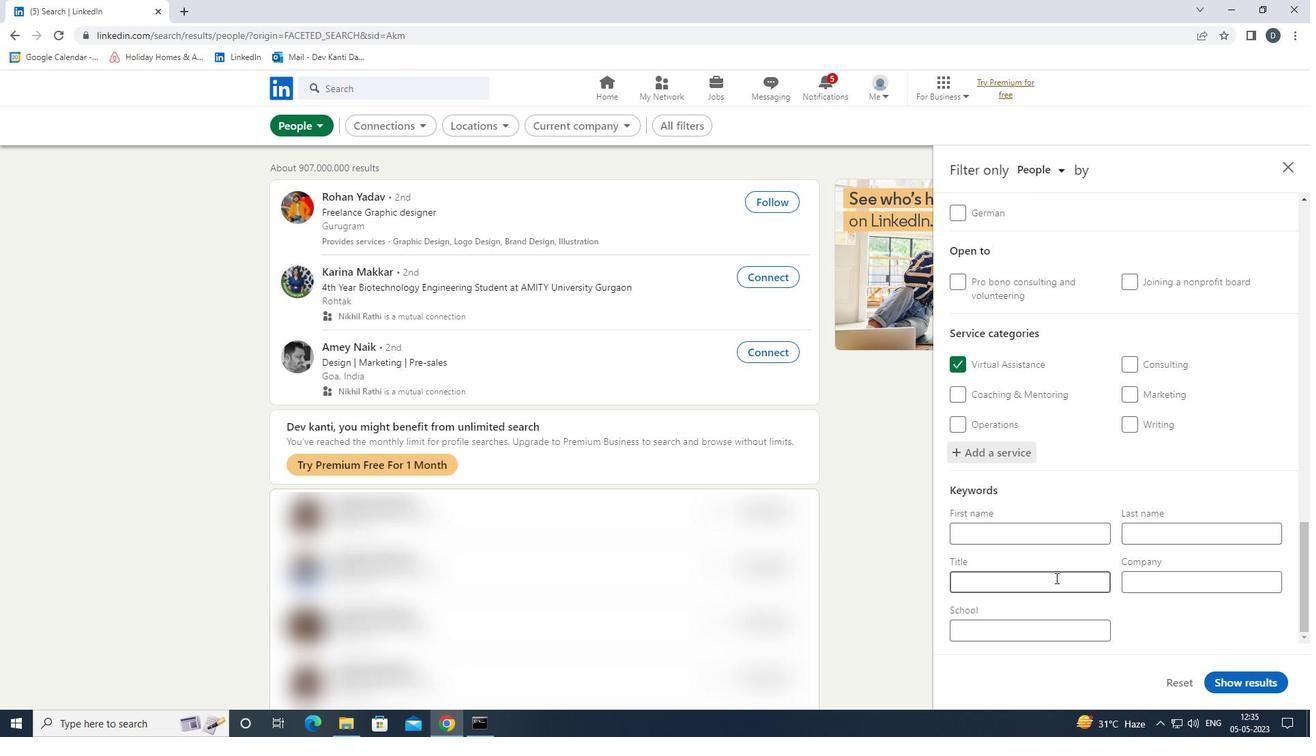 
Action: Key pressed <Key.shift>SALES<Key.space><Key.shift><Key.shift><Key.shift><Key.shift><Key.shift><Key.shift>REPRESENTATIVE
Screenshot: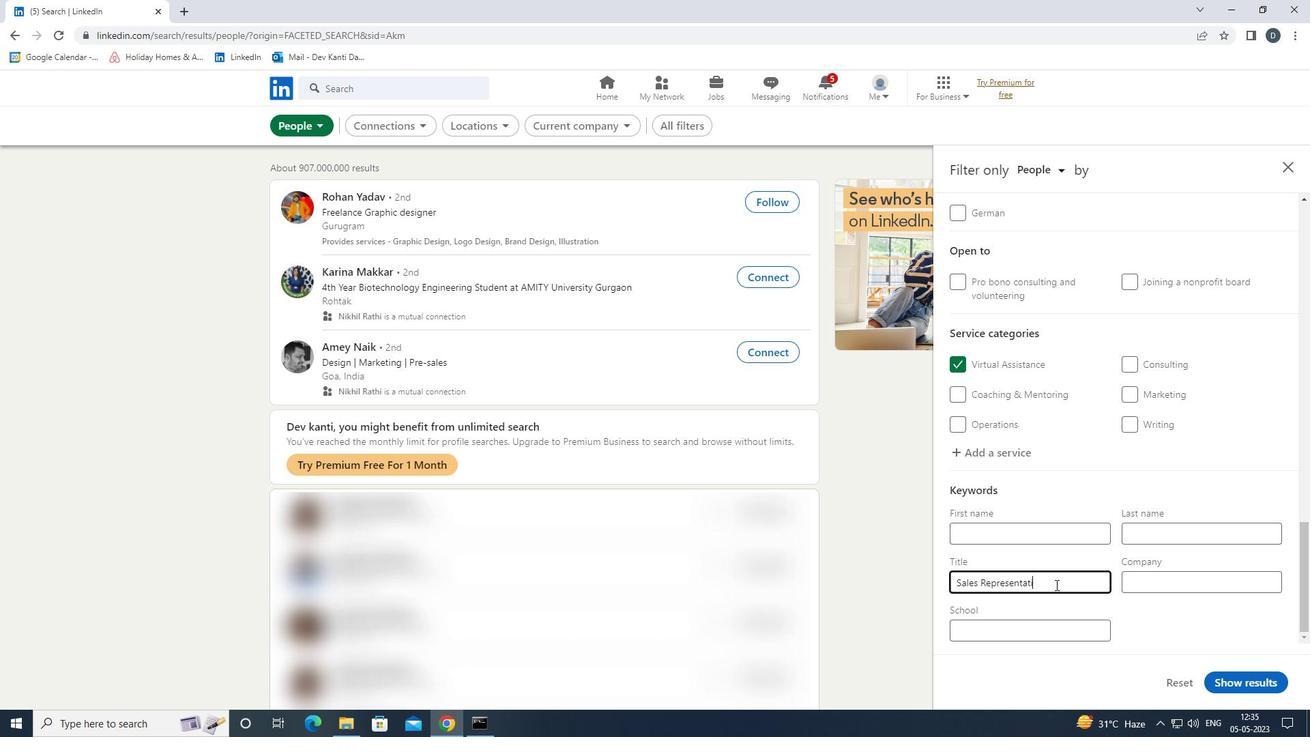 
Action: Mouse moved to (1250, 682)
Screenshot: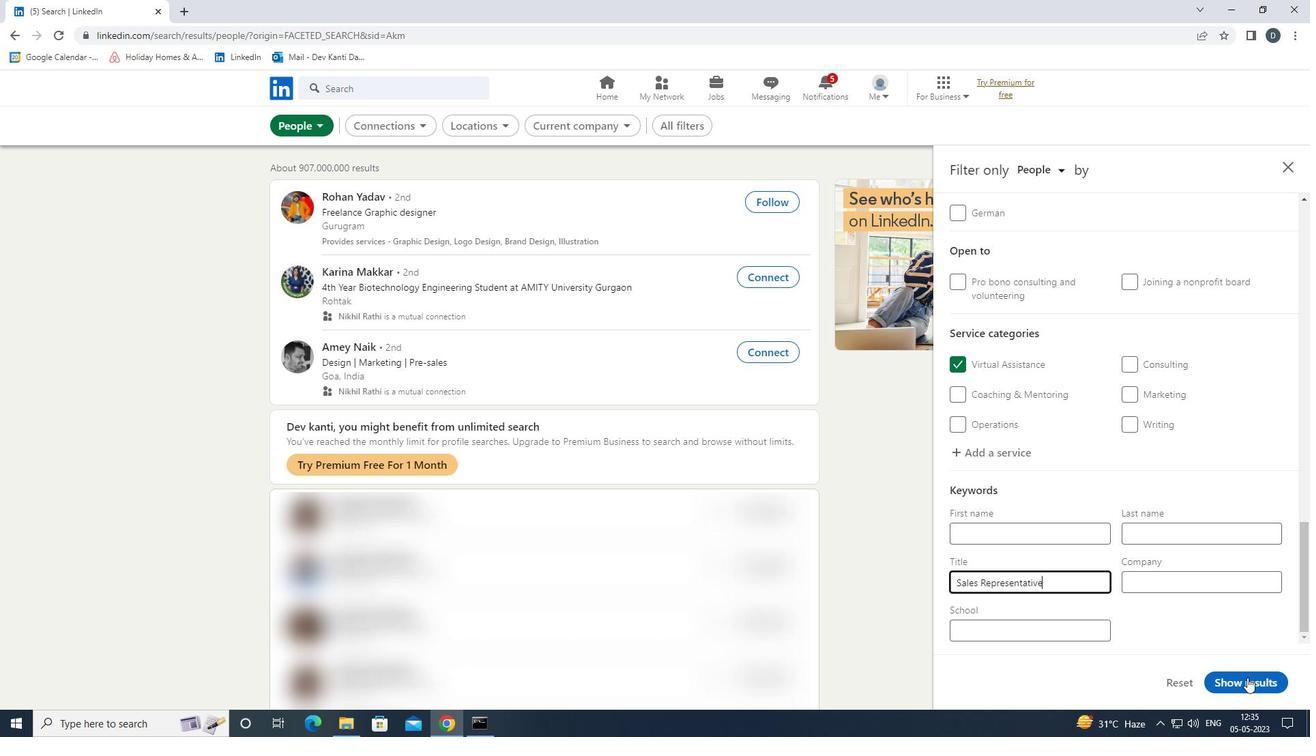 
Action: Mouse pressed left at (1250, 682)
Screenshot: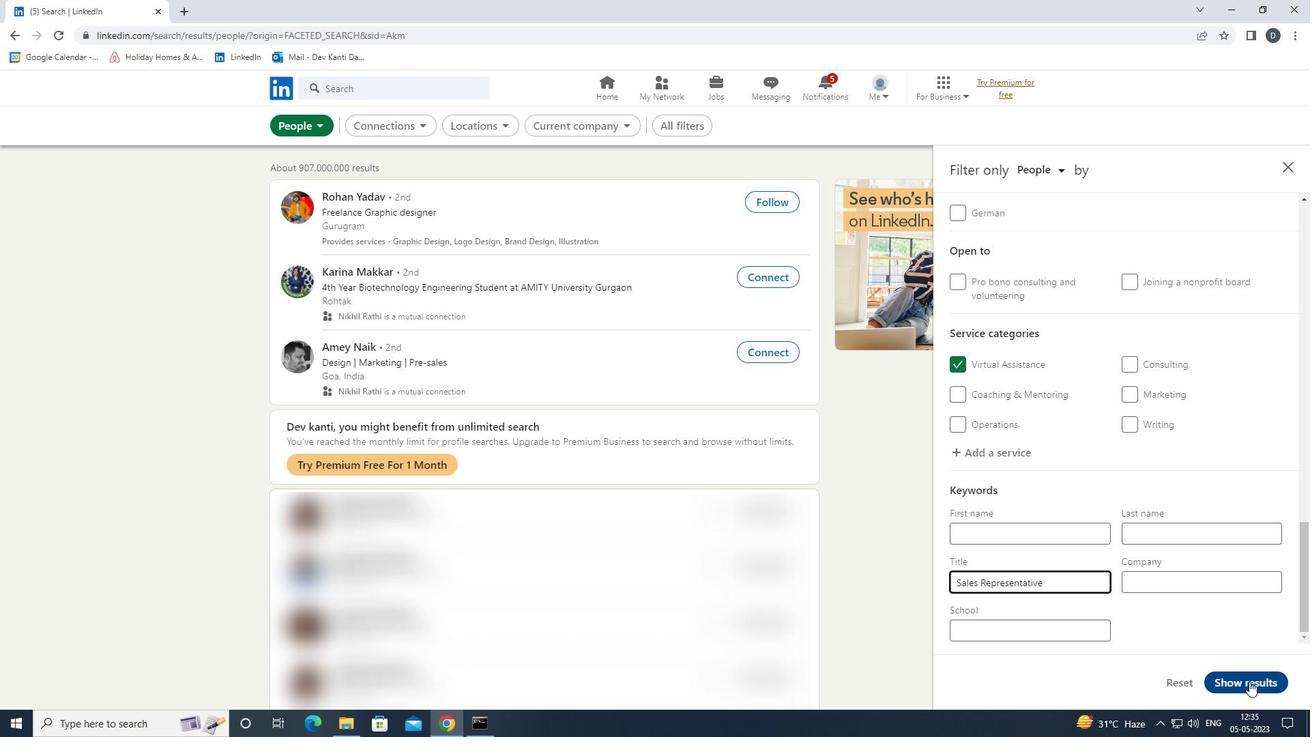 
